 Task: Look for space in Plainview, United States from 6th September, 2023 to 12th September, 2023 for 4 adults in price range Rs.10000 to Rs.14000. Place can be private room with 4 bedrooms having 4 beds and 4 bathrooms. Property type can be house, flat, guest house. Amenities needed are: wifi, TV, free parkinig on premises, gym, breakfast. Booking option can be shelf check-in. Required host language is English.
Action: Mouse moved to (573, 126)
Screenshot: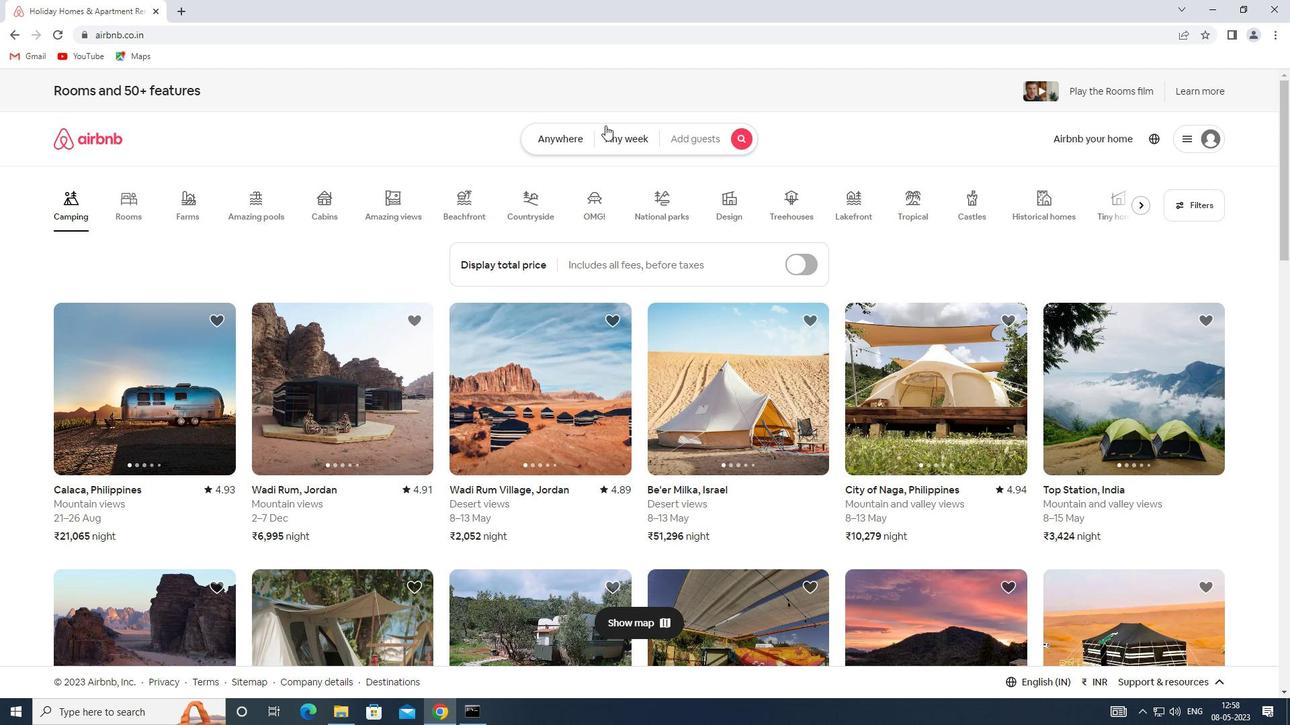 
Action: Mouse pressed left at (573, 126)
Screenshot: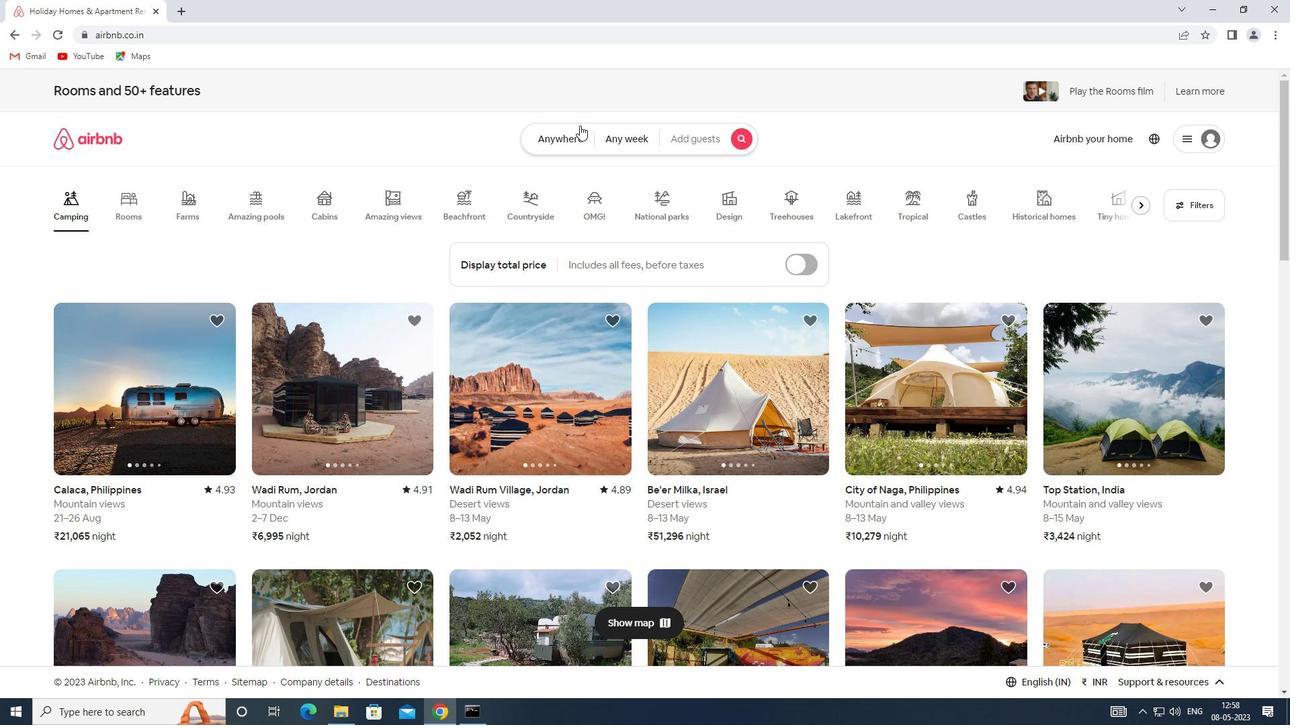 
Action: Mouse moved to (439, 184)
Screenshot: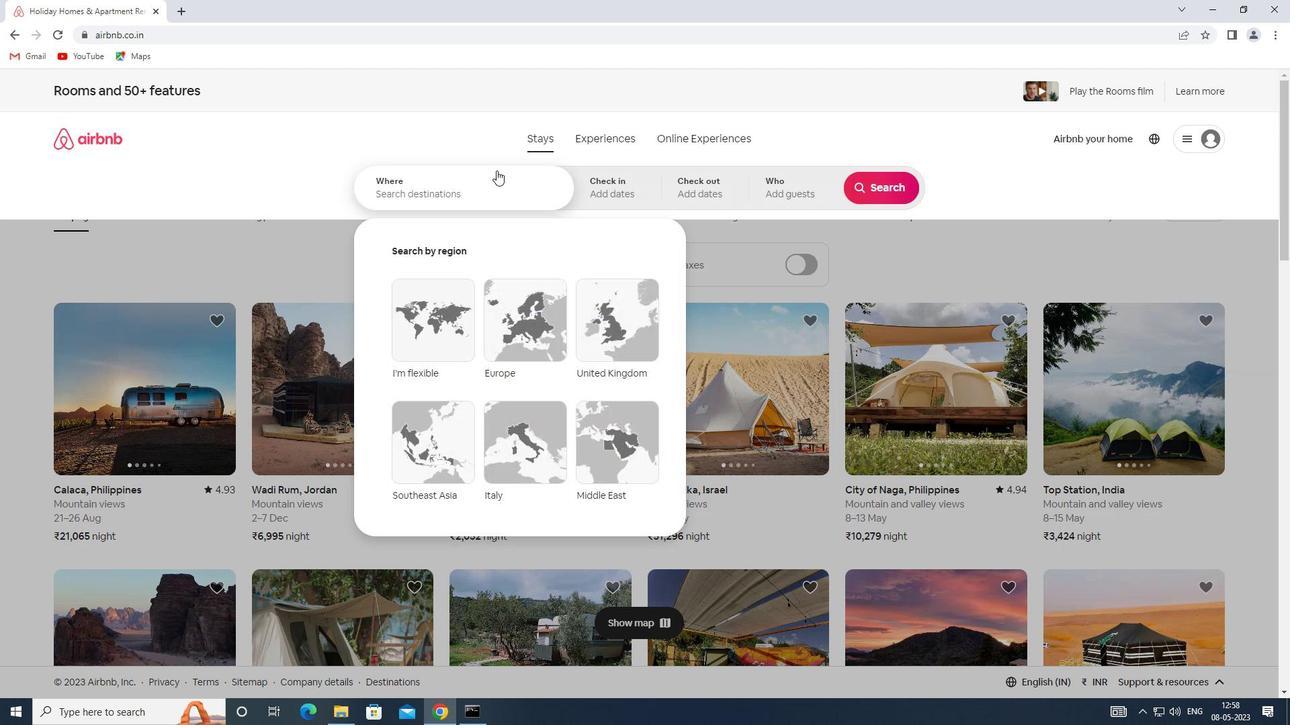 
Action: Mouse pressed left at (439, 184)
Screenshot: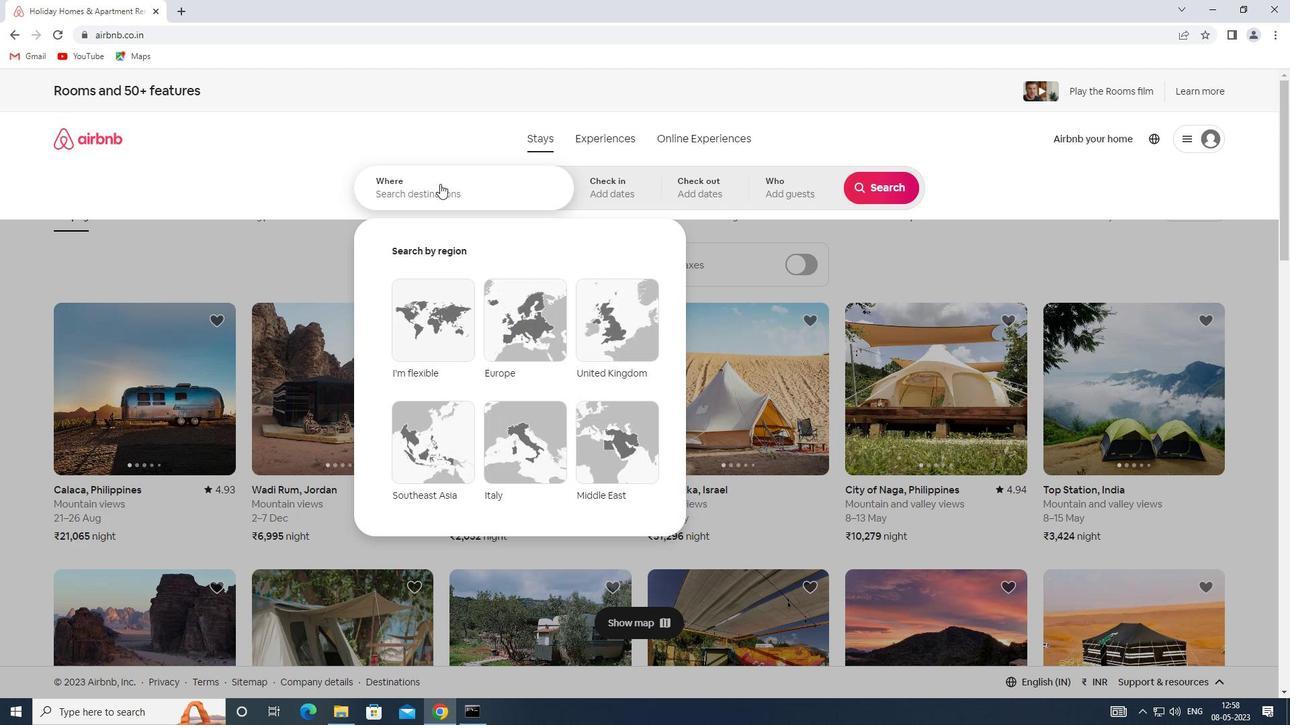 
Action: Key pressed <Key.shift>SPACE<Key.space>IN<Key.space><Key.shift>PLAINVIEW,<Key.shift>UNITED<Key.space><Key.shift>STATES
Screenshot: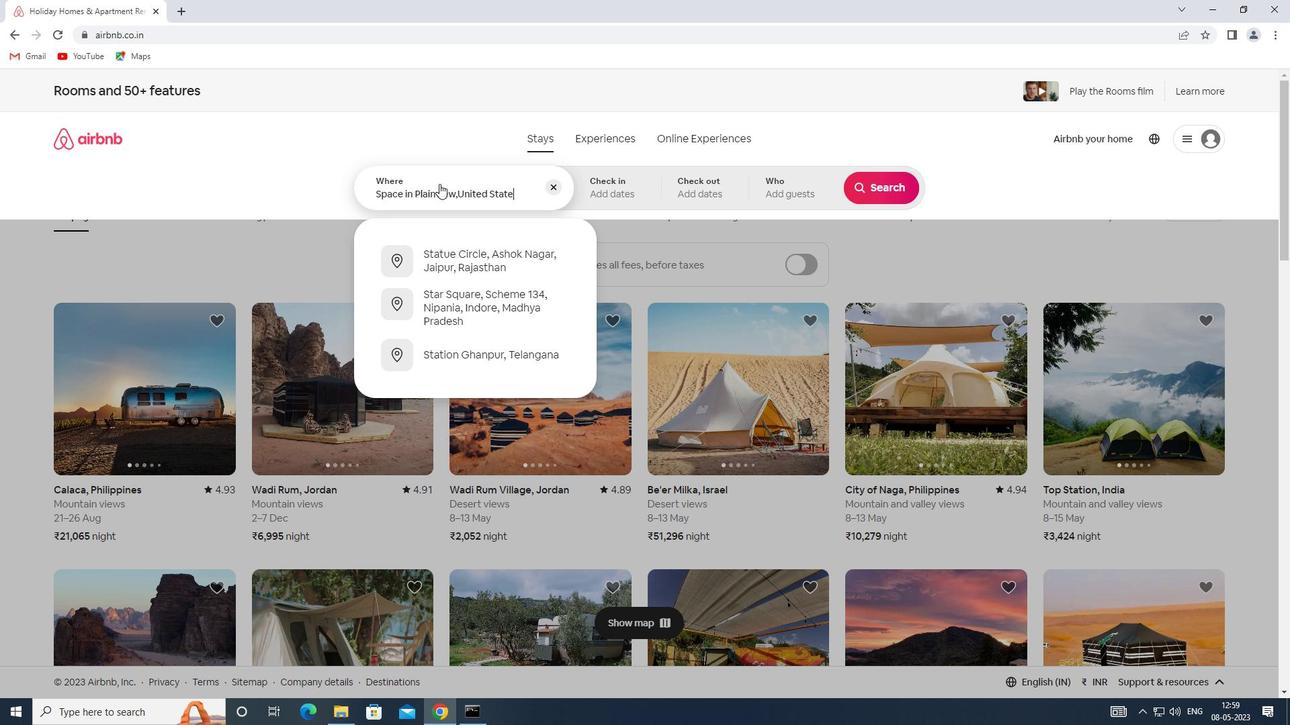 
Action: Mouse moved to (601, 190)
Screenshot: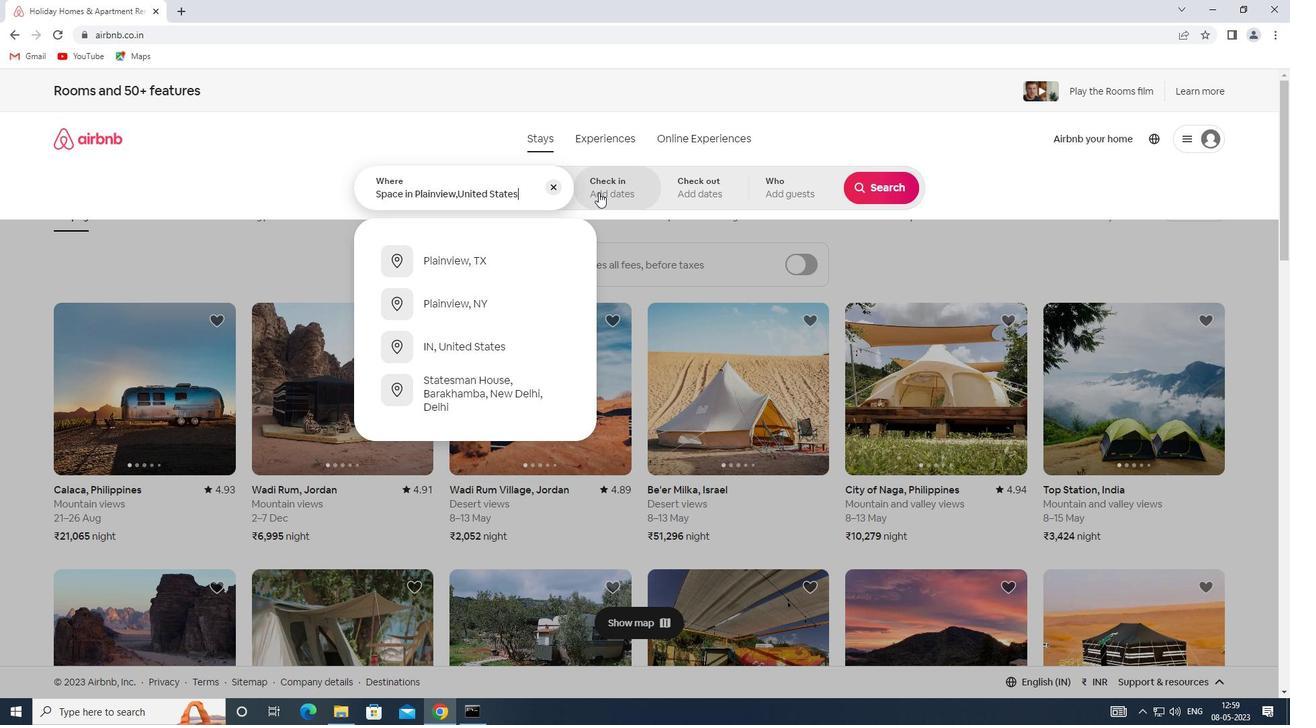 
Action: Mouse pressed left at (601, 190)
Screenshot: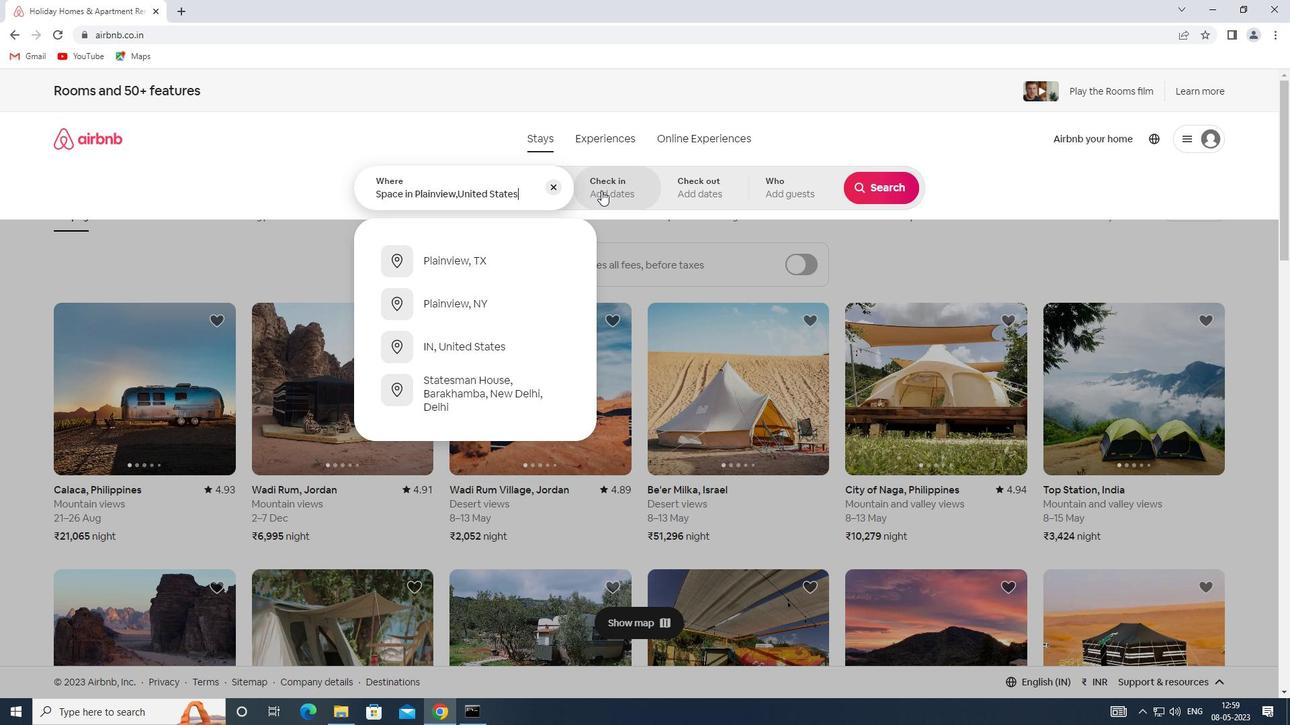 
Action: Mouse moved to (881, 295)
Screenshot: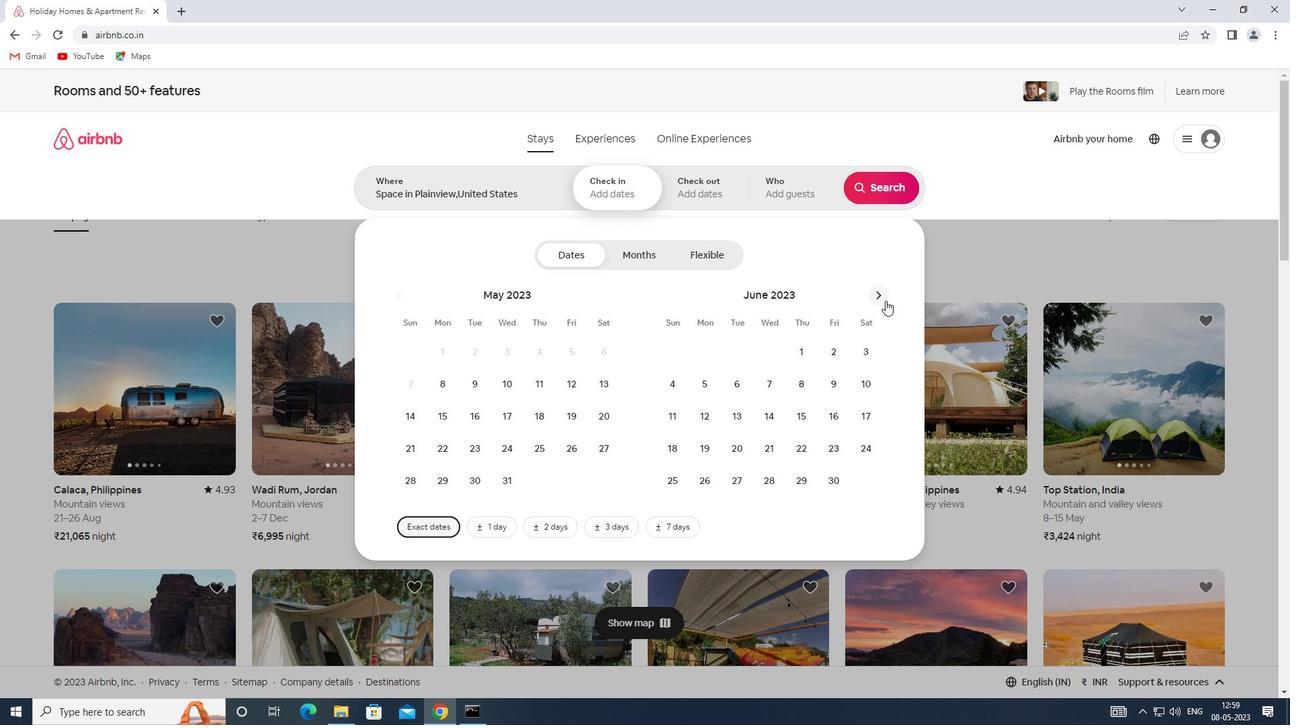 
Action: Mouse pressed left at (881, 295)
Screenshot: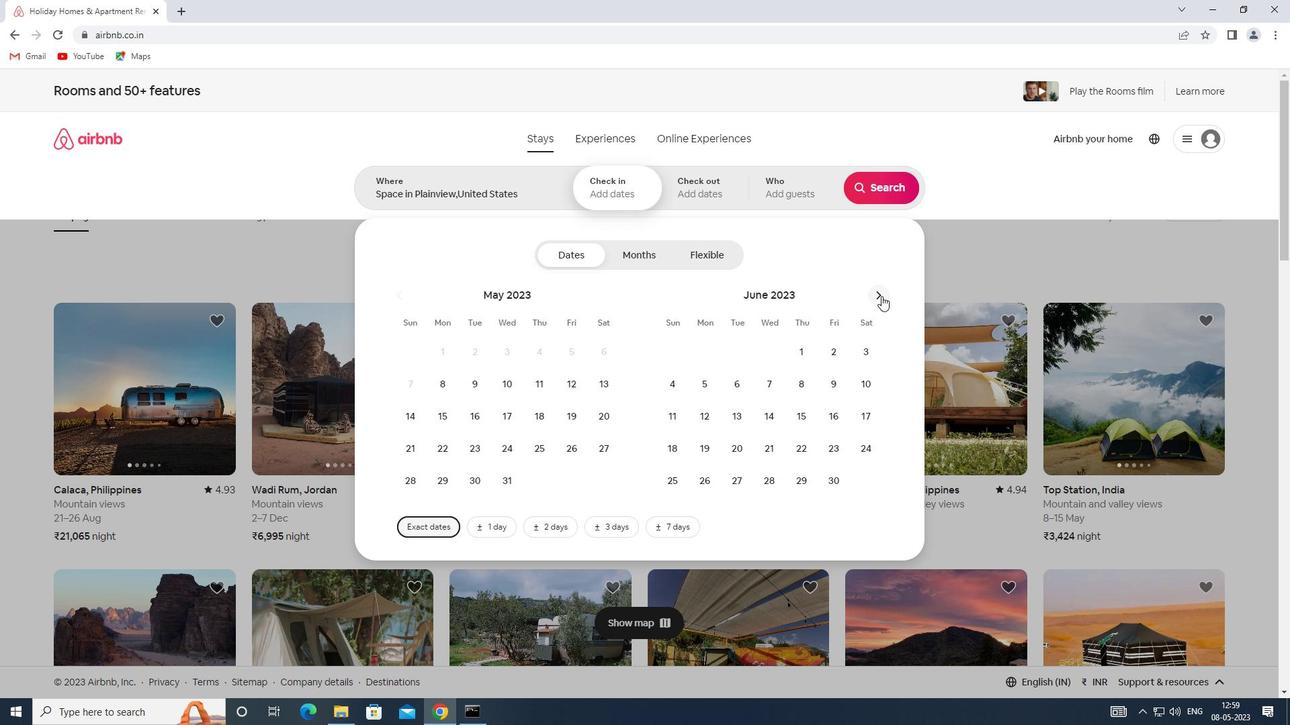 
Action: Mouse pressed left at (881, 295)
Screenshot: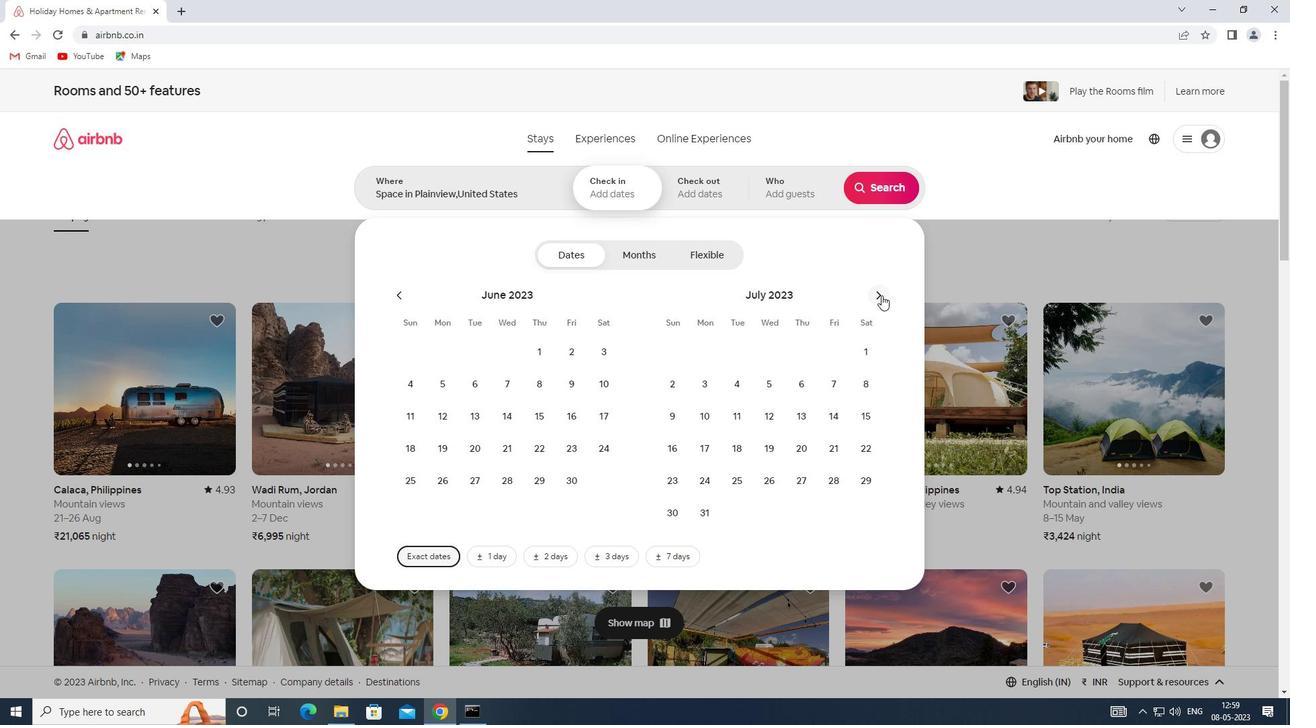 
Action: Mouse pressed left at (881, 295)
Screenshot: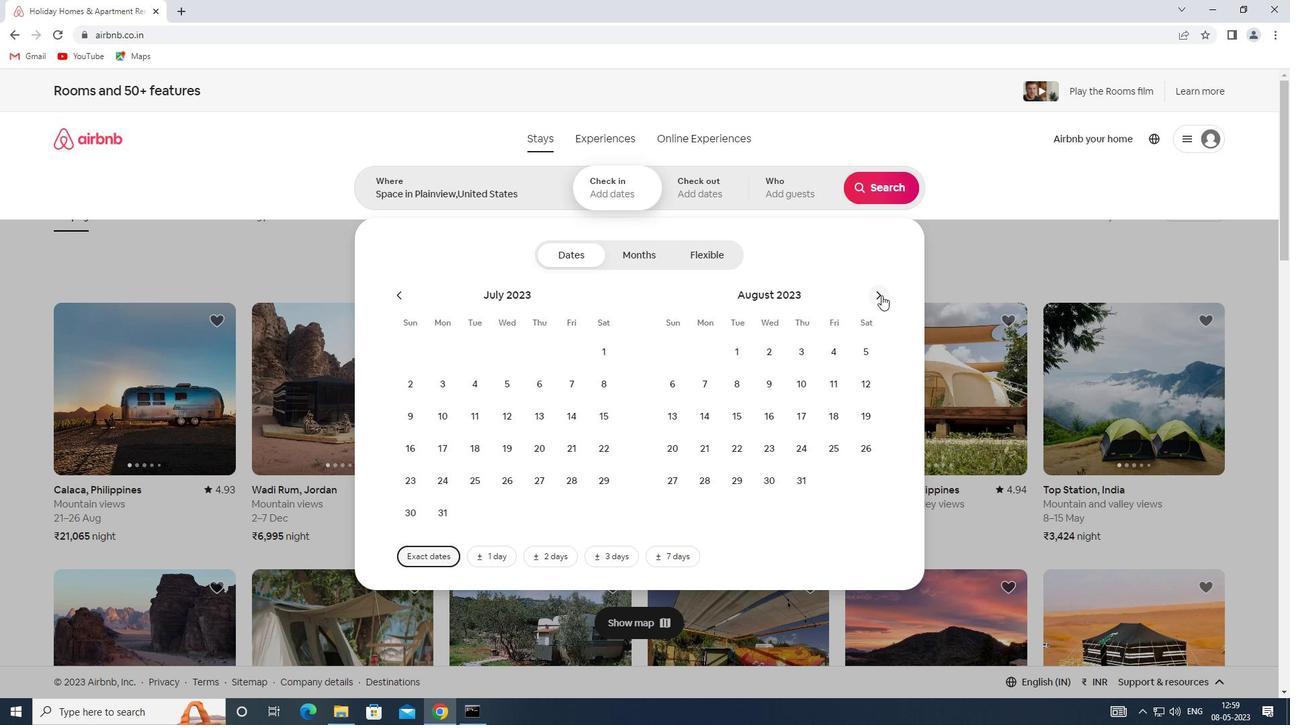 
Action: Mouse moved to (775, 376)
Screenshot: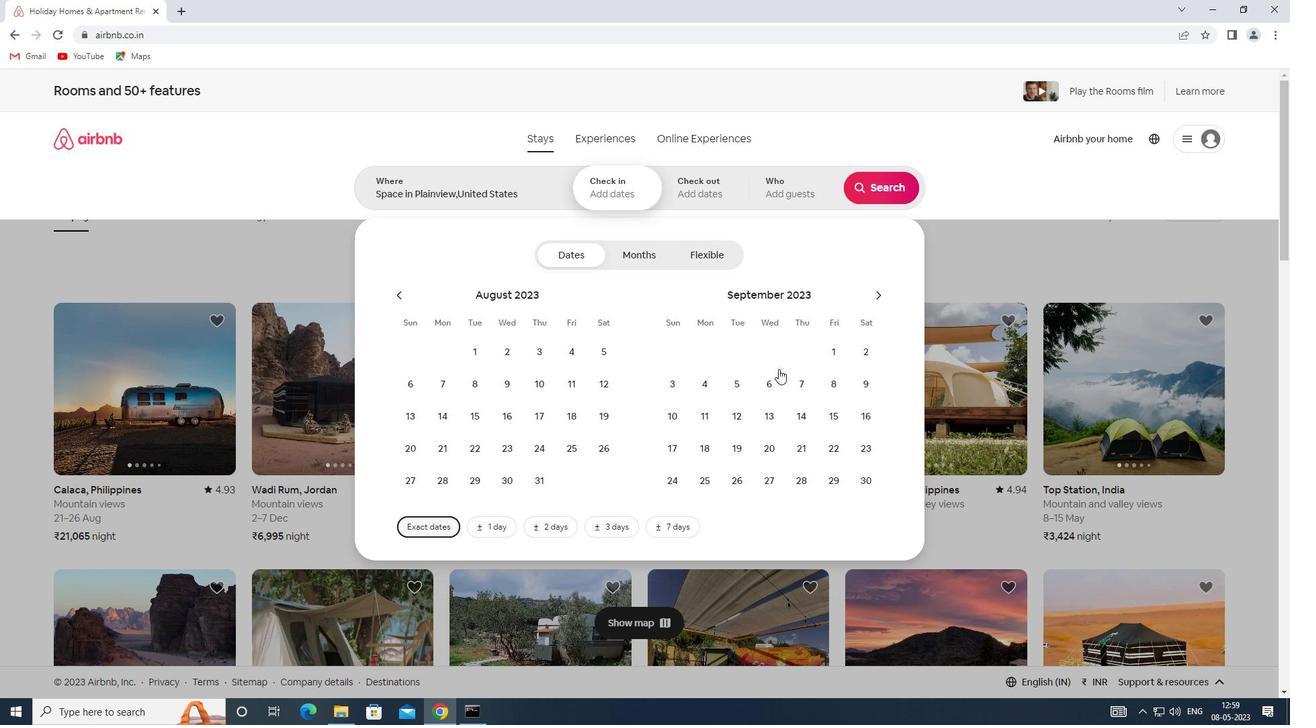 
Action: Mouse pressed left at (775, 376)
Screenshot: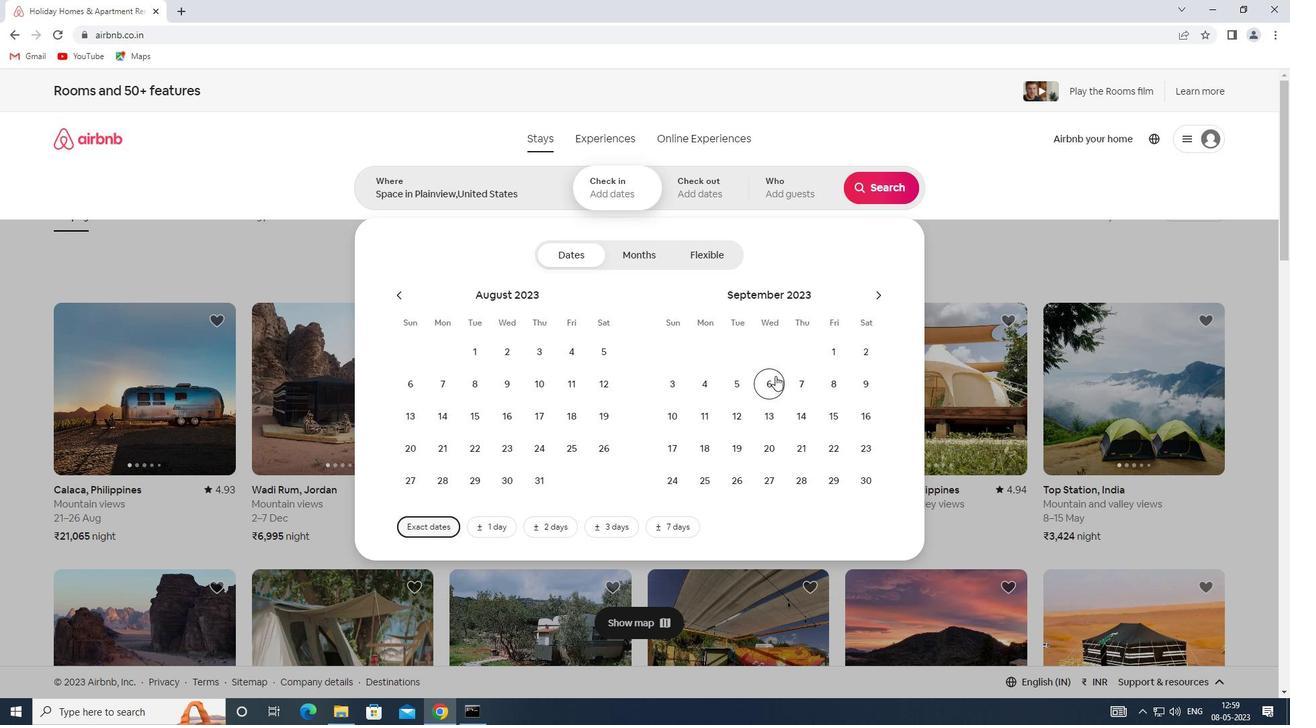 
Action: Mouse moved to (736, 409)
Screenshot: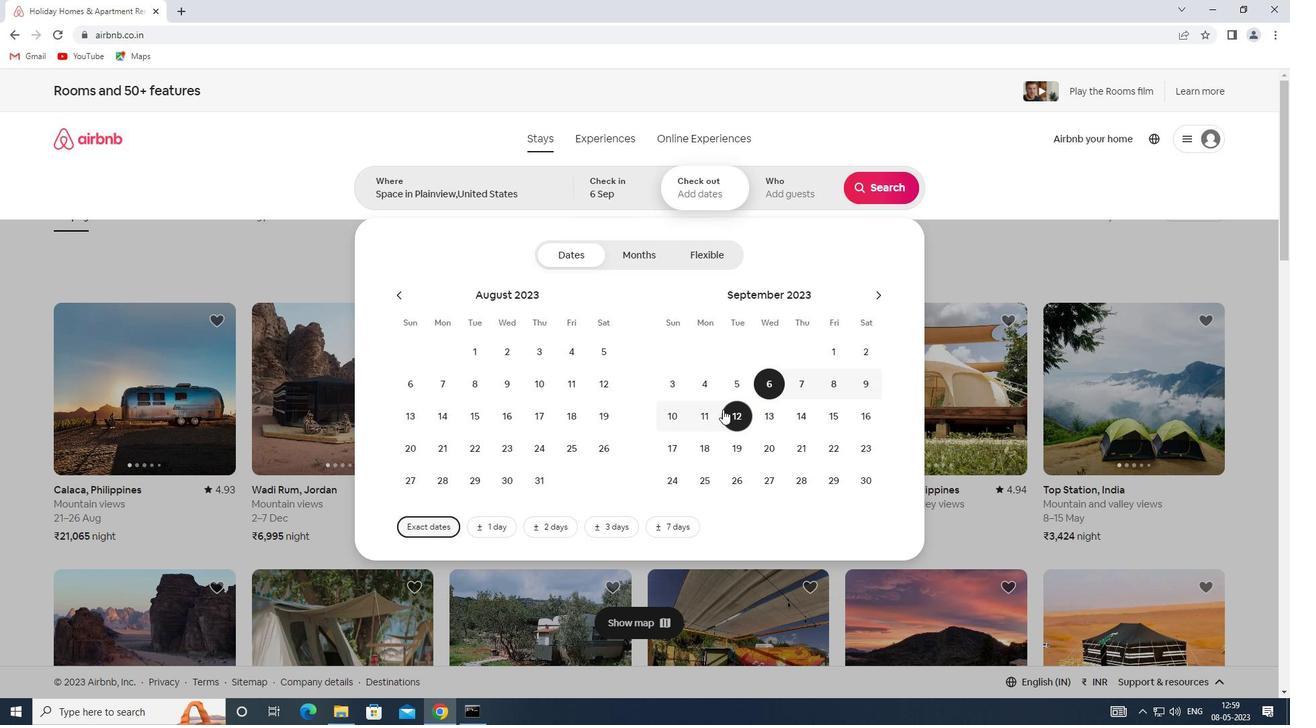 
Action: Mouse pressed left at (736, 409)
Screenshot: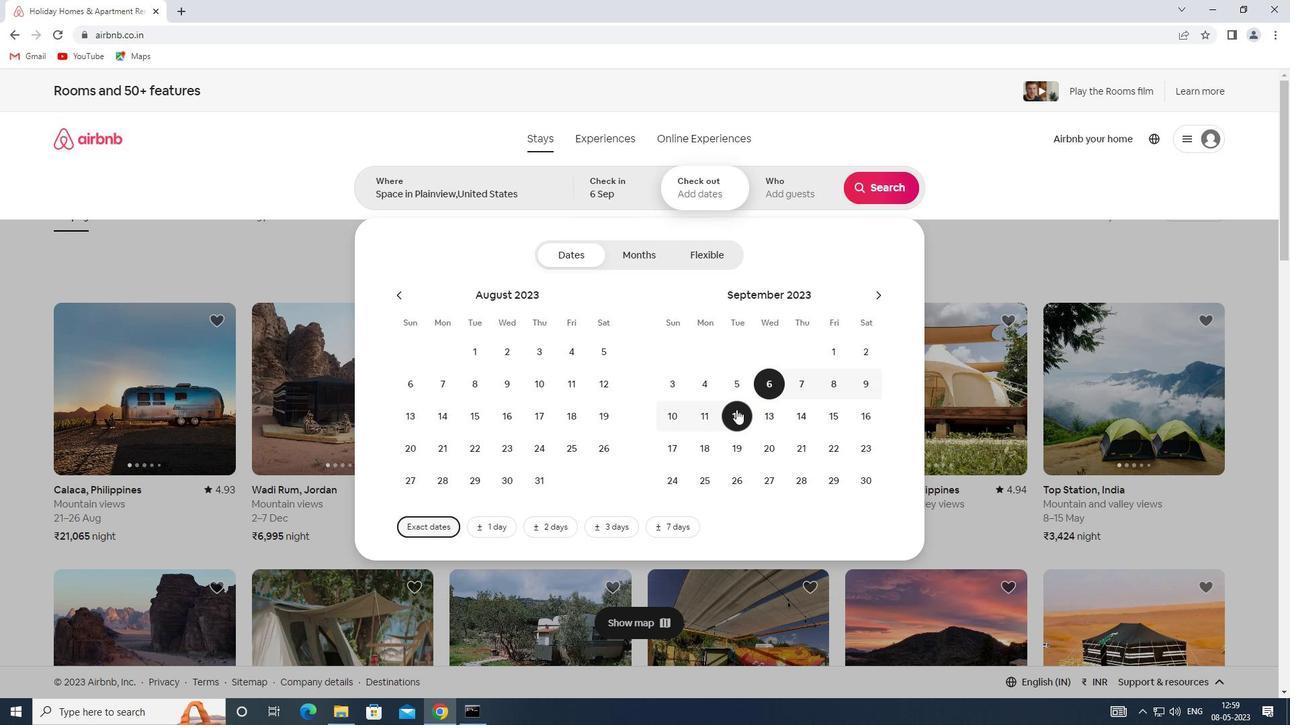 
Action: Mouse moved to (807, 188)
Screenshot: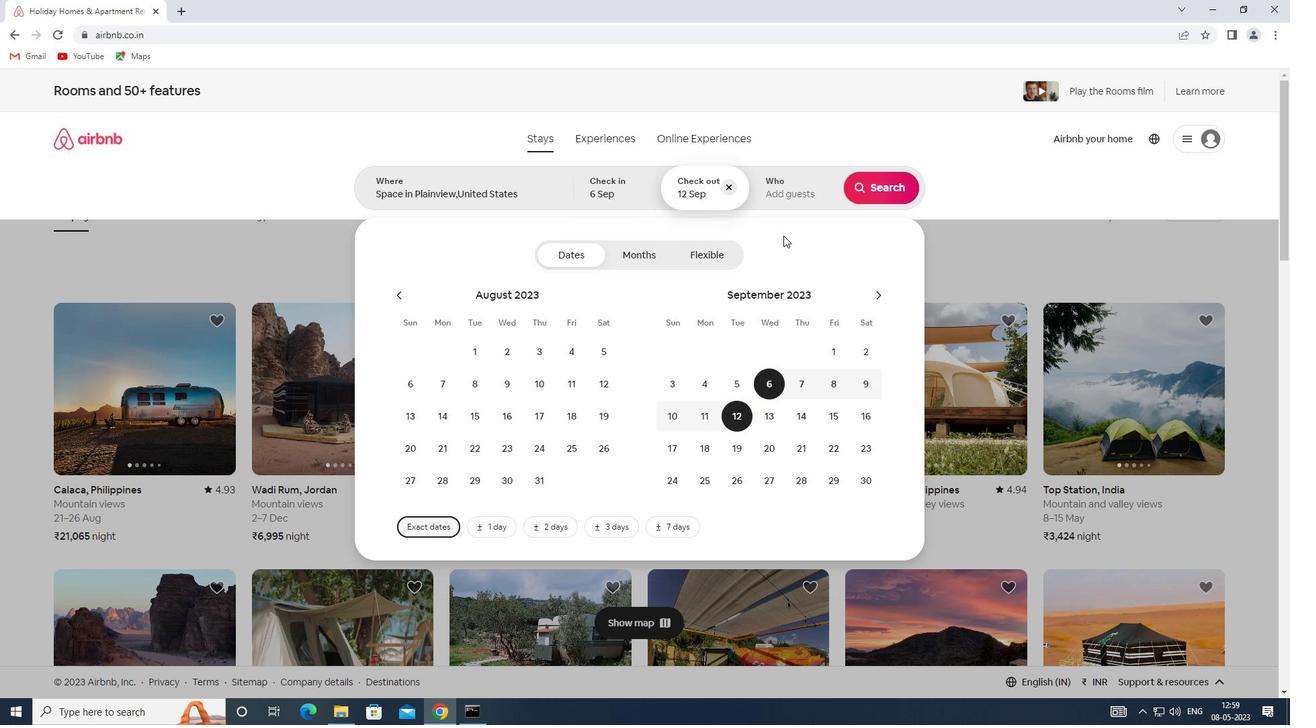 
Action: Mouse pressed left at (807, 188)
Screenshot: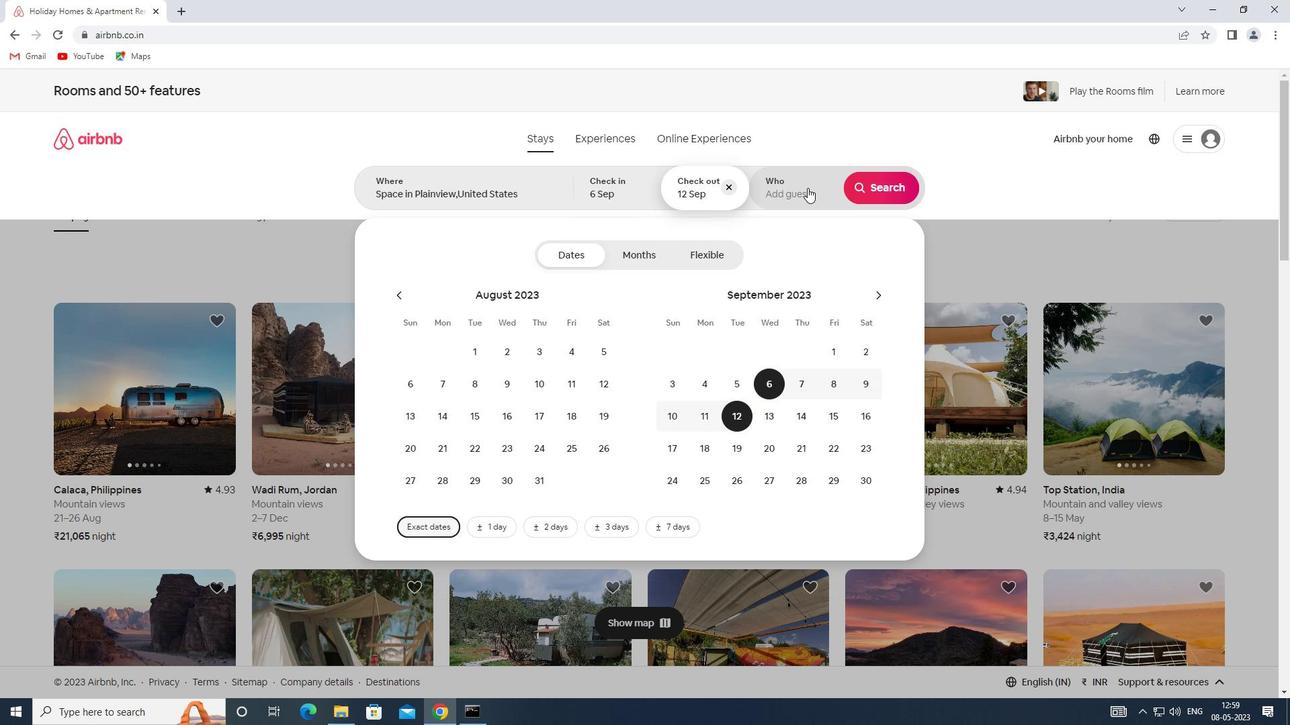 
Action: Mouse moved to (878, 261)
Screenshot: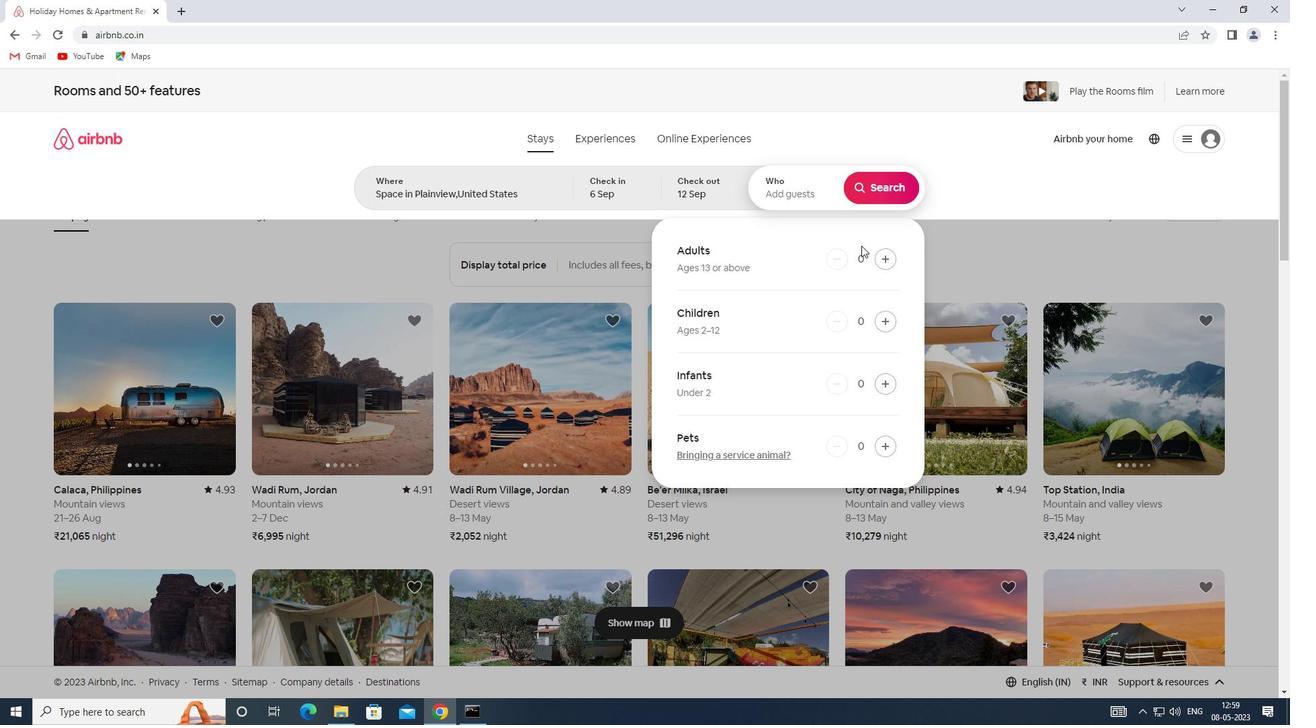 
Action: Mouse pressed left at (878, 261)
Screenshot: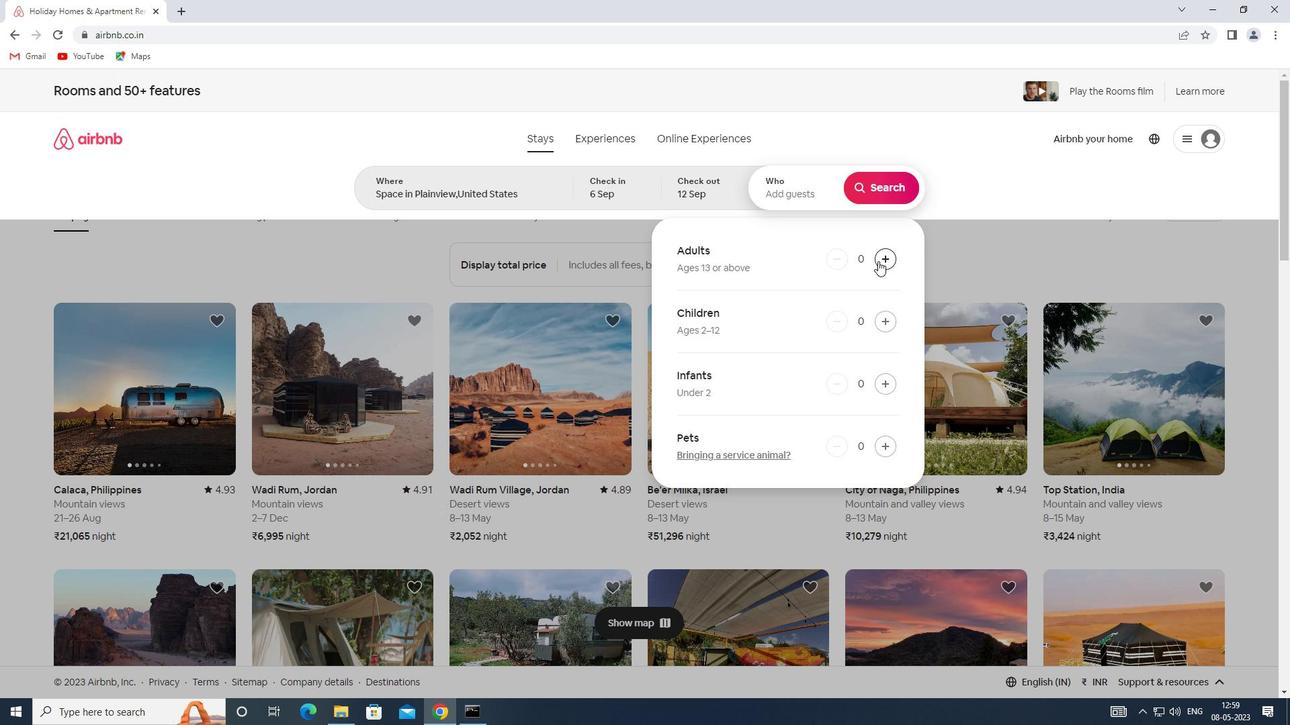 
Action: Mouse pressed left at (878, 261)
Screenshot: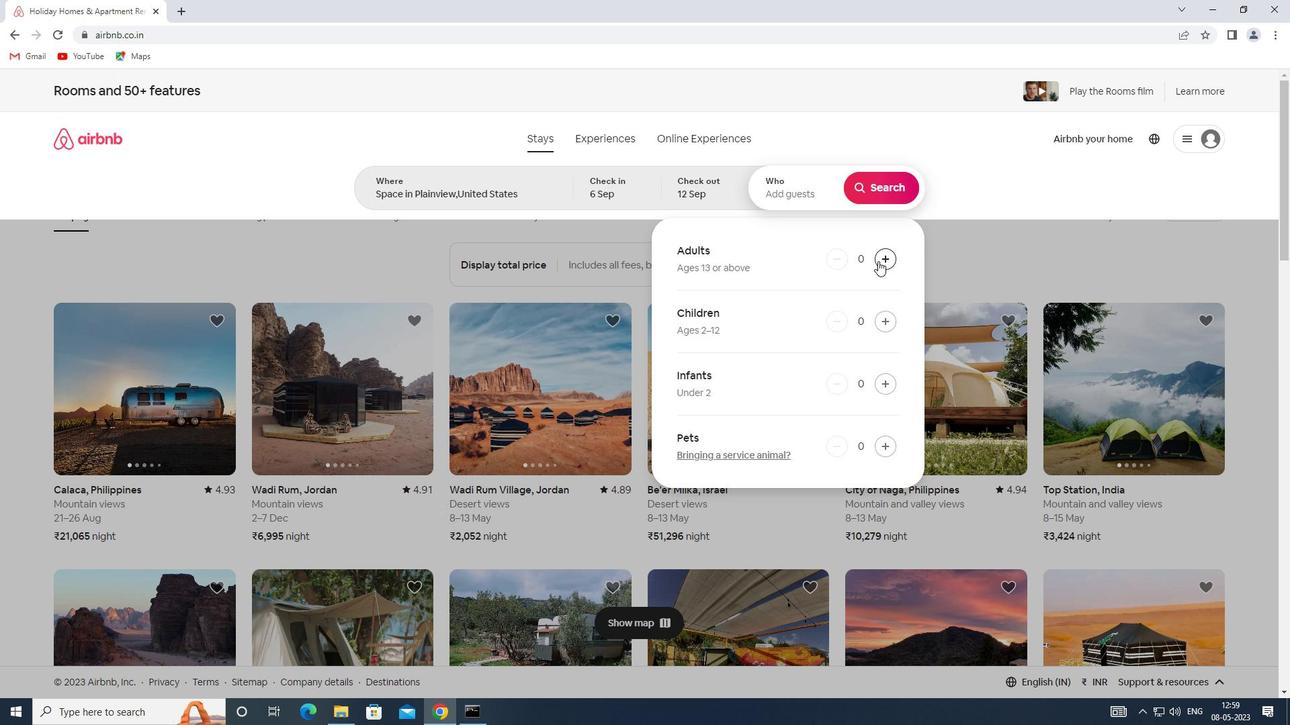 
Action: Mouse pressed left at (878, 261)
Screenshot: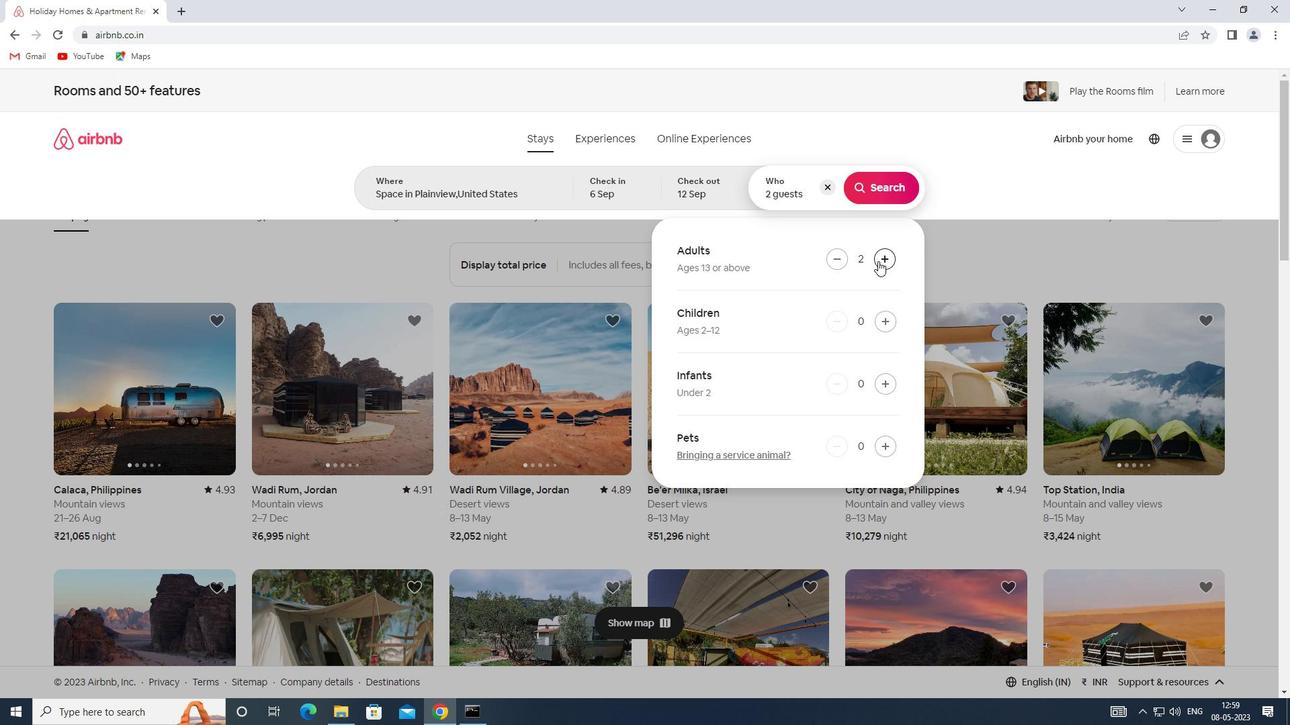 
Action: Mouse pressed left at (878, 261)
Screenshot: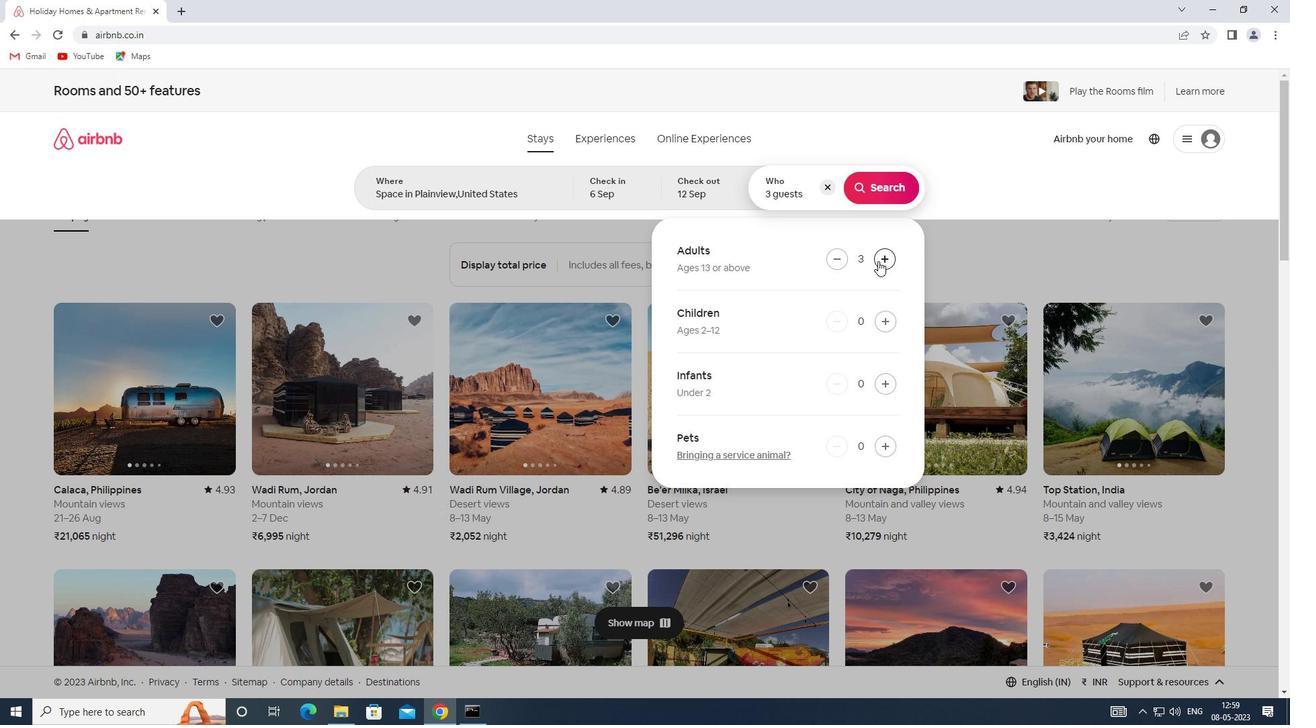 
Action: Mouse moved to (878, 190)
Screenshot: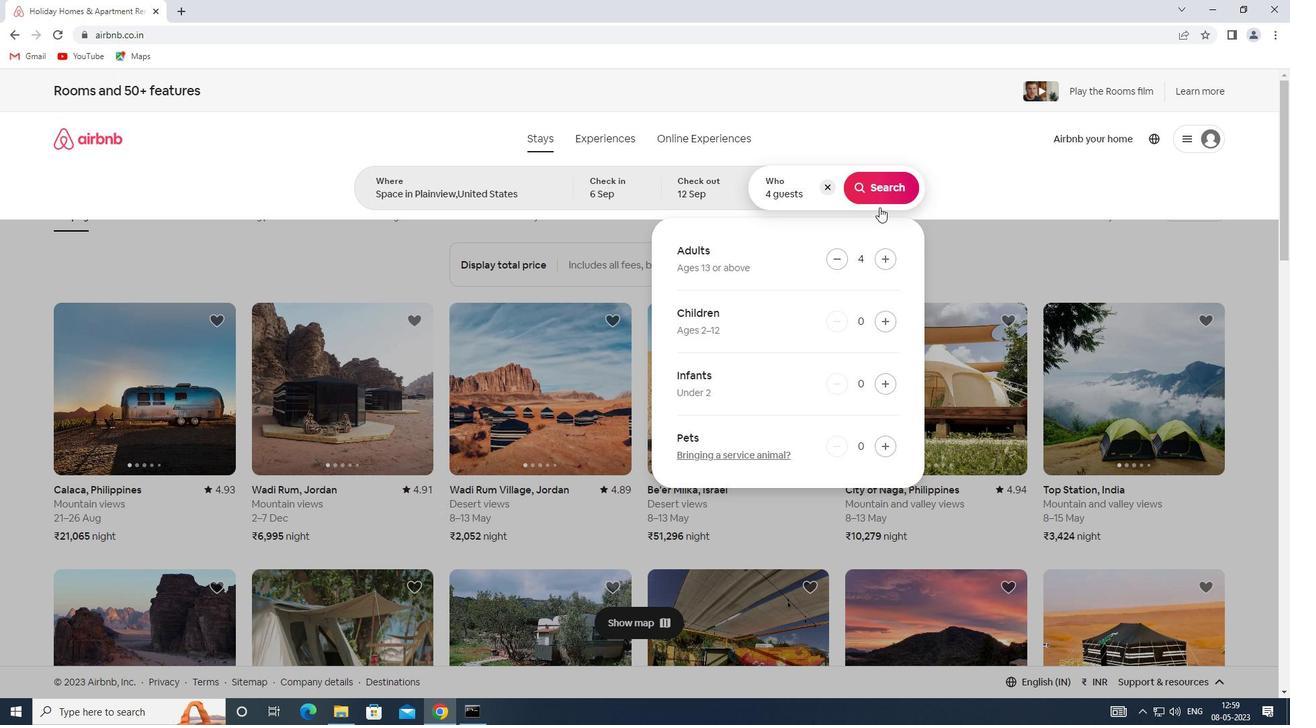 
Action: Mouse pressed left at (878, 190)
Screenshot: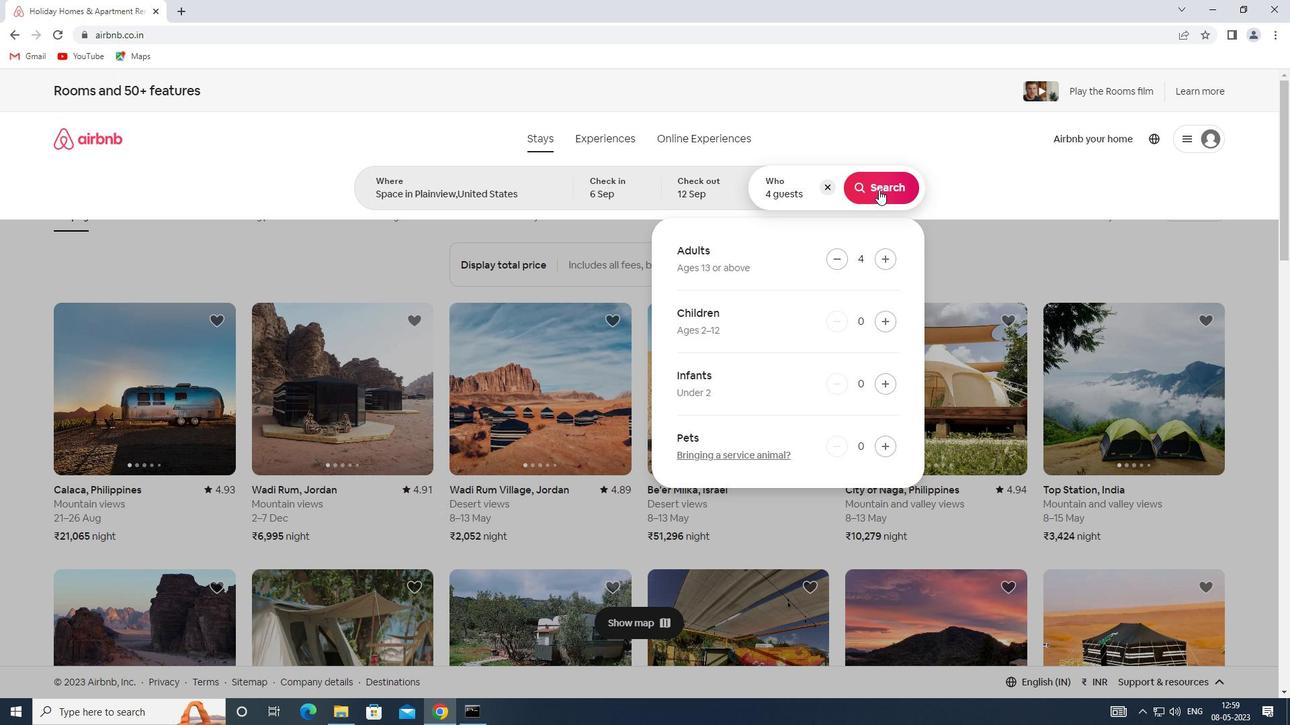 
Action: Mouse moved to (1236, 144)
Screenshot: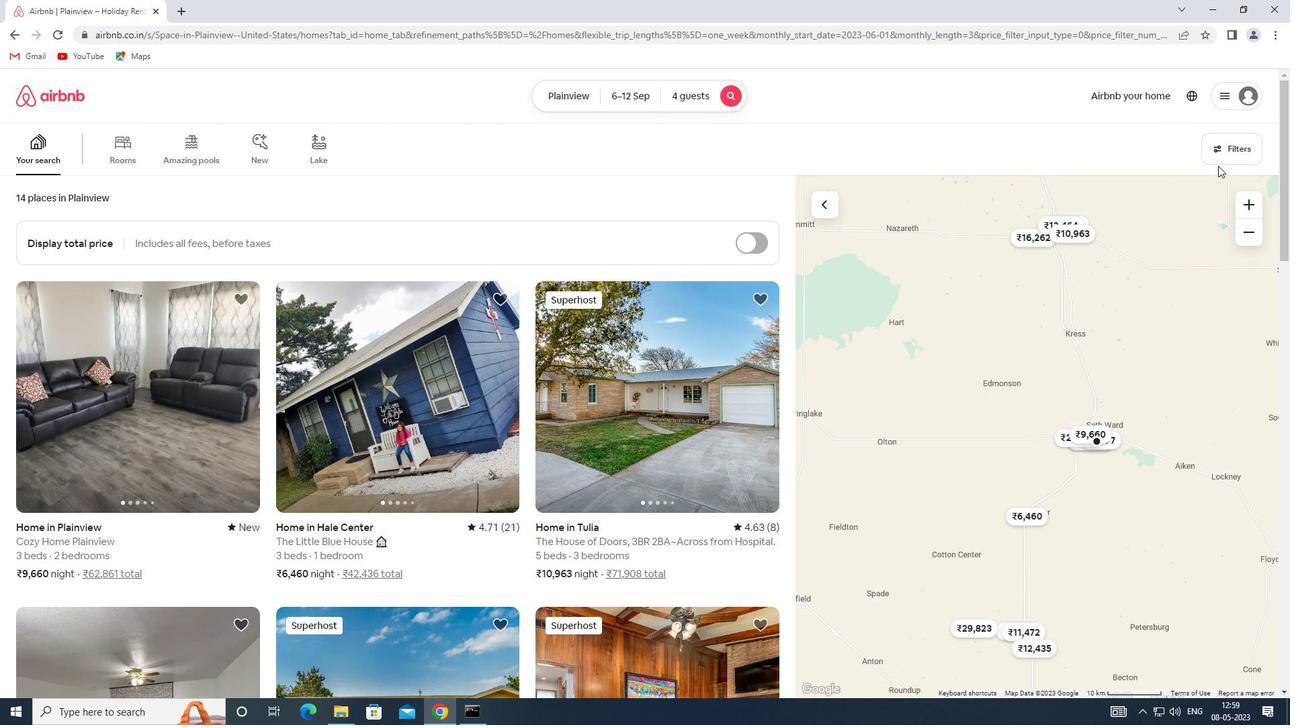 
Action: Mouse pressed left at (1236, 144)
Screenshot: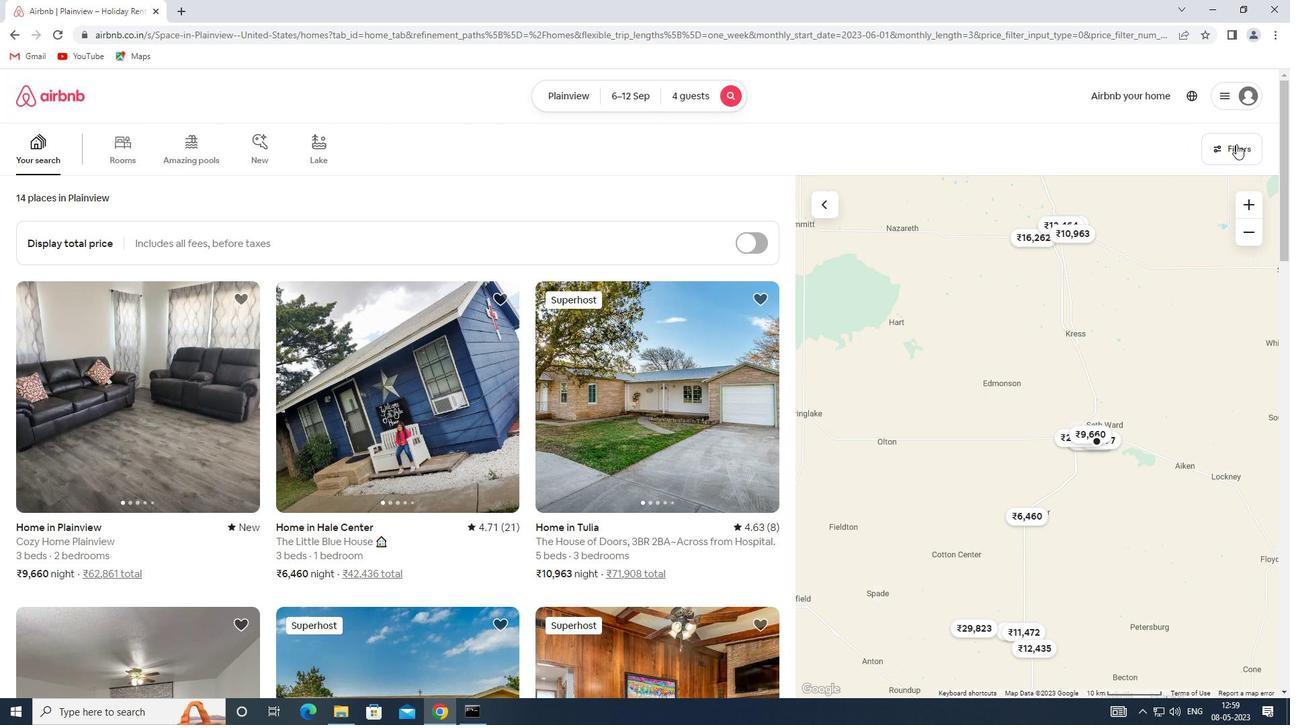 
Action: Mouse moved to (464, 481)
Screenshot: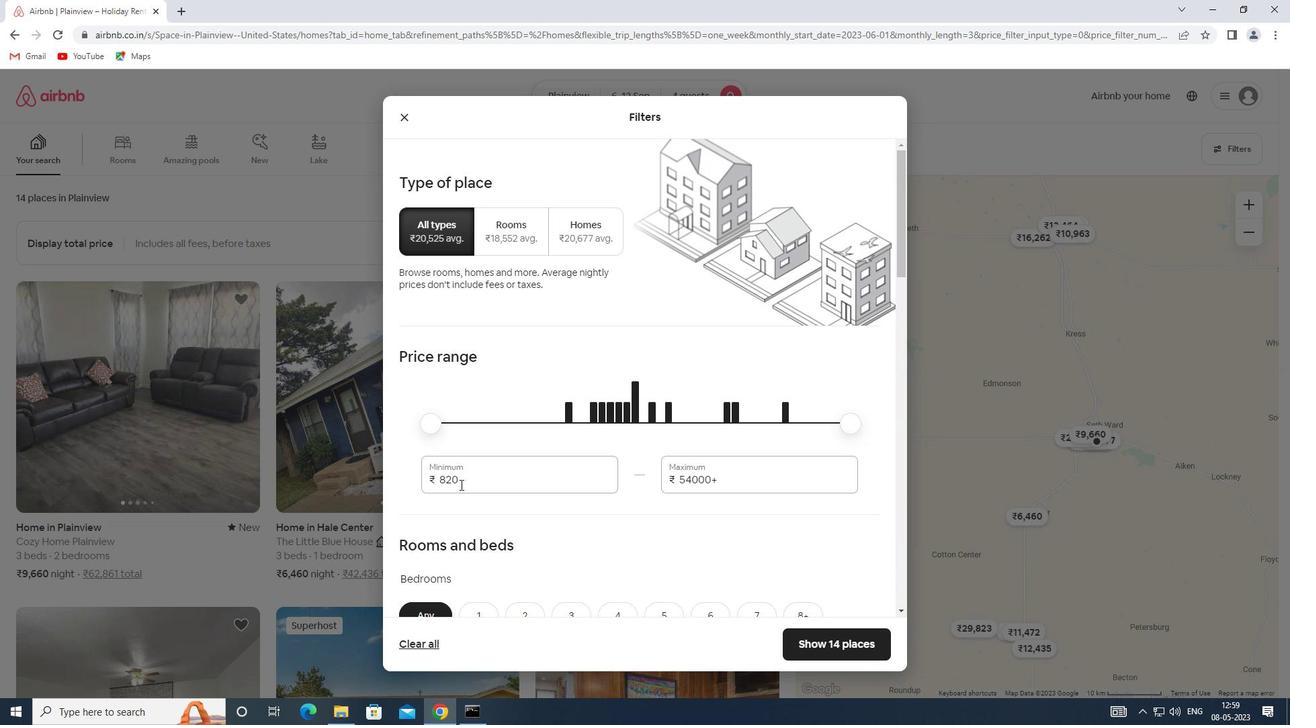 
Action: Mouse pressed left at (464, 481)
Screenshot: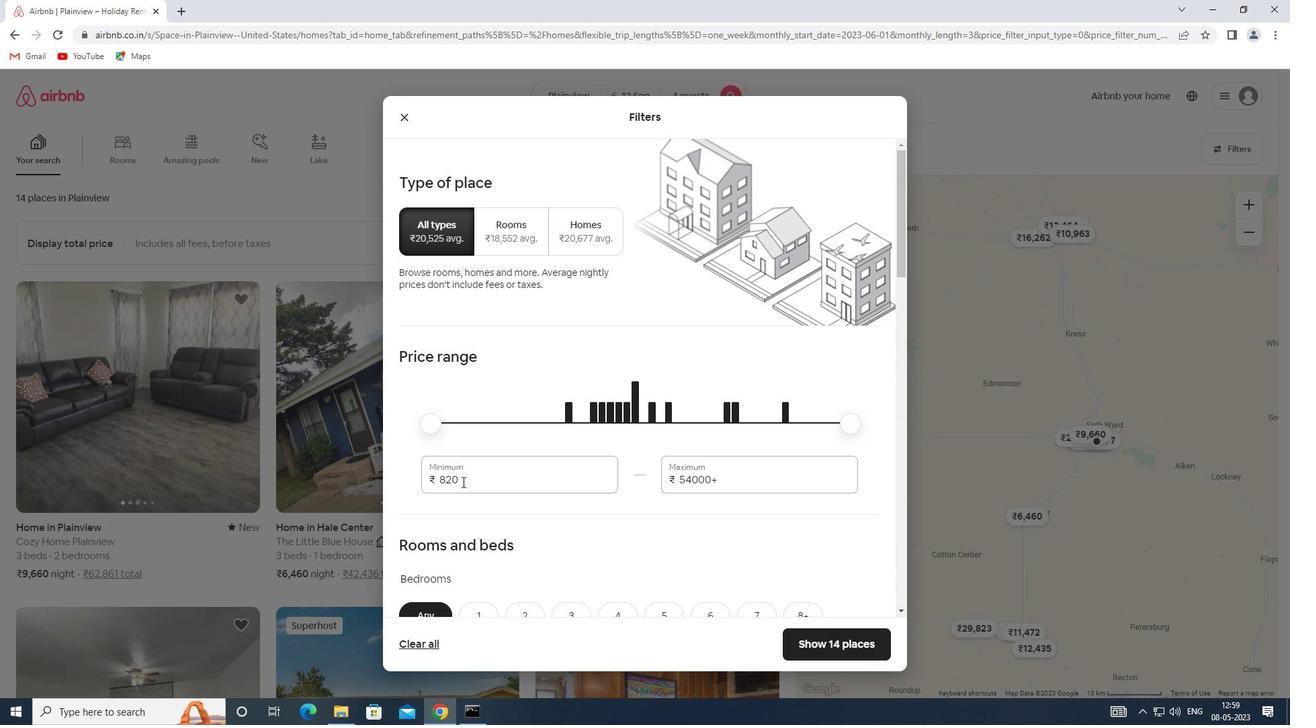 
Action: Mouse moved to (391, 481)
Screenshot: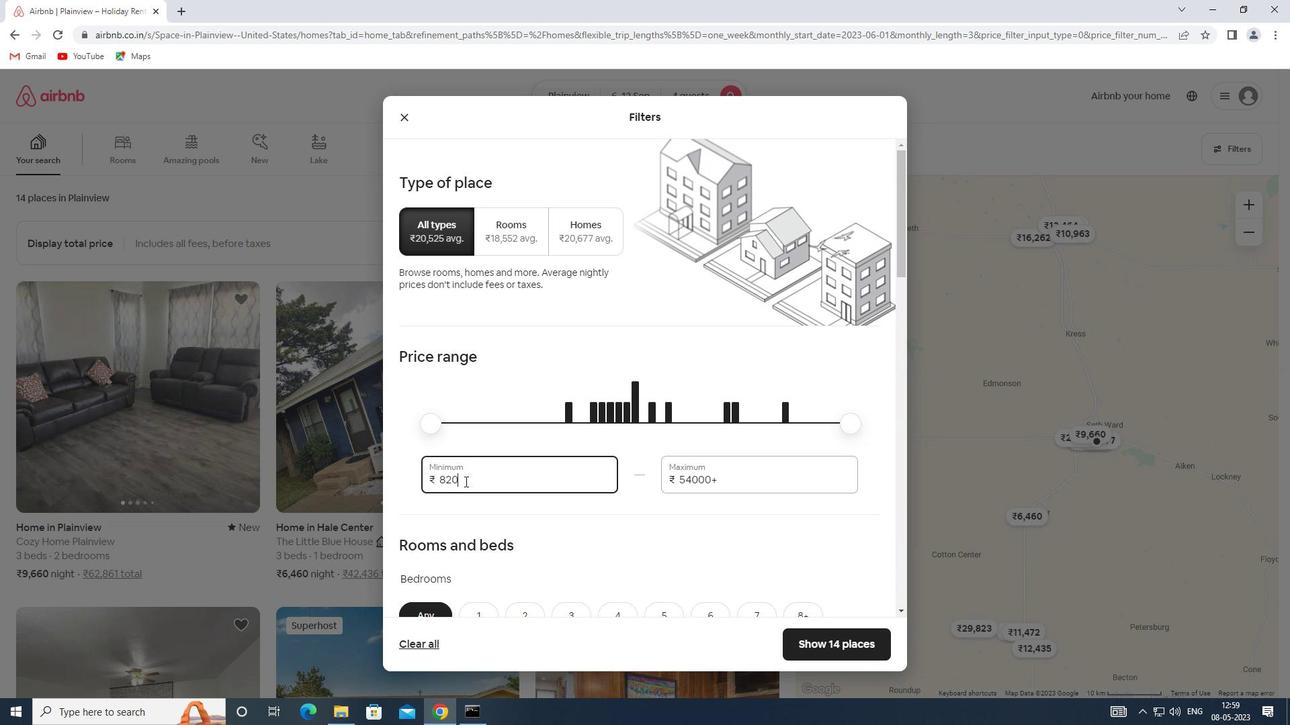 
Action: Key pressed 10000
Screenshot: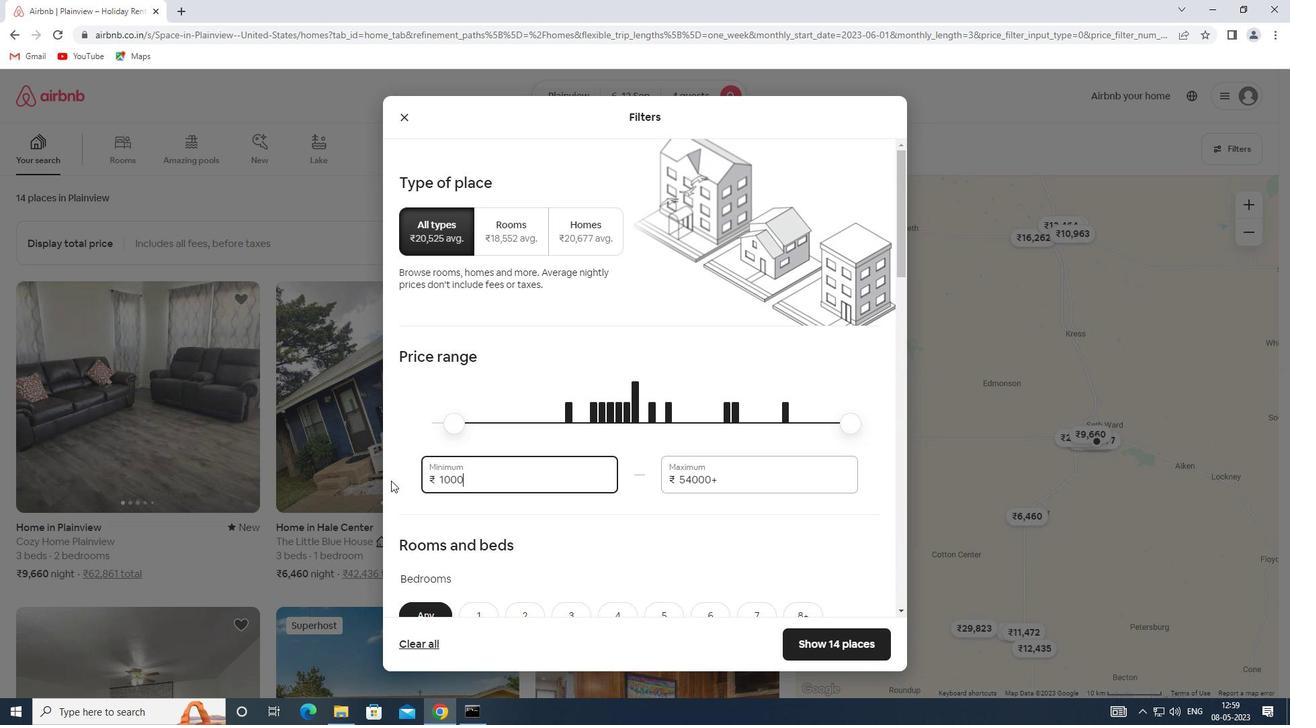 
Action: Mouse moved to (718, 479)
Screenshot: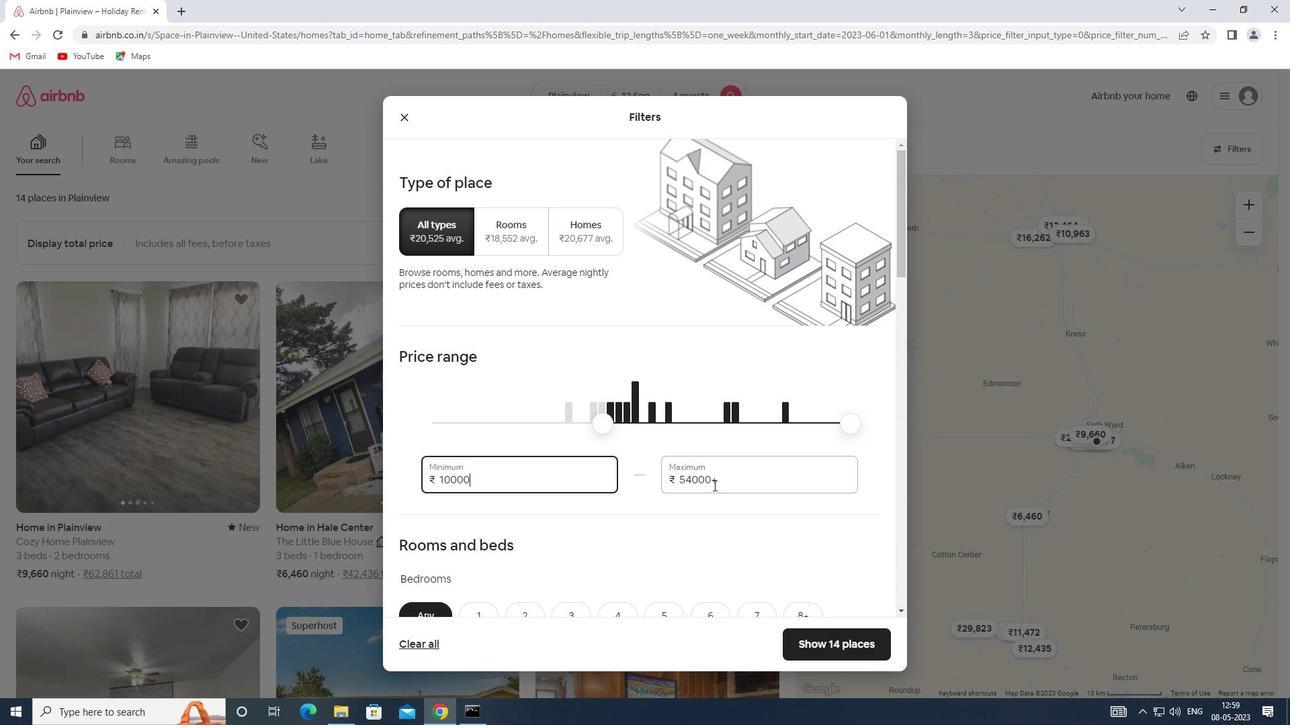 
Action: Mouse pressed left at (718, 479)
Screenshot: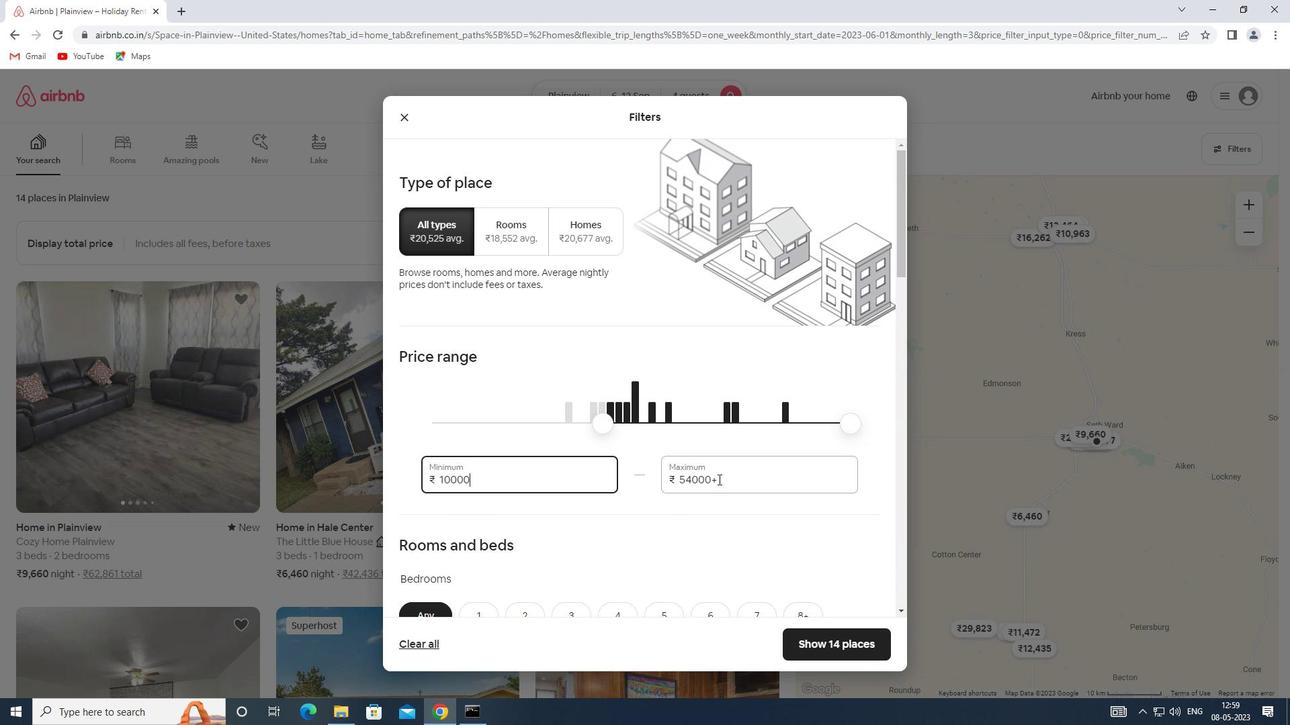 
Action: Mouse moved to (653, 479)
Screenshot: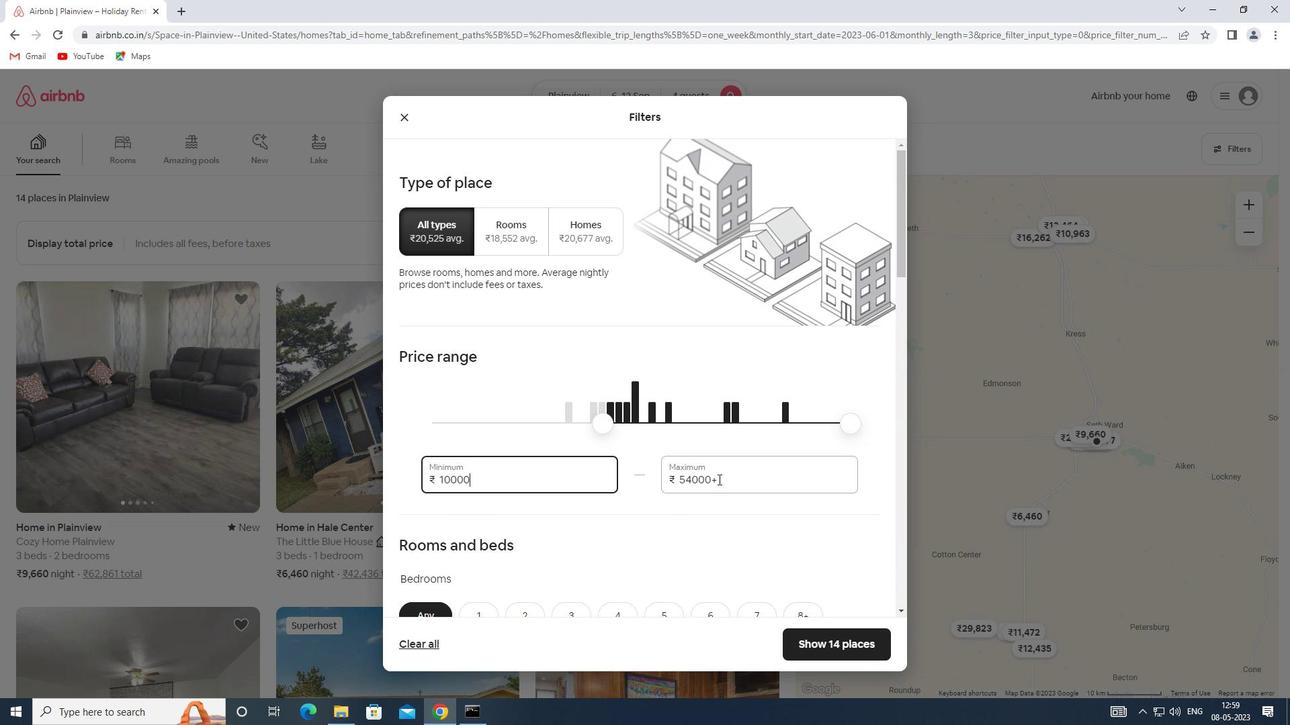 
Action: Key pressed 14000
Screenshot: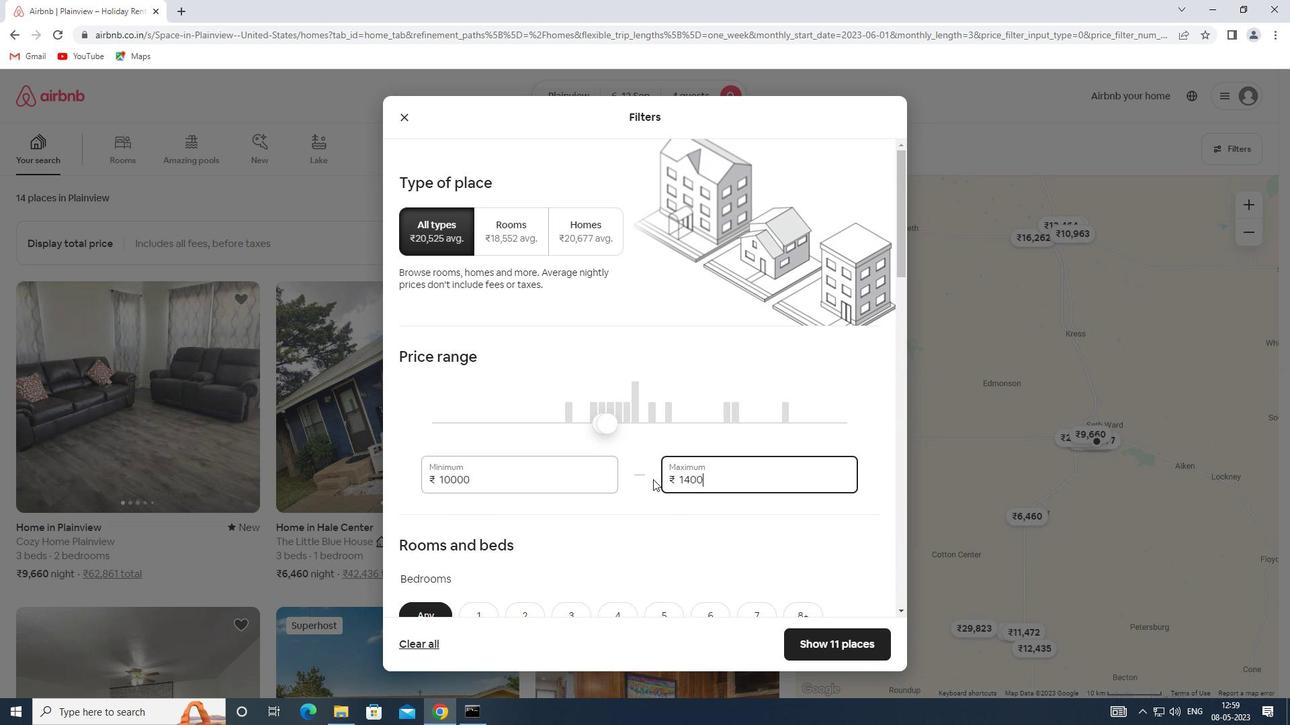 
Action: Mouse scrolled (653, 479) with delta (0, 0)
Screenshot: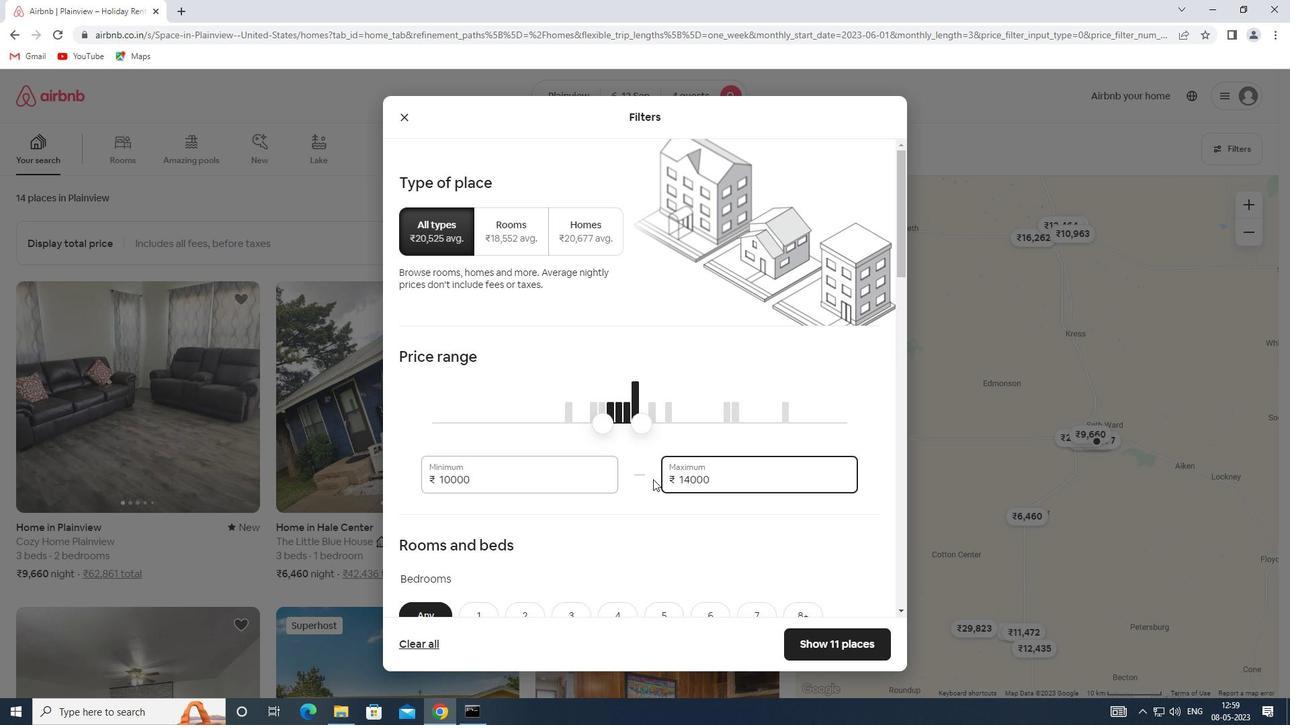 
Action: Mouse scrolled (653, 479) with delta (0, 0)
Screenshot: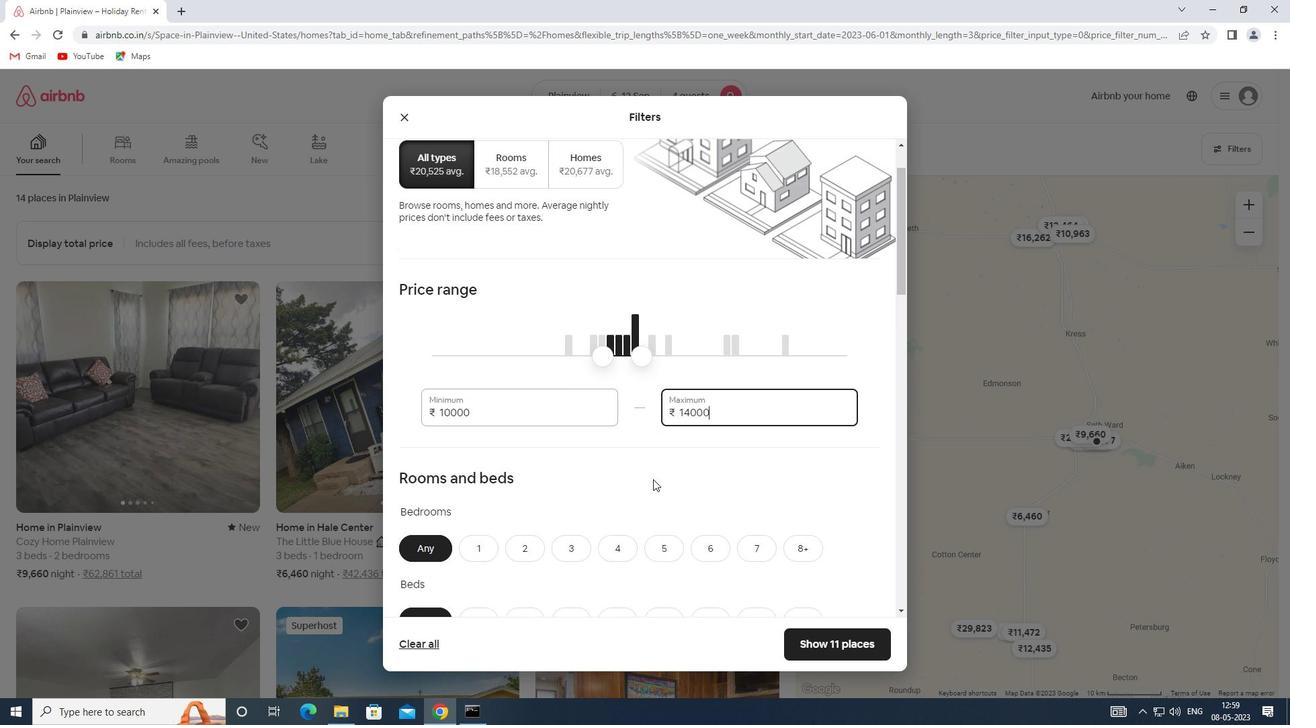 
Action: Mouse scrolled (653, 479) with delta (0, 0)
Screenshot: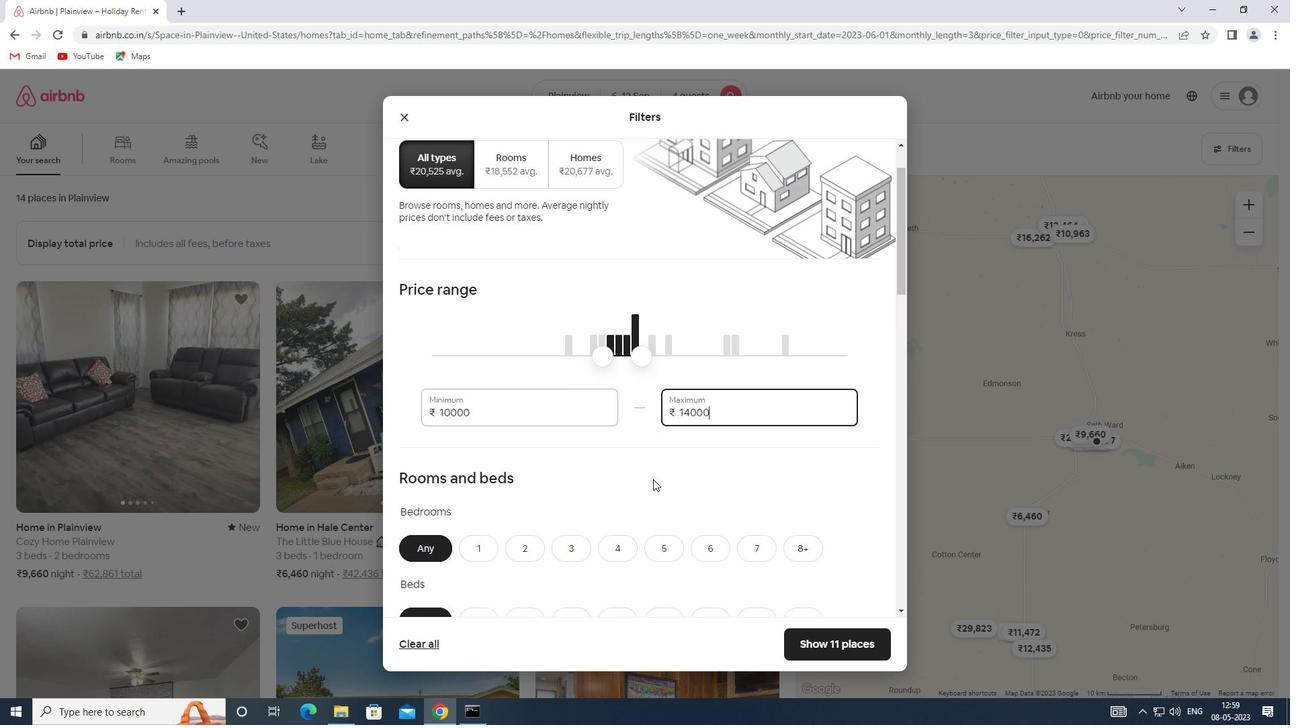 
Action: Mouse moved to (651, 477)
Screenshot: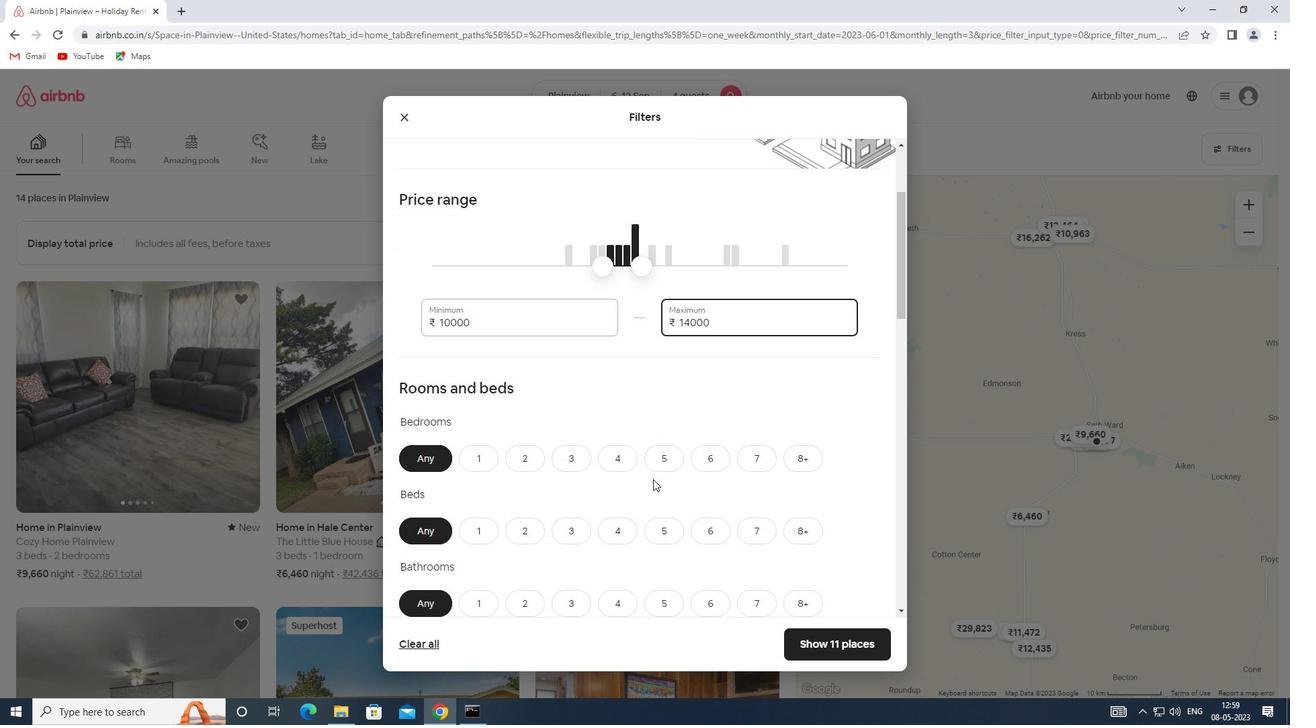 
Action: Mouse scrolled (651, 477) with delta (0, 0)
Screenshot: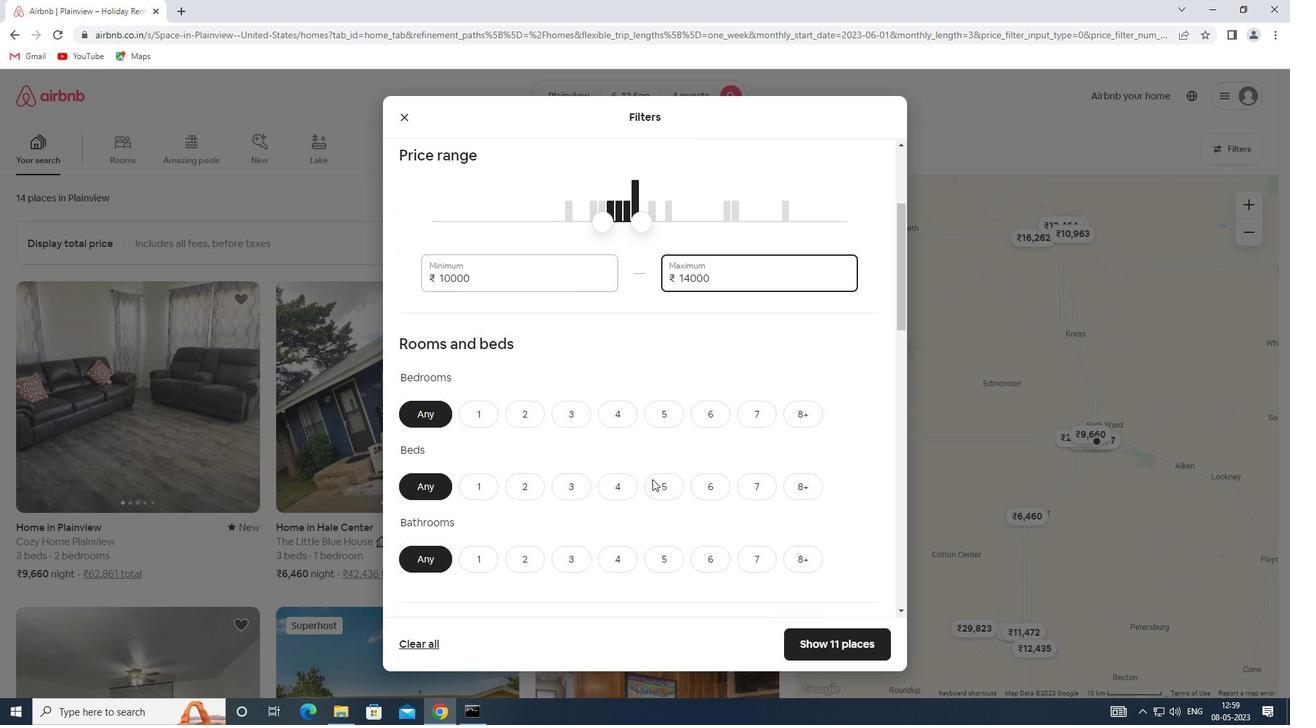 
Action: Mouse moved to (632, 347)
Screenshot: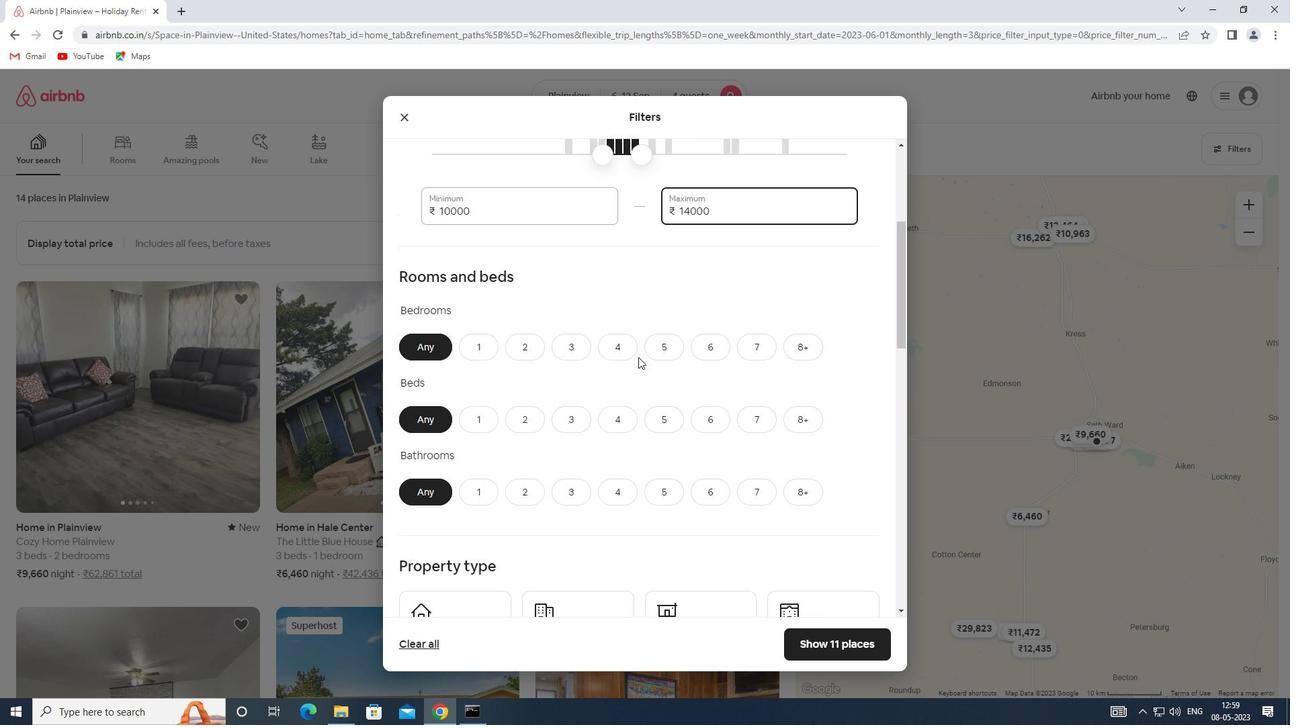 
Action: Mouse pressed left at (632, 347)
Screenshot: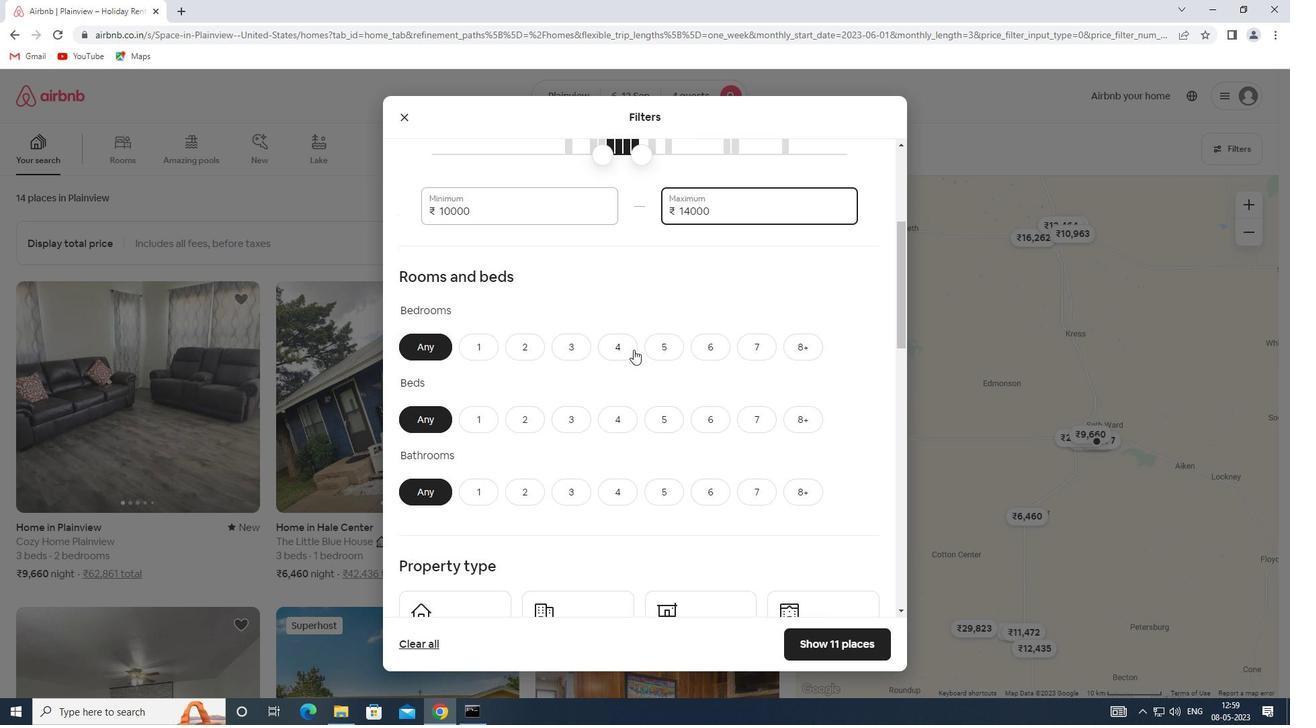 
Action: Mouse moved to (612, 420)
Screenshot: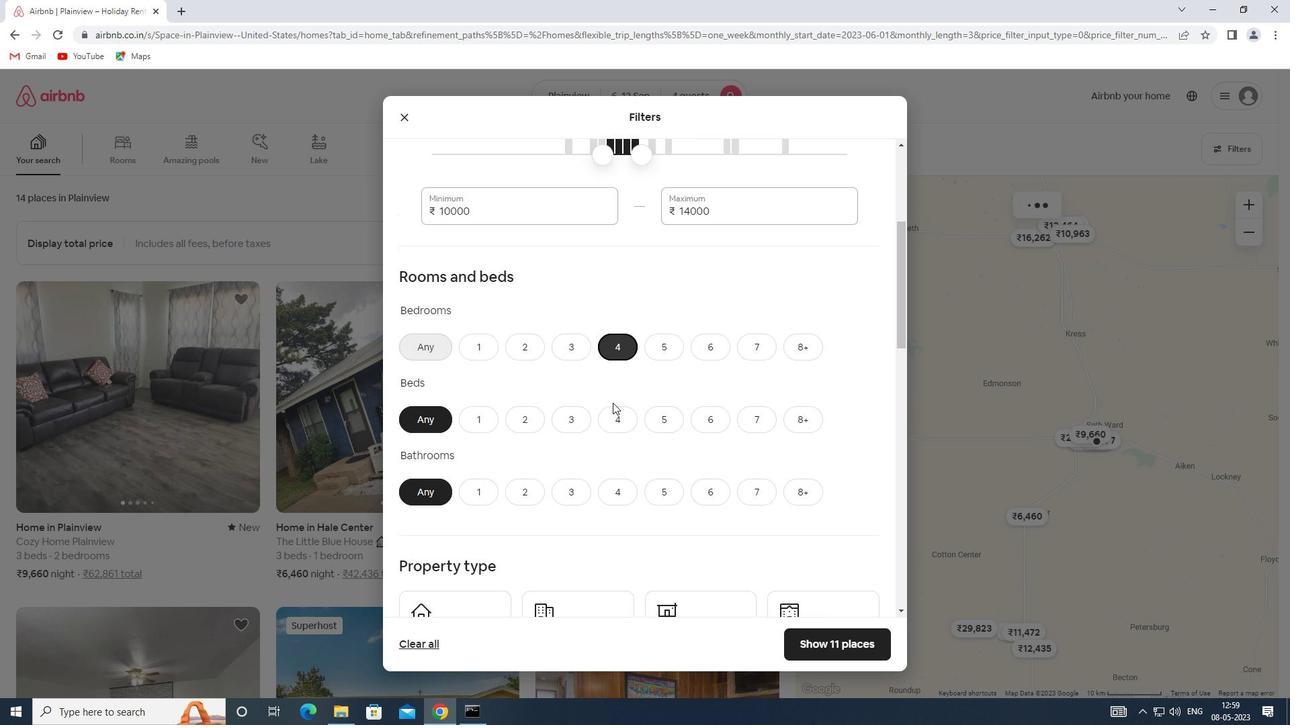 
Action: Mouse pressed left at (612, 420)
Screenshot: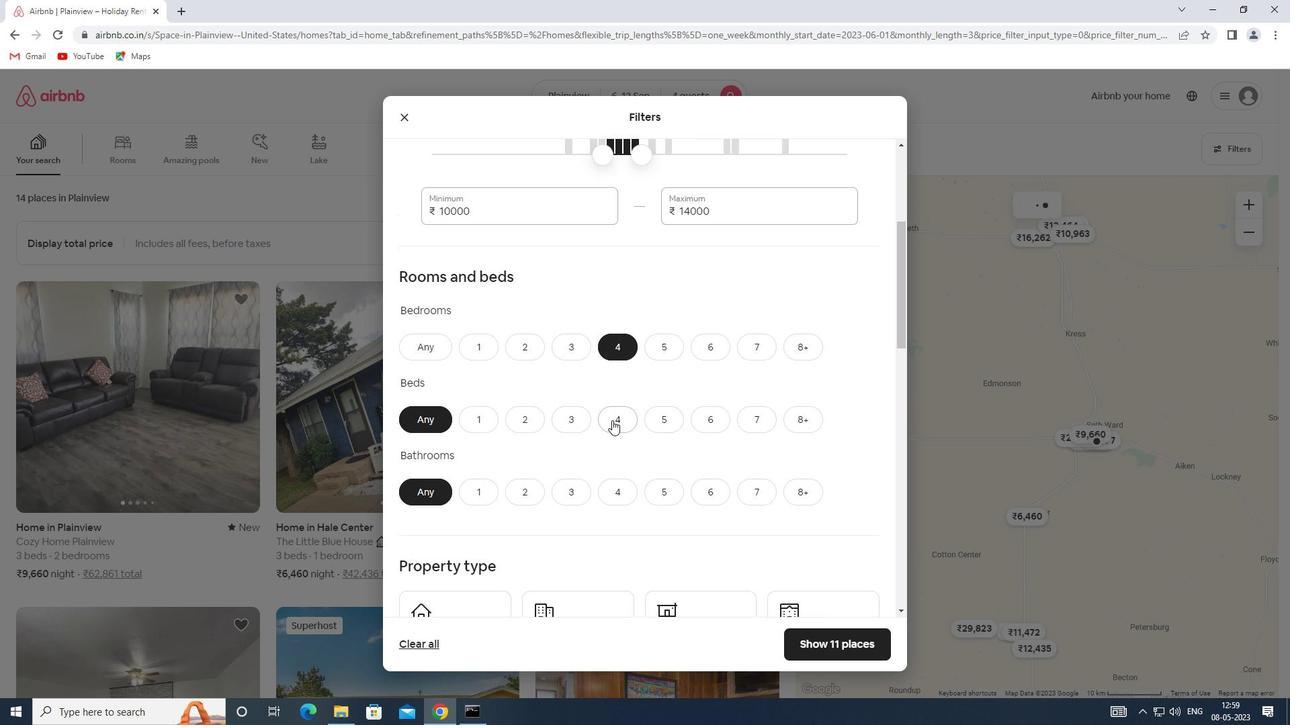 
Action: Mouse moved to (614, 498)
Screenshot: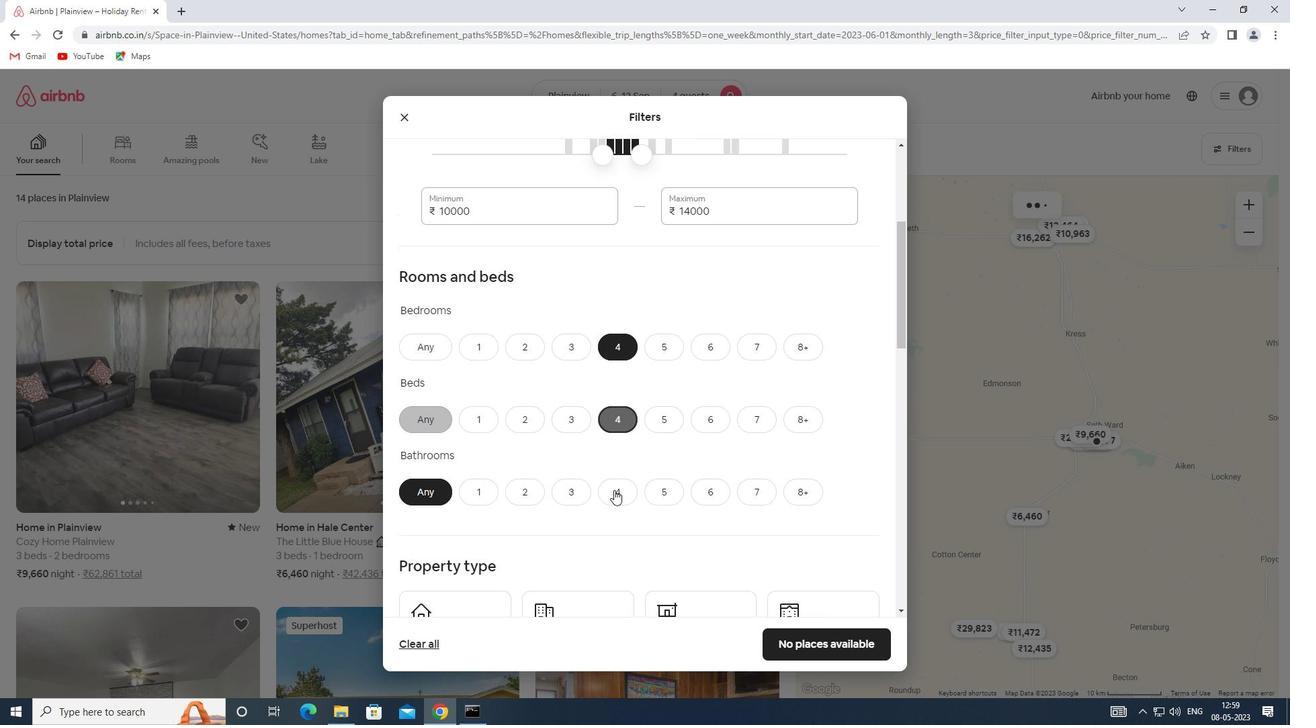 
Action: Mouse pressed left at (614, 498)
Screenshot: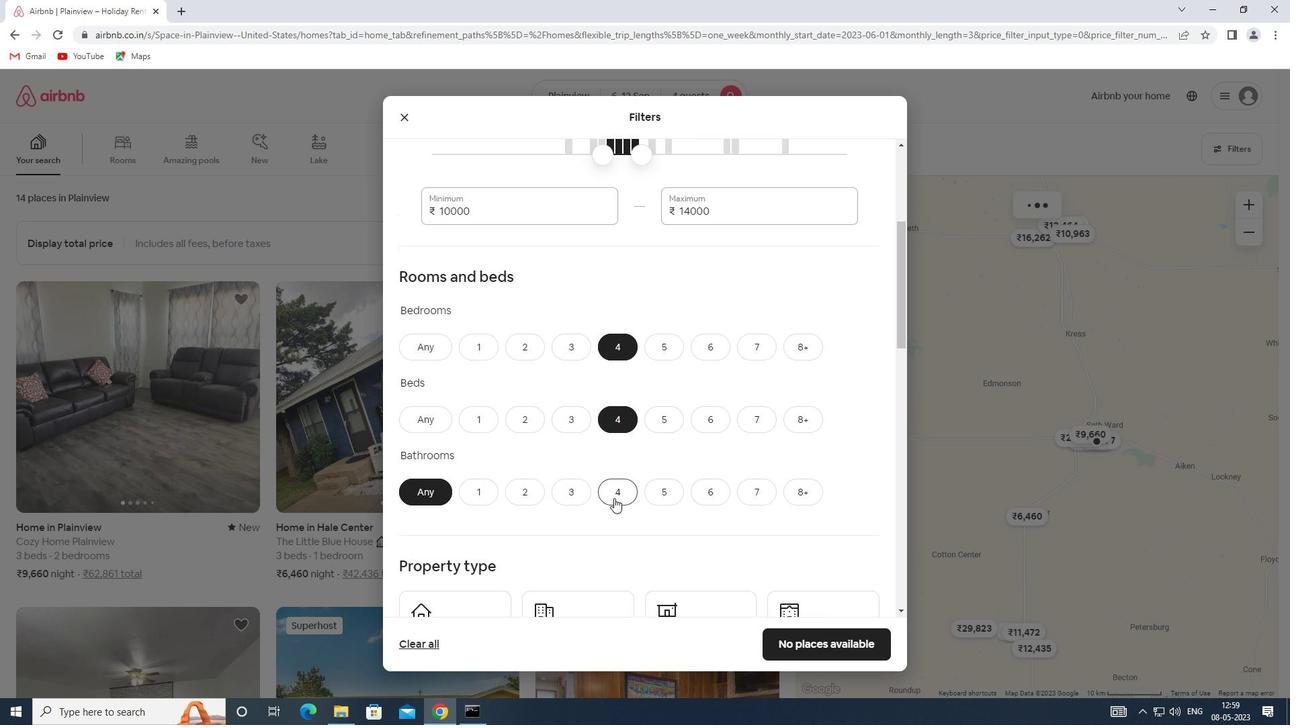 
Action: Mouse moved to (606, 475)
Screenshot: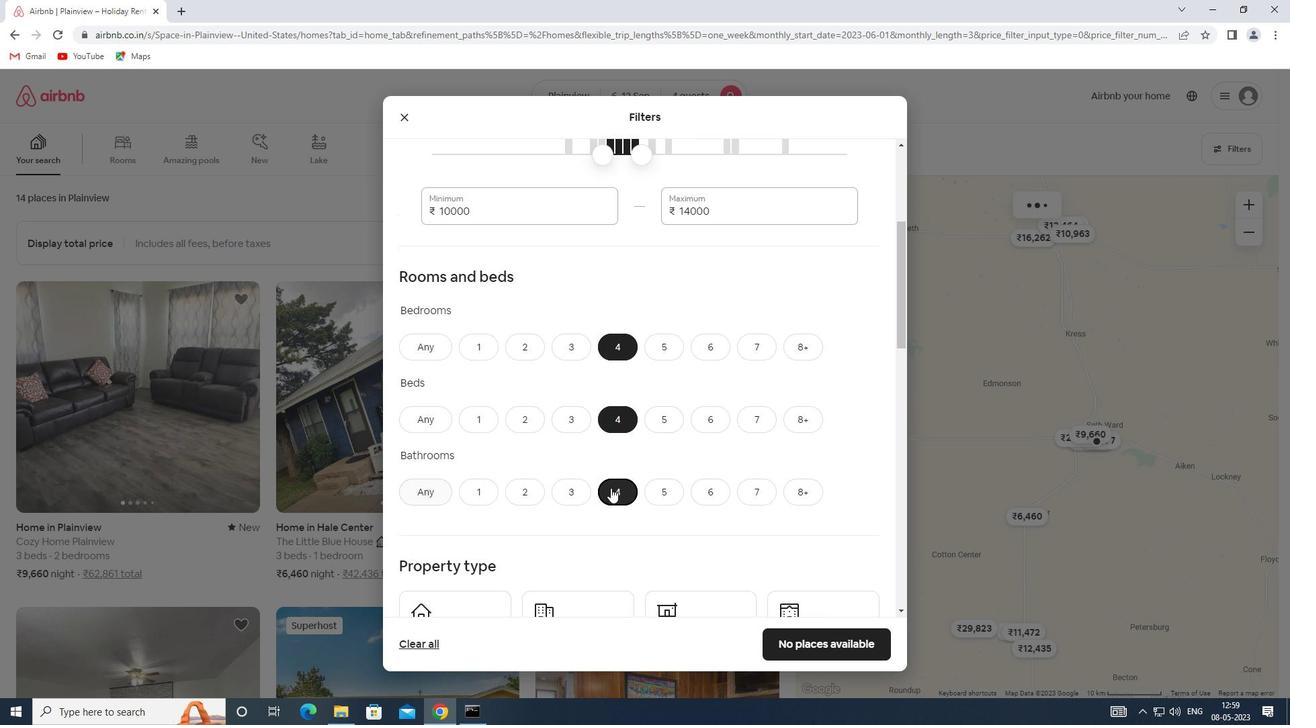
Action: Mouse scrolled (606, 474) with delta (0, 0)
Screenshot: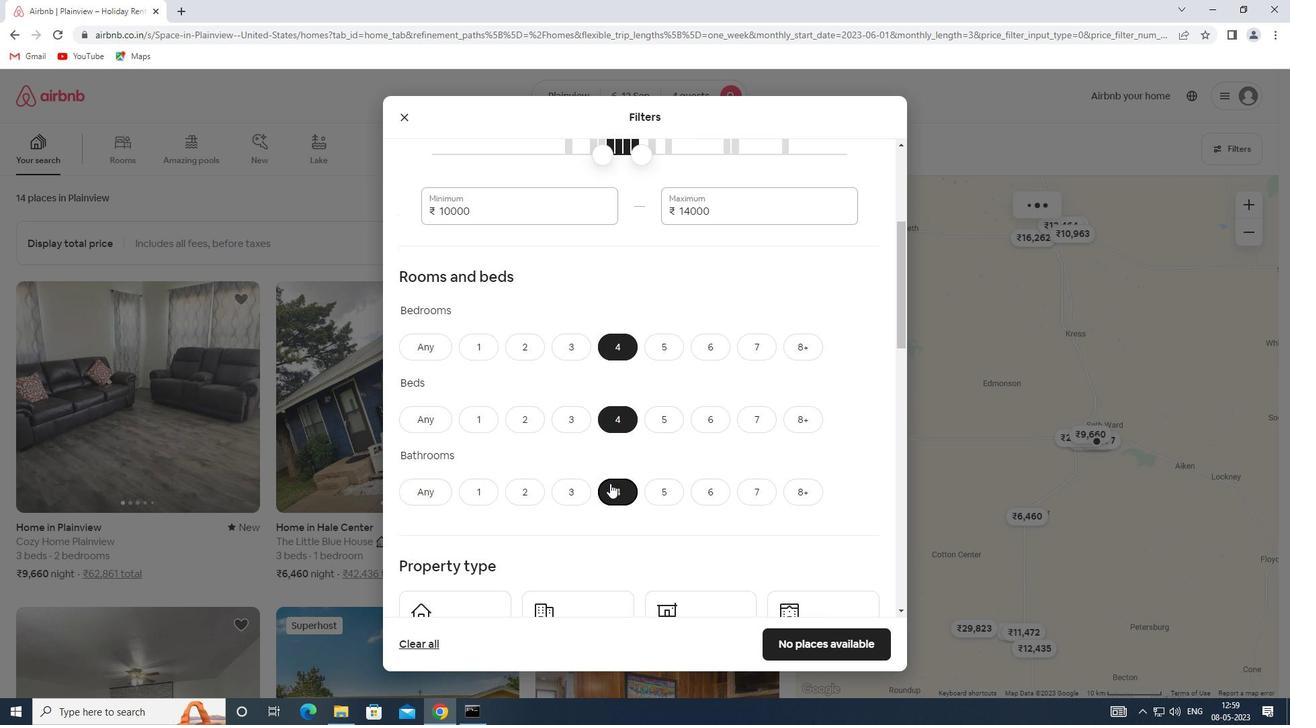 
Action: Mouse scrolled (606, 474) with delta (0, 0)
Screenshot: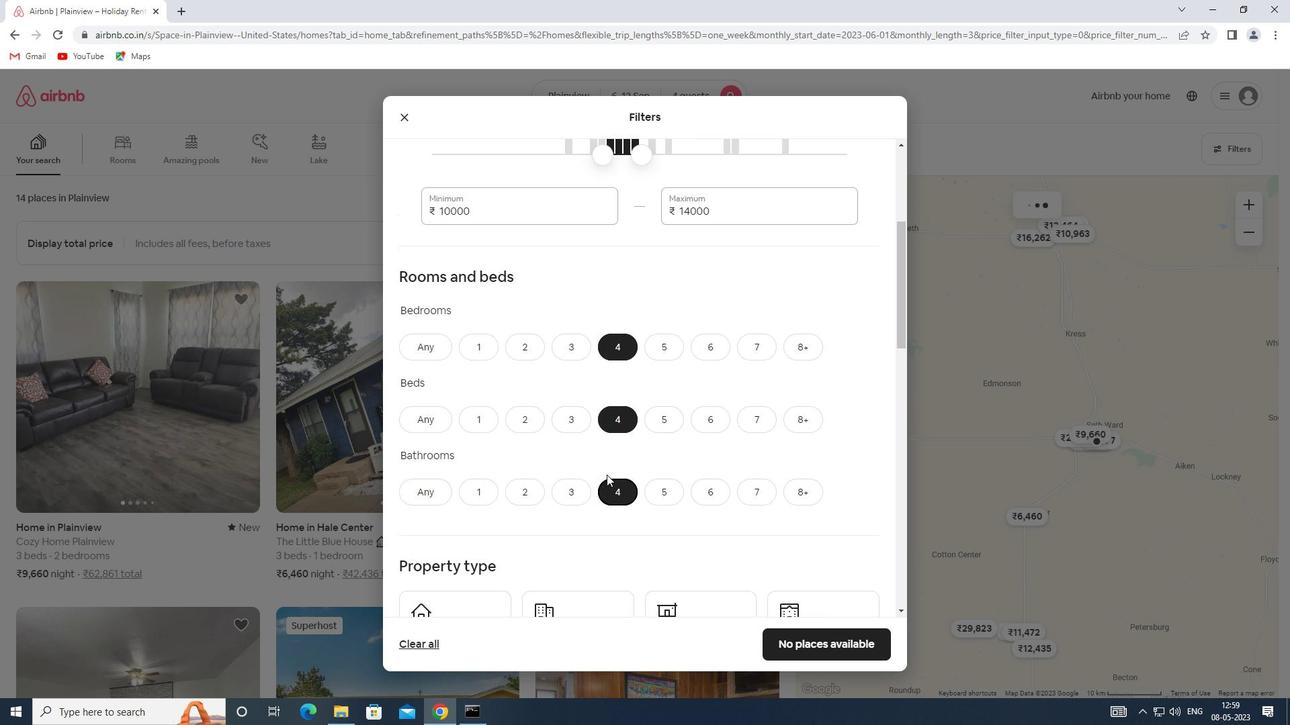 
Action: Mouse scrolled (606, 474) with delta (0, 0)
Screenshot: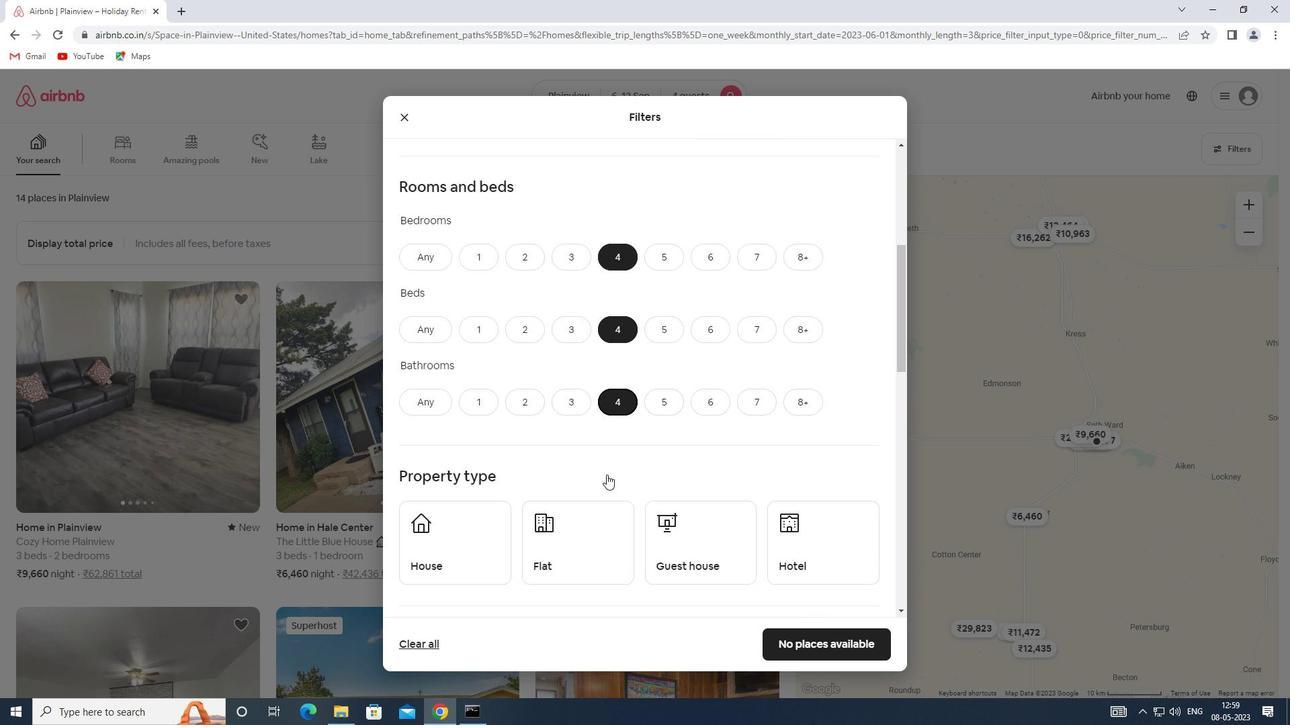 
Action: Mouse moved to (482, 448)
Screenshot: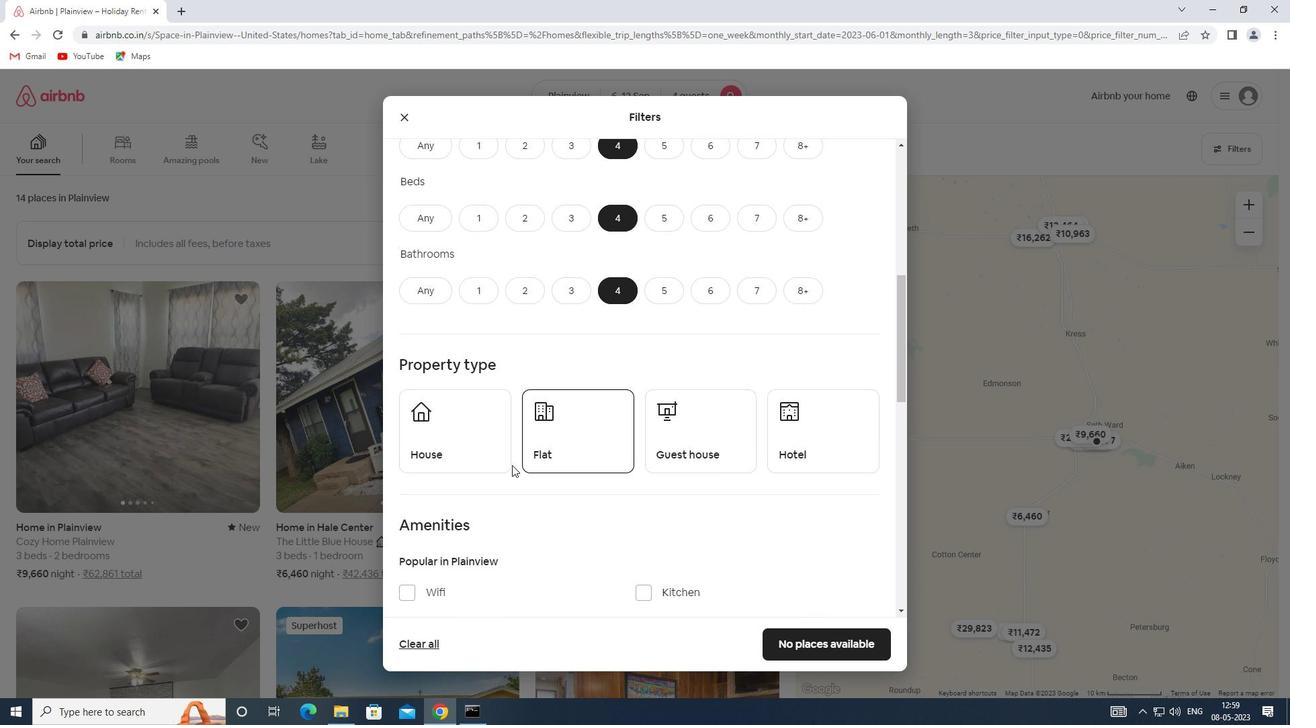
Action: Mouse pressed left at (482, 448)
Screenshot: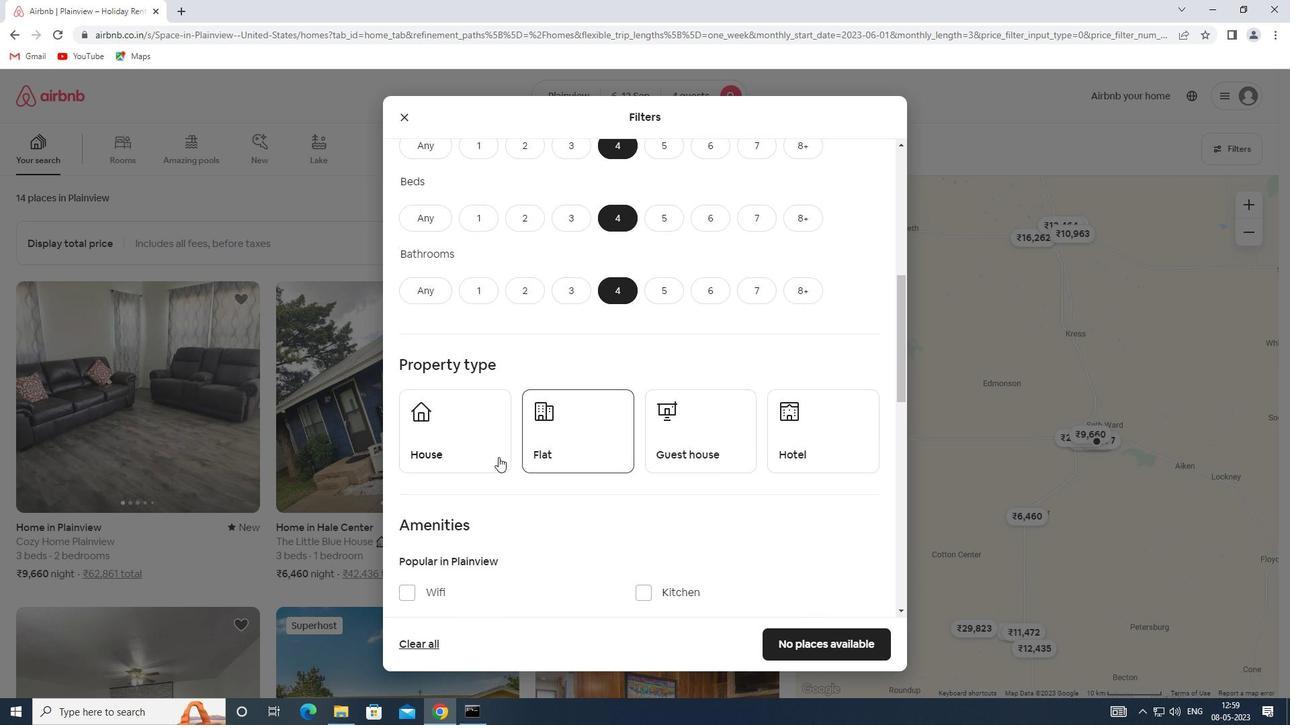 
Action: Mouse moved to (537, 437)
Screenshot: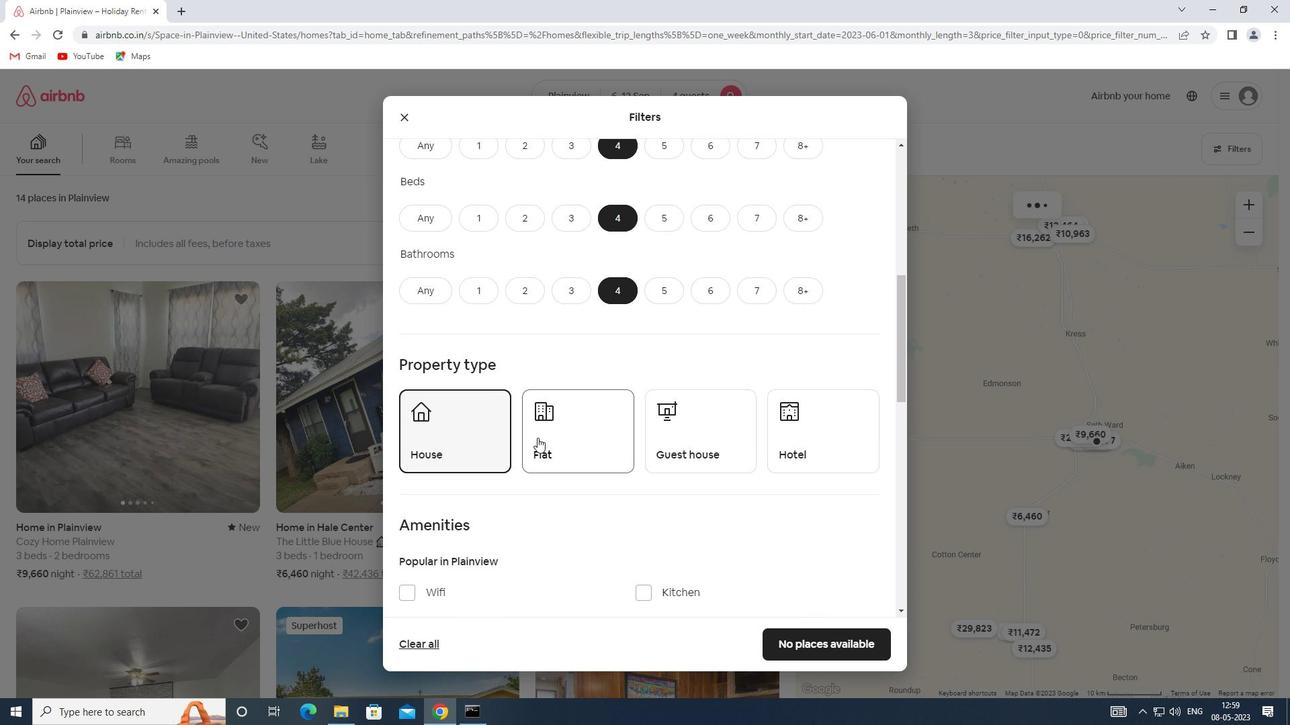 
Action: Mouse pressed left at (537, 437)
Screenshot: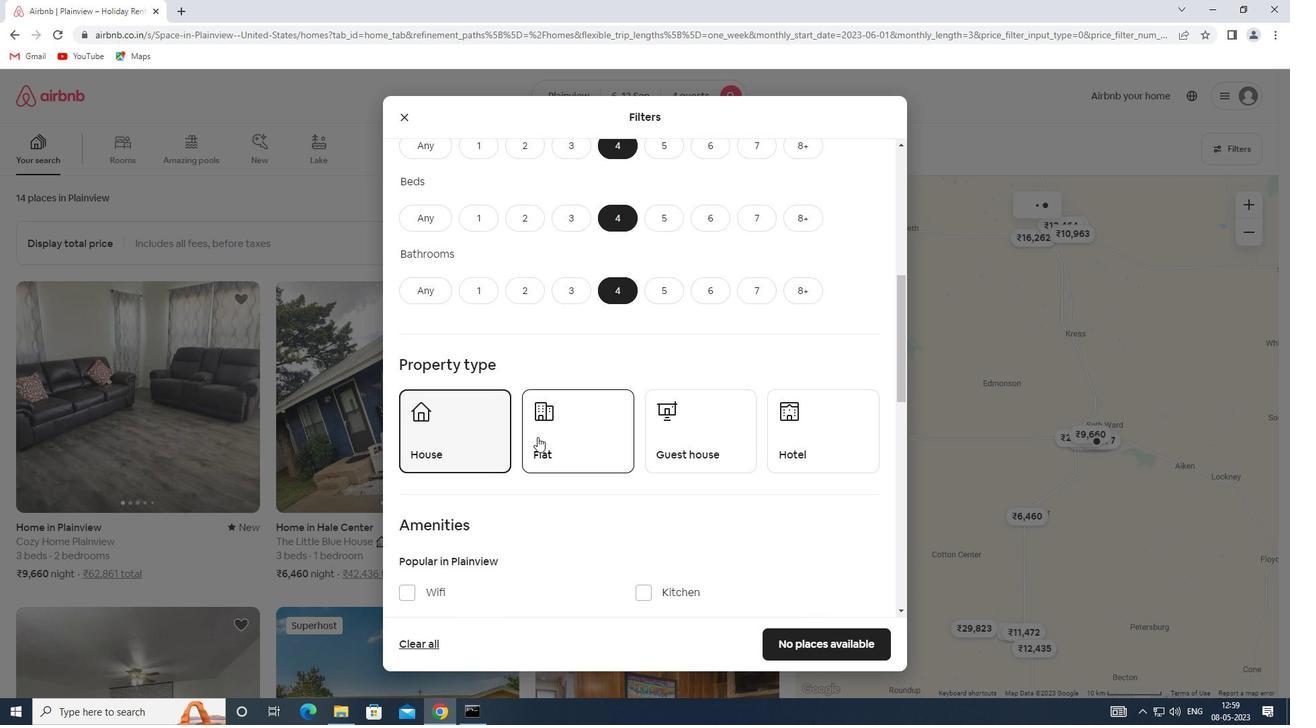 
Action: Mouse moved to (696, 442)
Screenshot: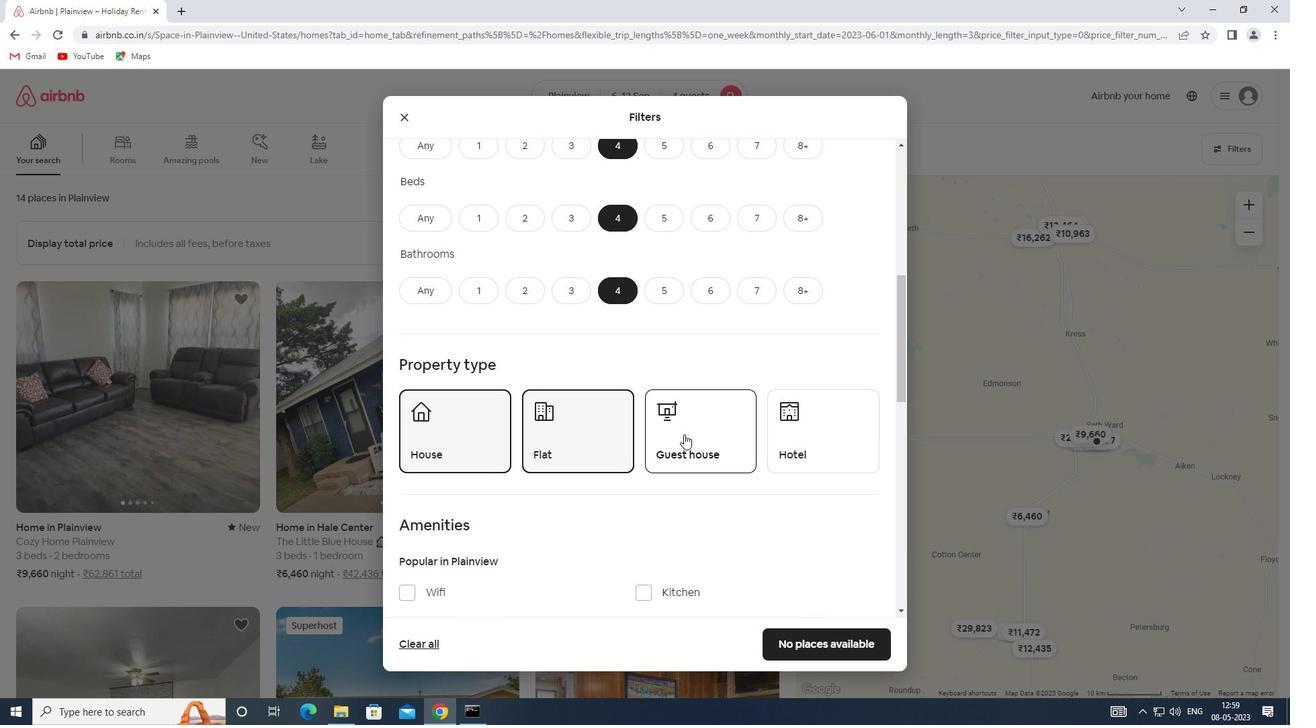 
Action: Mouse pressed left at (696, 442)
Screenshot: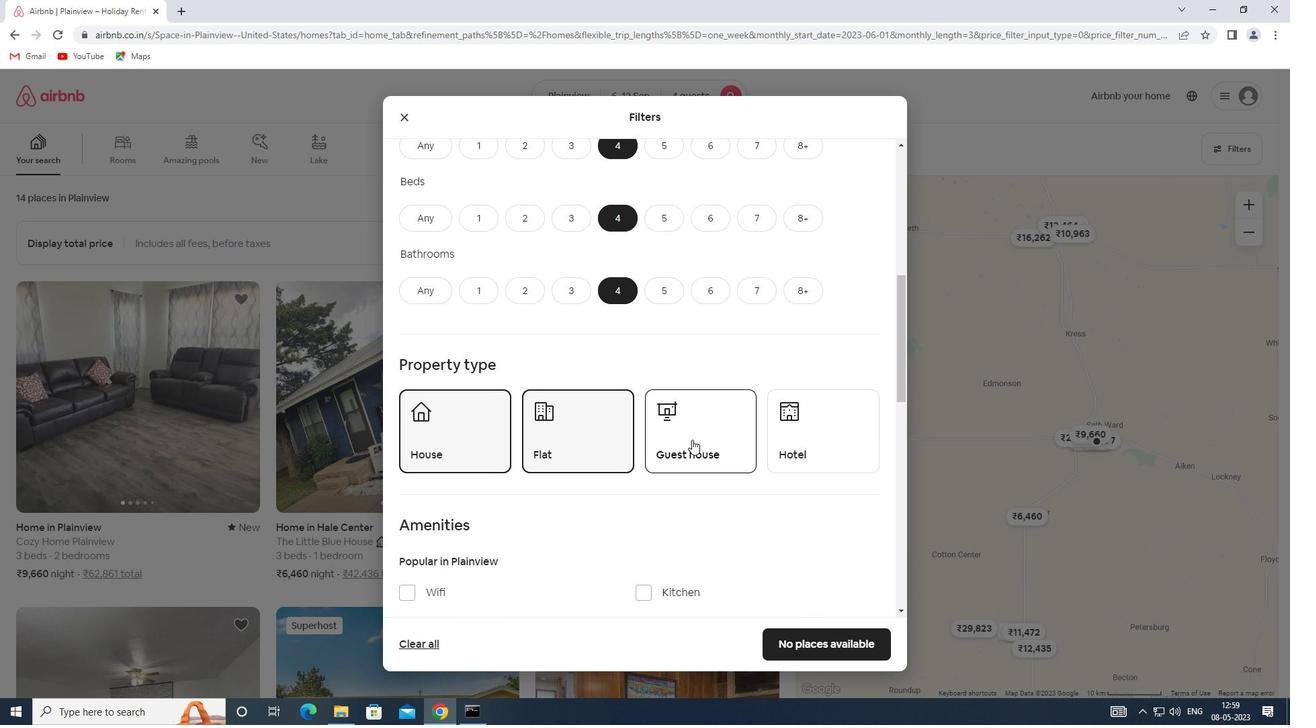 
Action: Mouse moved to (665, 440)
Screenshot: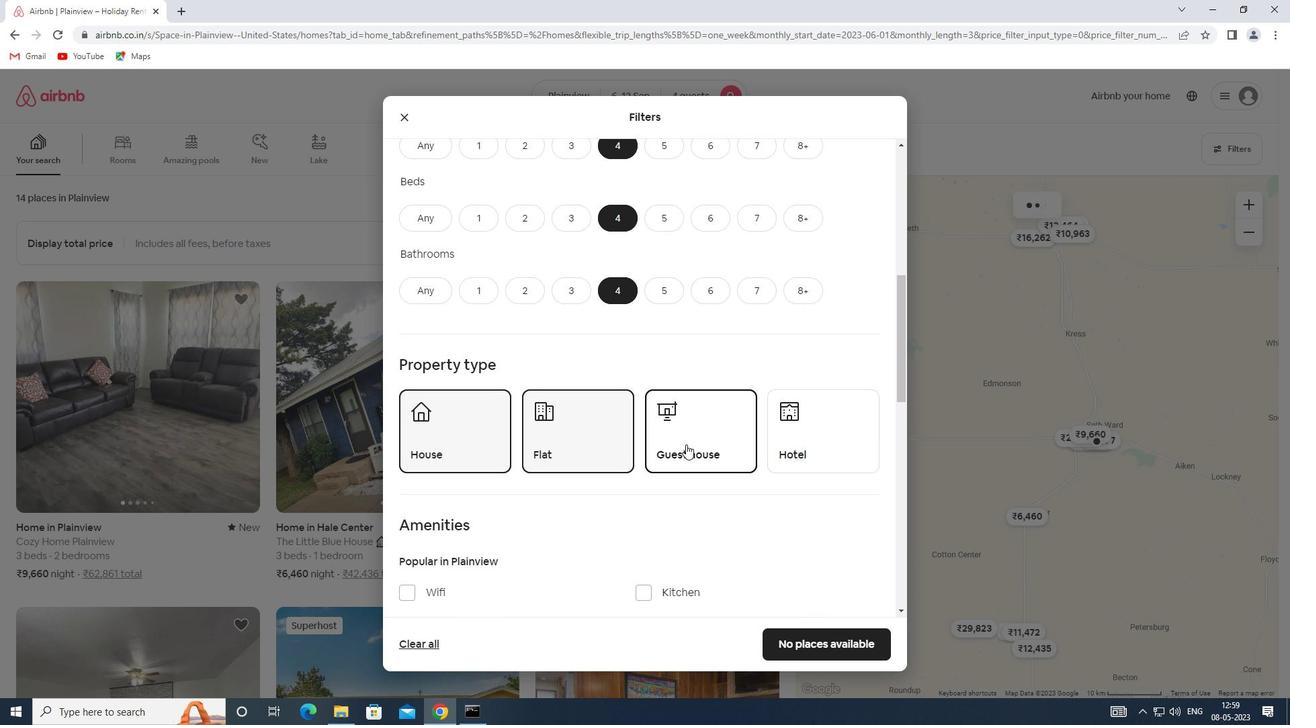 
Action: Mouse scrolled (665, 439) with delta (0, 0)
Screenshot: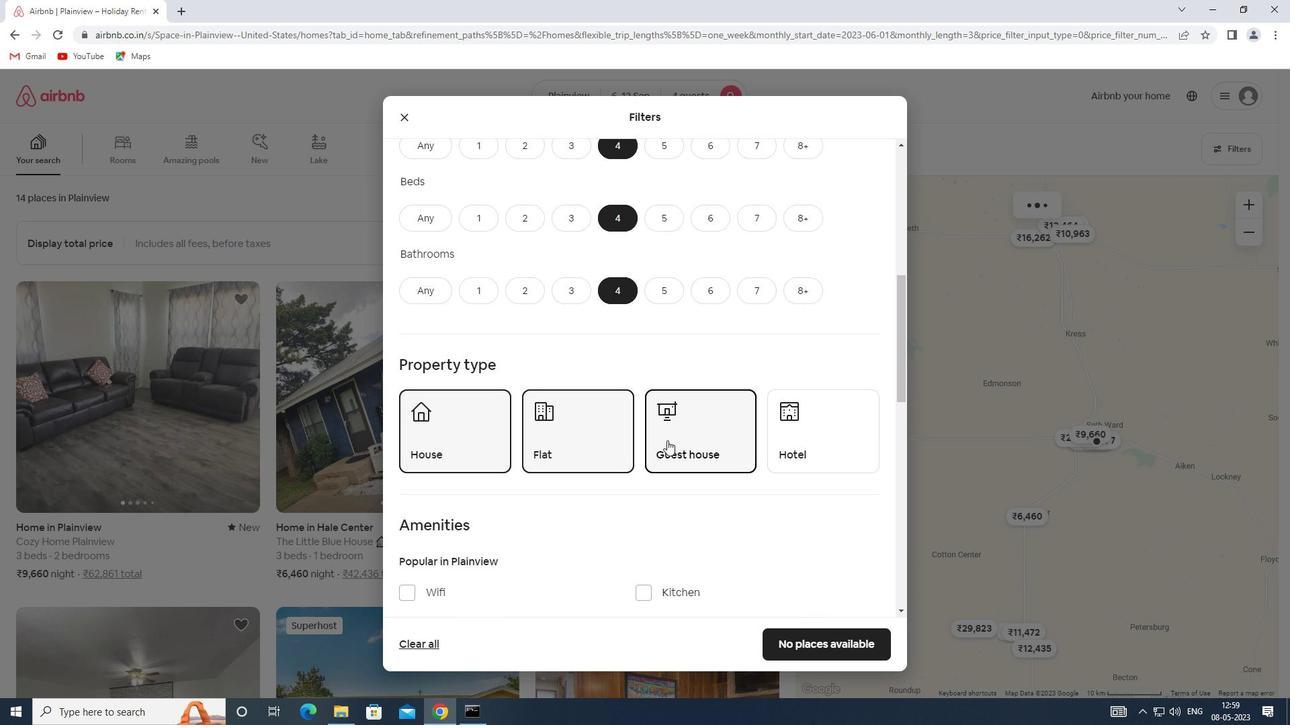 
Action: Mouse scrolled (665, 439) with delta (0, 0)
Screenshot: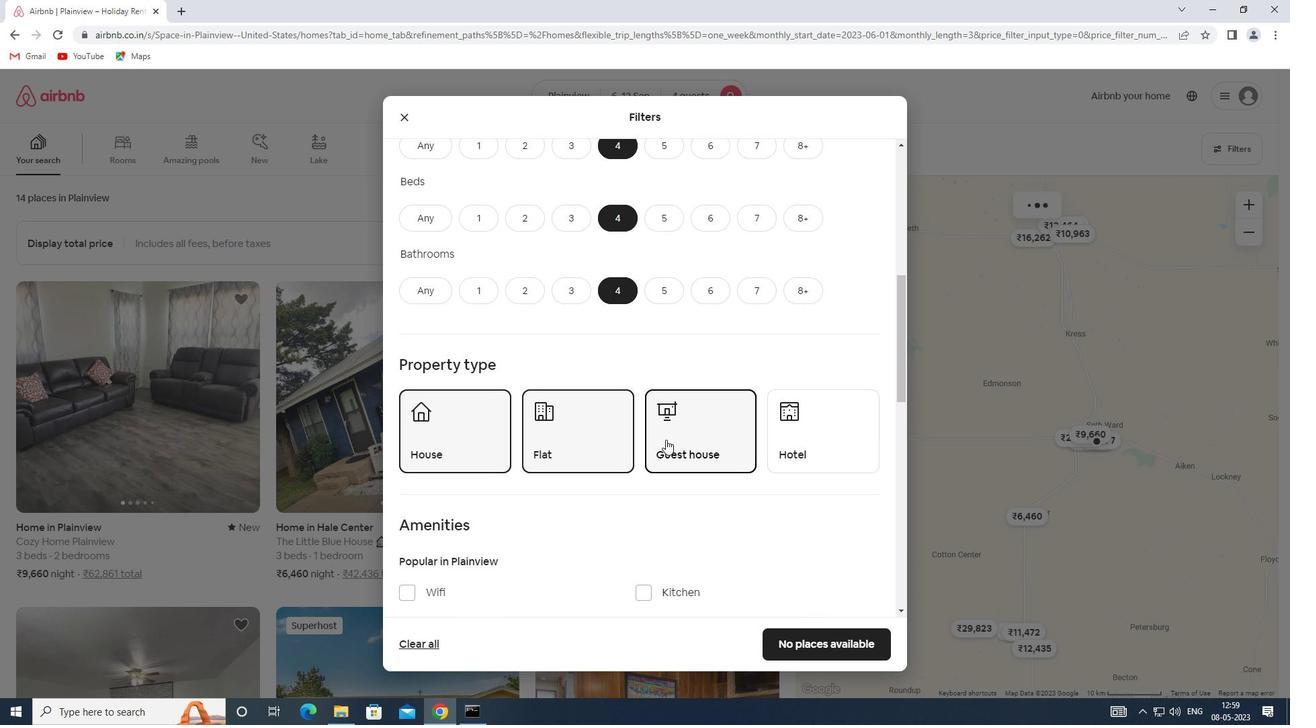 
Action: Mouse scrolled (665, 439) with delta (0, 0)
Screenshot: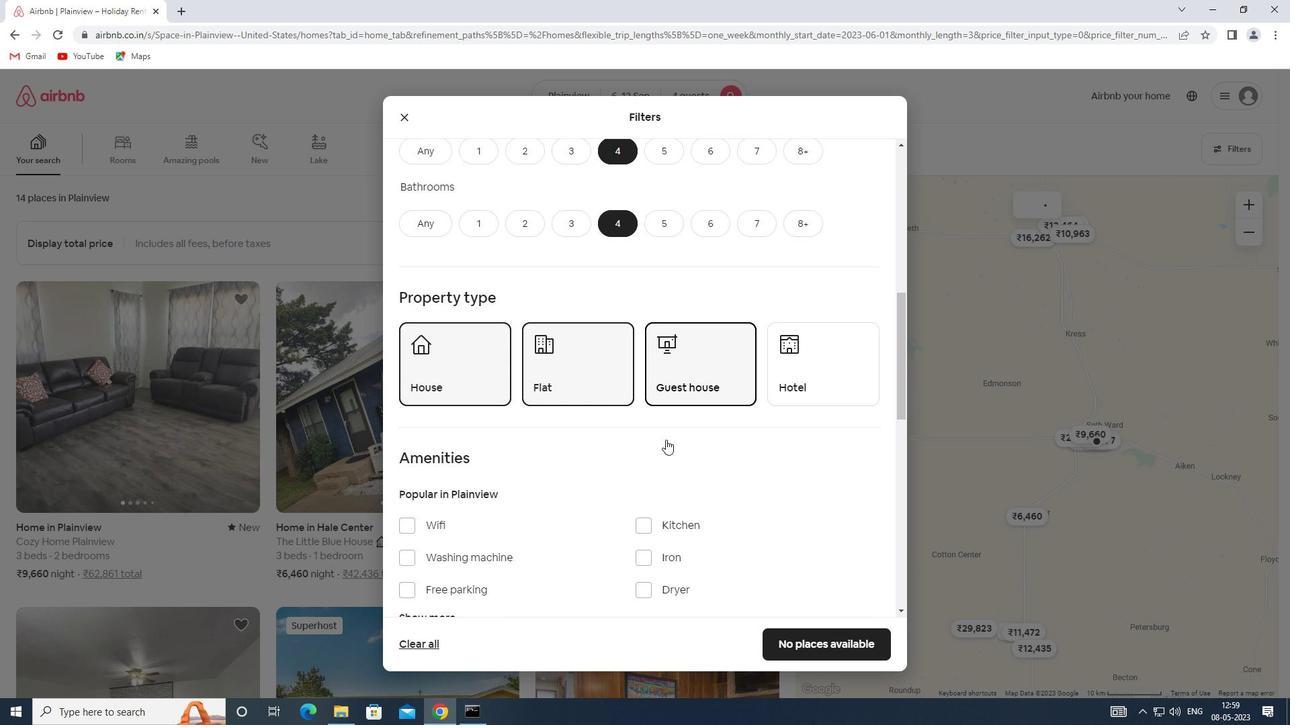 
Action: Mouse moved to (405, 385)
Screenshot: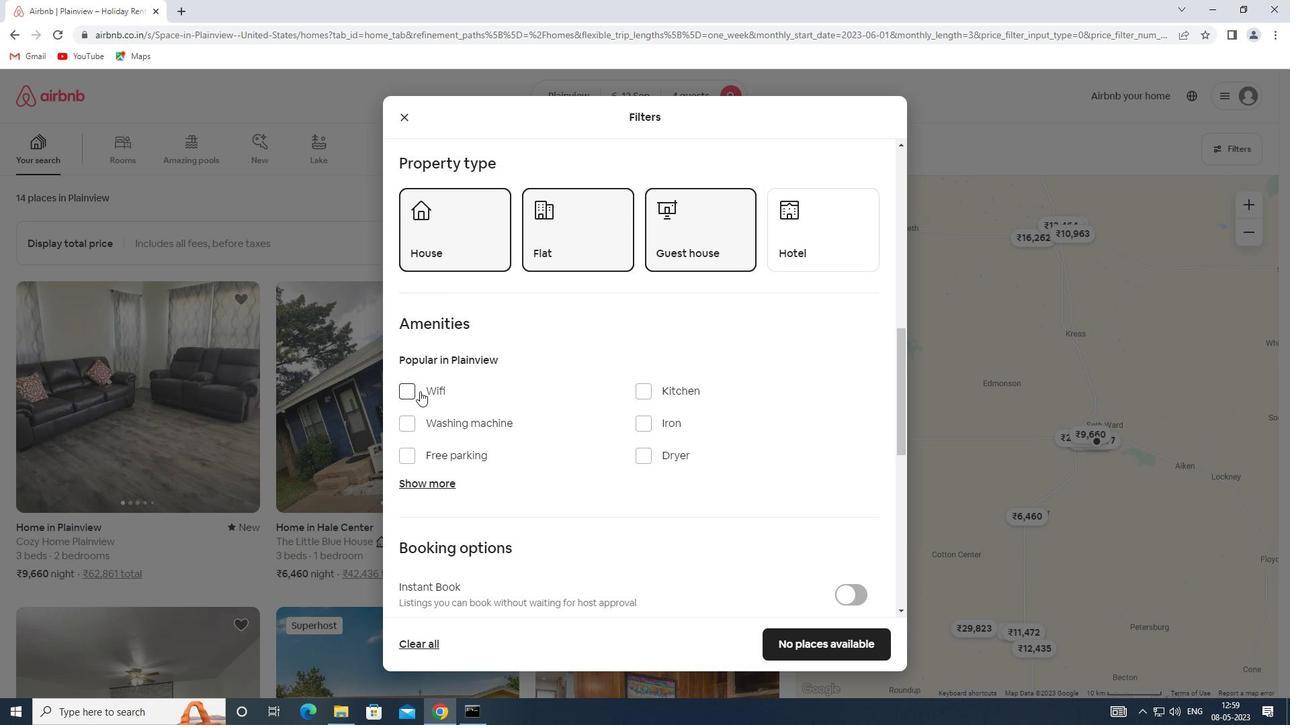 
Action: Mouse pressed left at (405, 385)
Screenshot: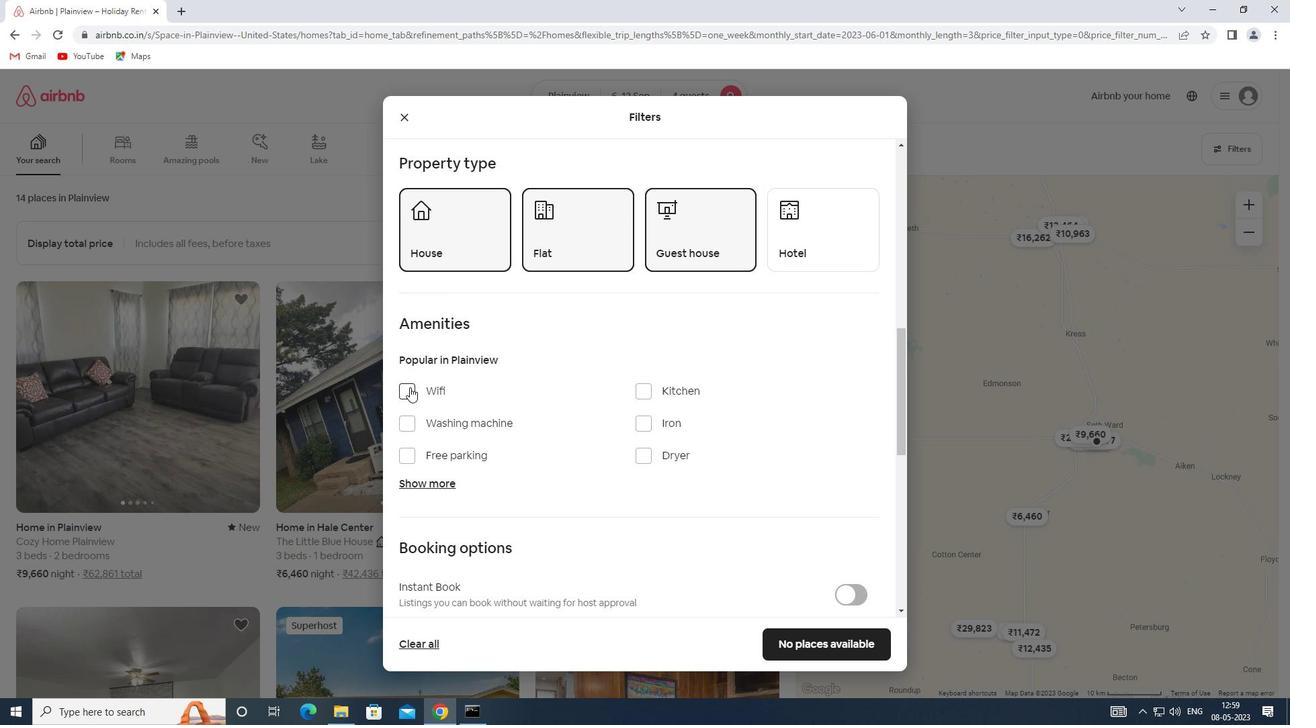 
Action: Mouse moved to (427, 480)
Screenshot: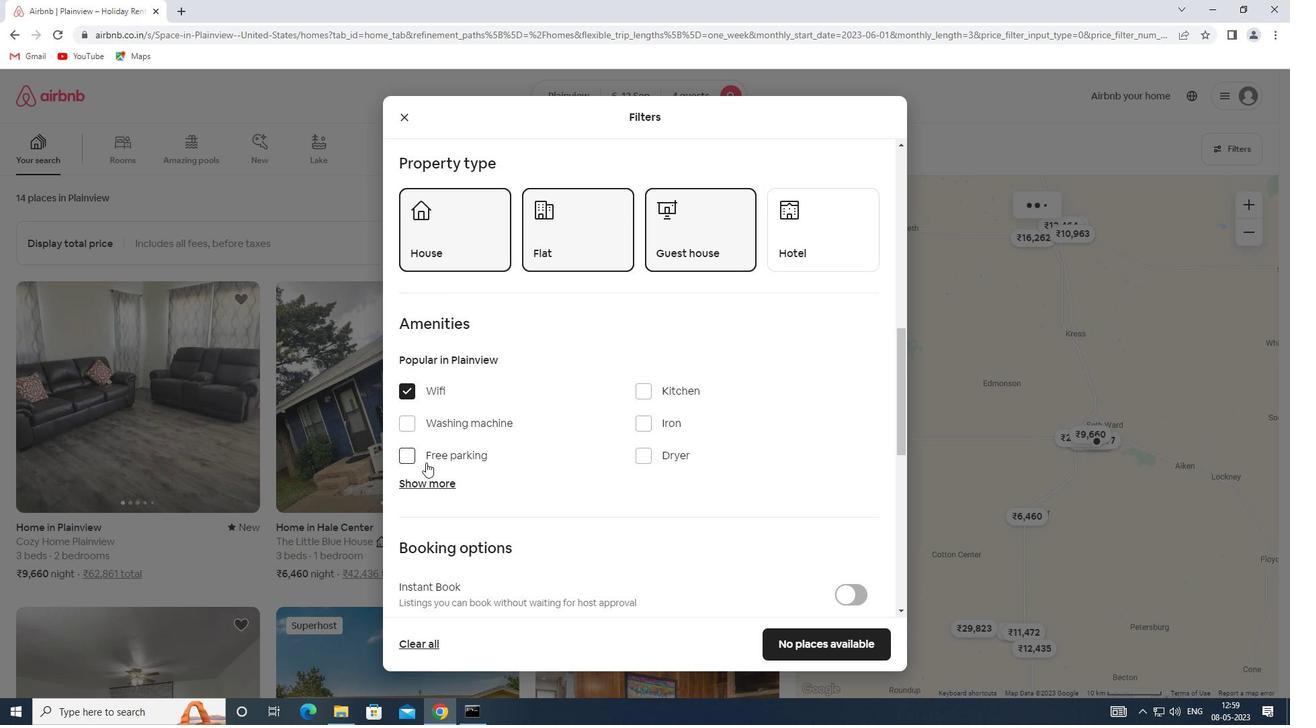 
Action: Mouse pressed left at (427, 480)
Screenshot: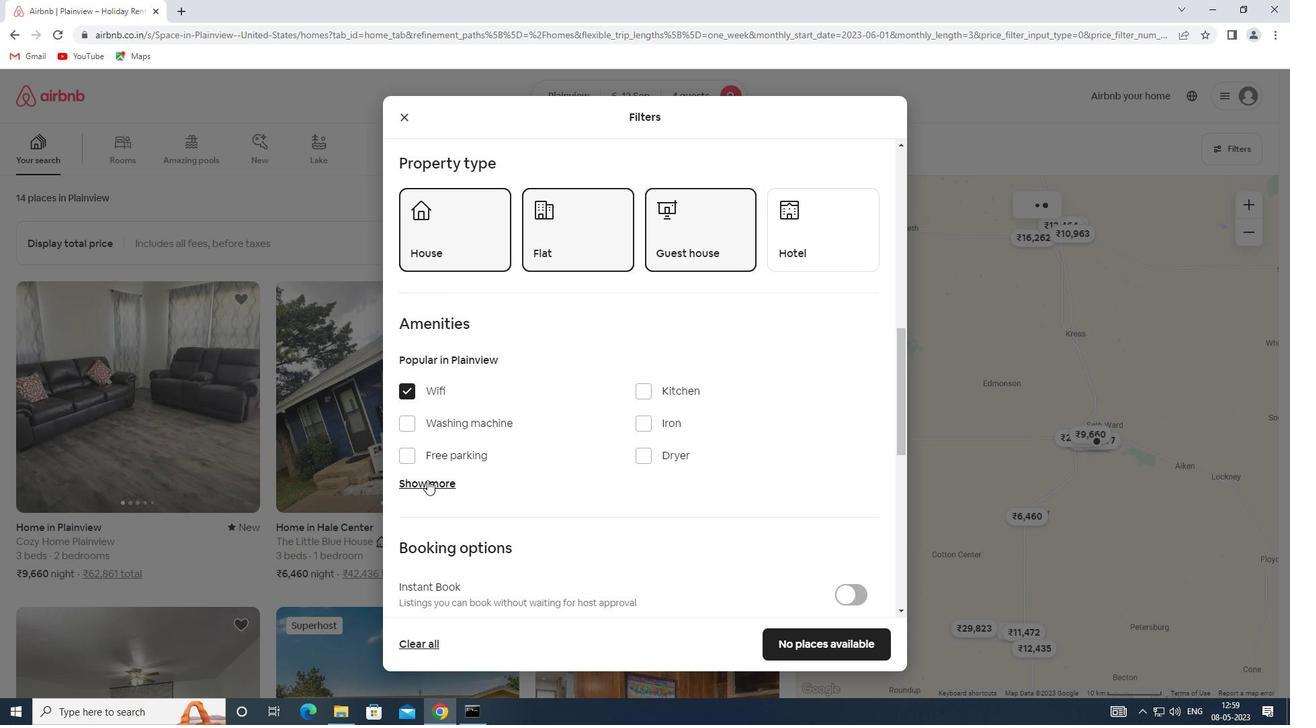 
Action: Mouse moved to (642, 559)
Screenshot: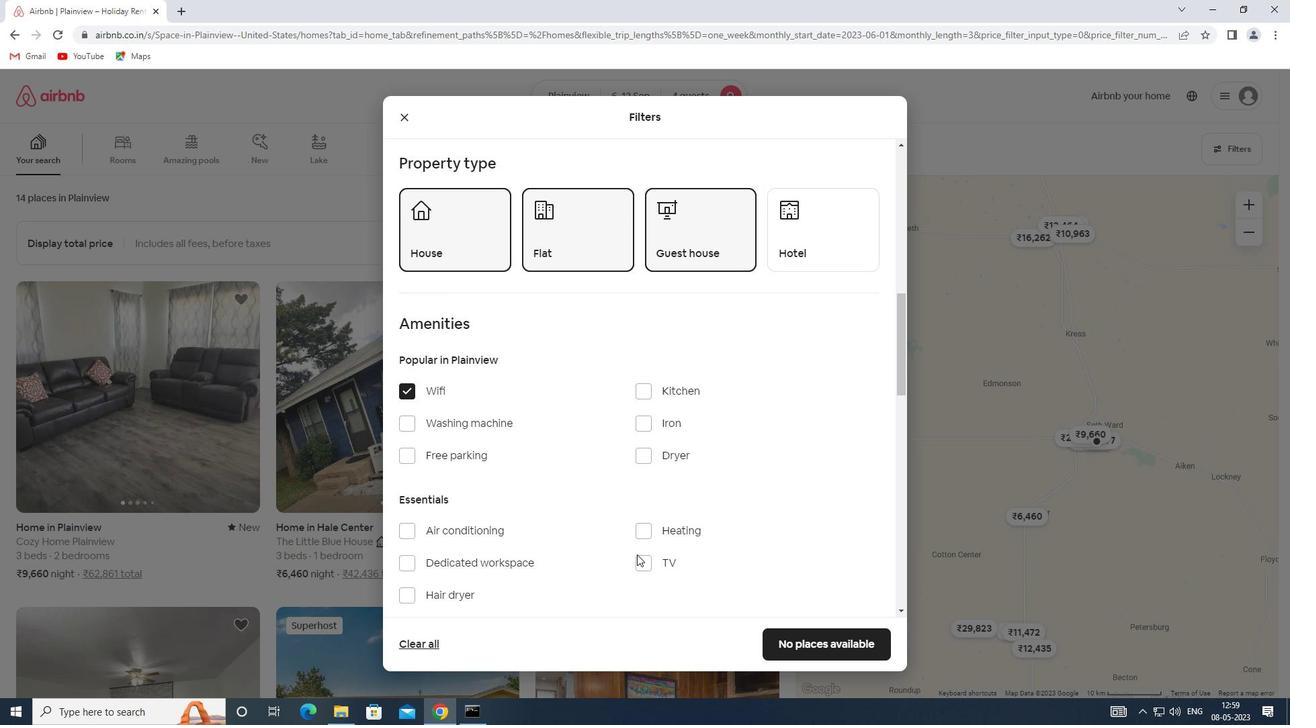 
Action: Mouse pressed left at (642, 559)
Screenshot: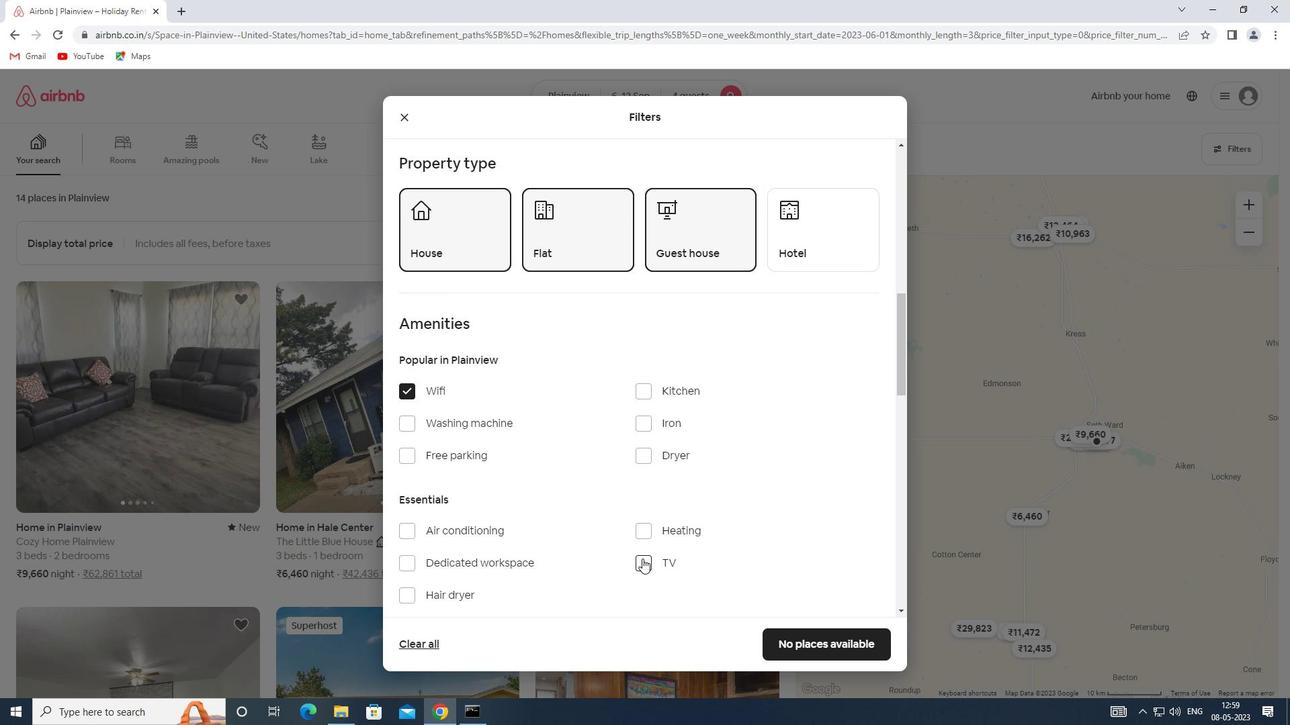 
Action: Mouse moved to (401, 456)
Screenshot: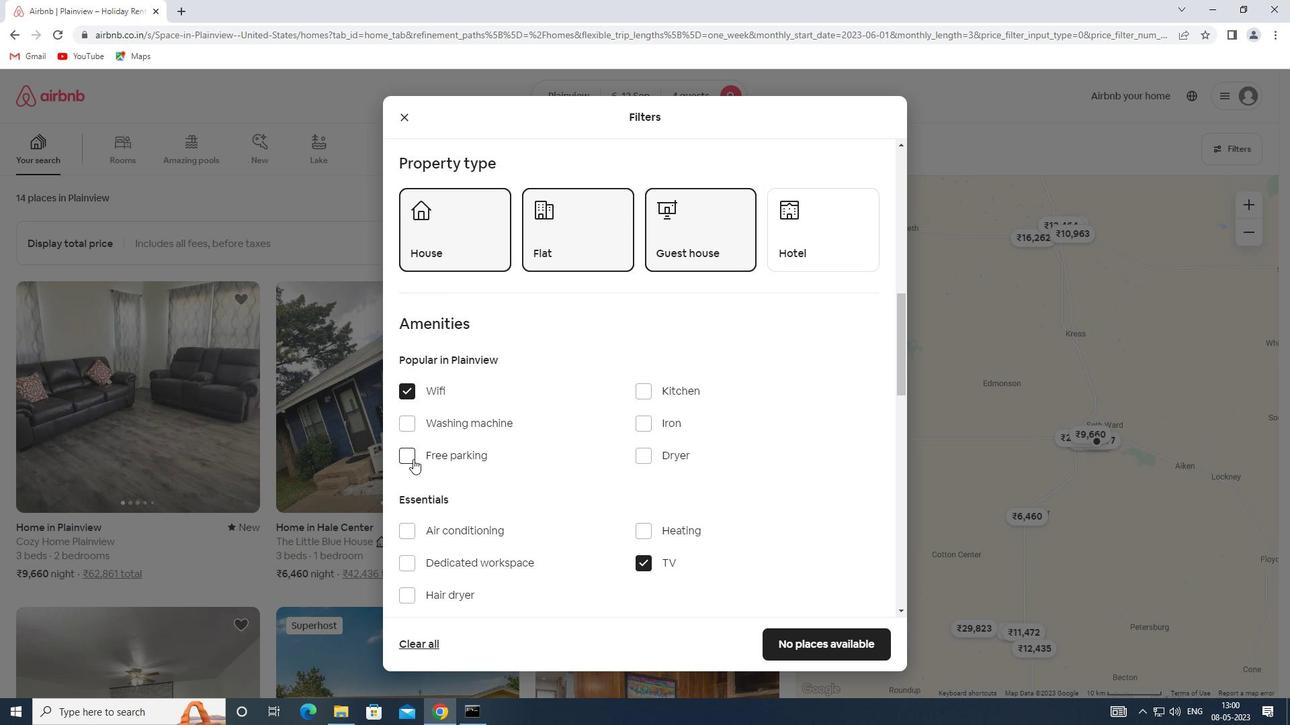 
Action: Mouse pressed left at (401, 456)
Screenshot: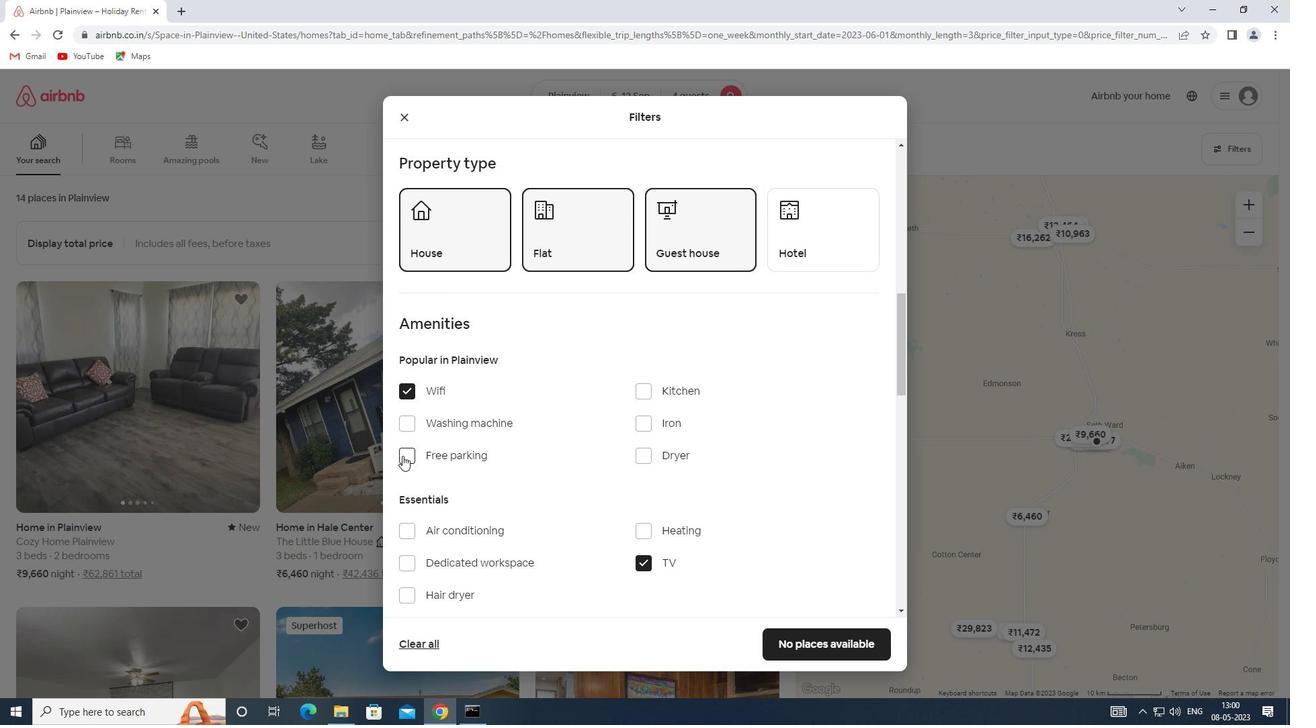 
Action: Mouse moved to (483, 473)
Screenshot: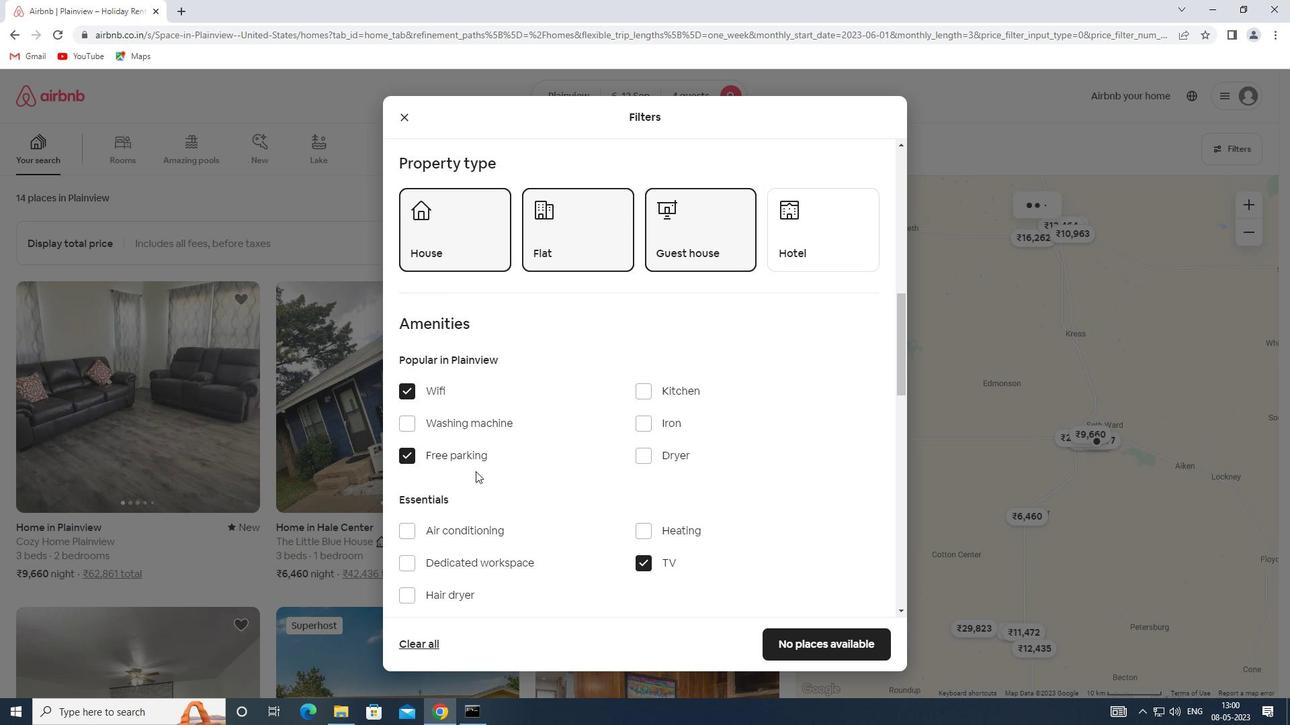 
Action: Mouse scrolled (483, 472) with delta (0, 0)
Screenshot: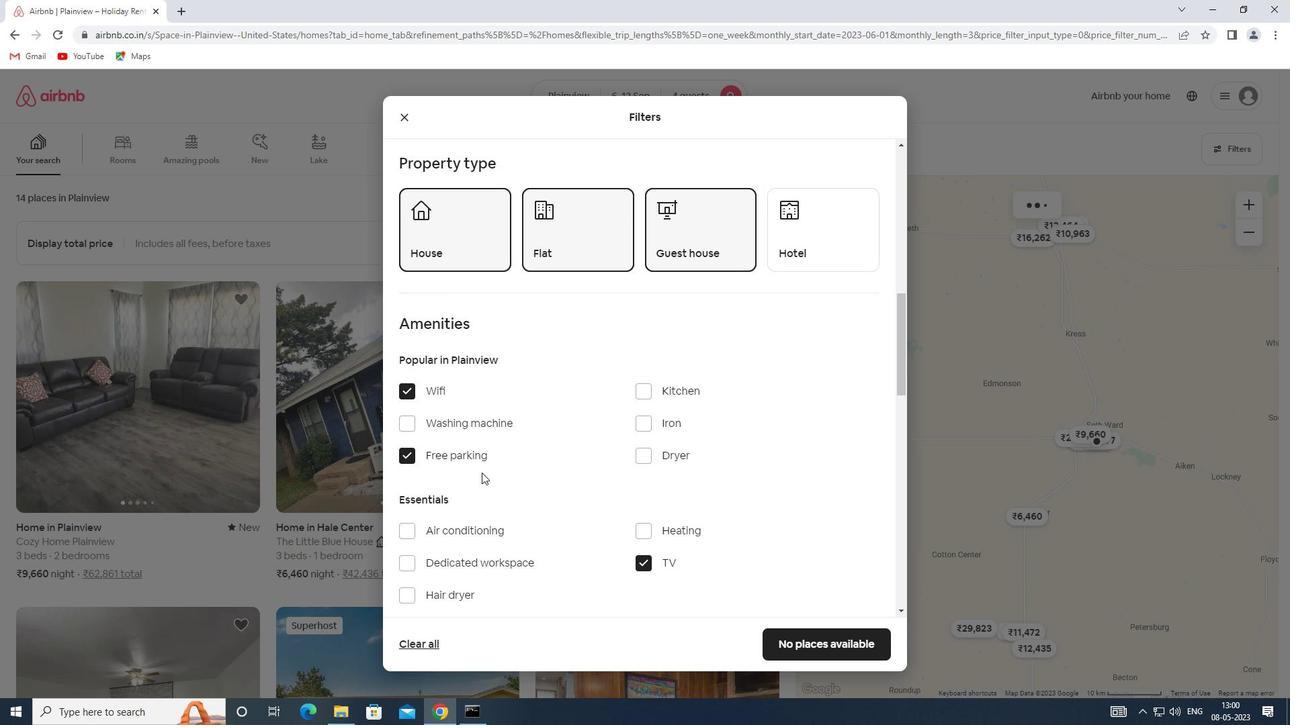 
Action: Mouse scrolled (483, 472) with delta (0, 0)
Screenshot: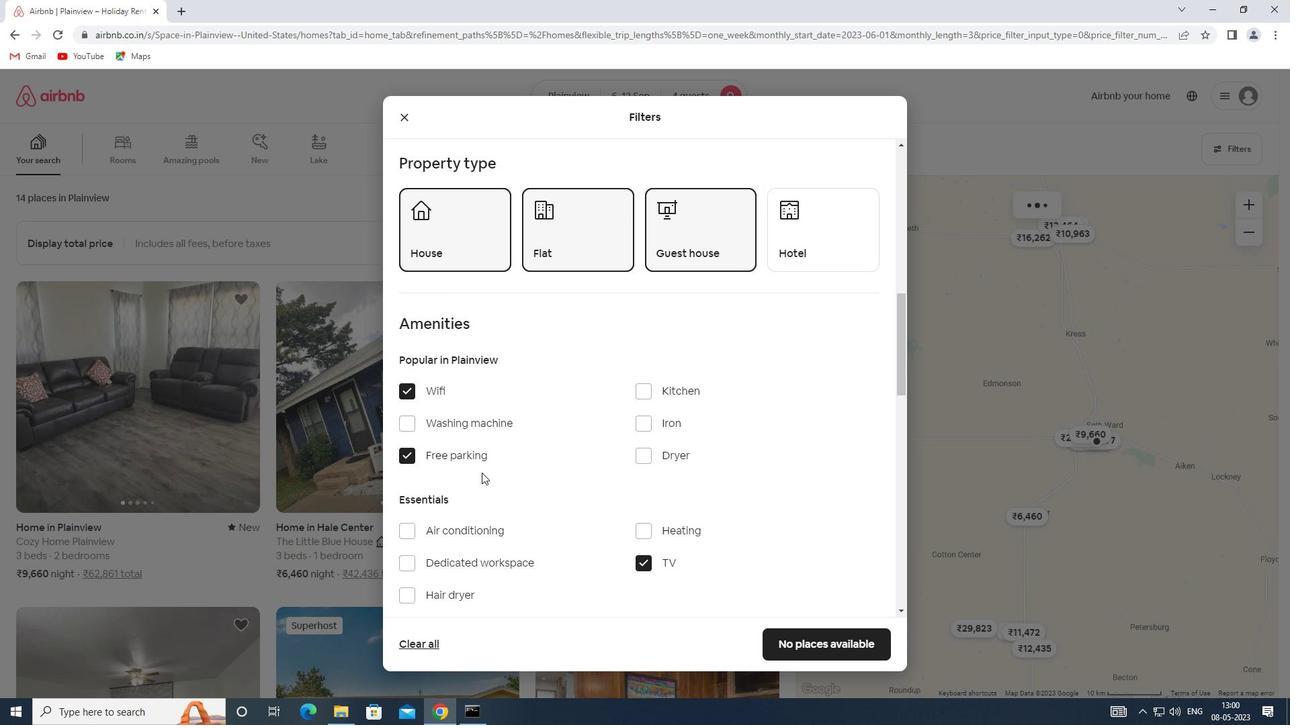 
Action: Mouse scrolled (483, 472) with delta (0, 0)
Screenshot: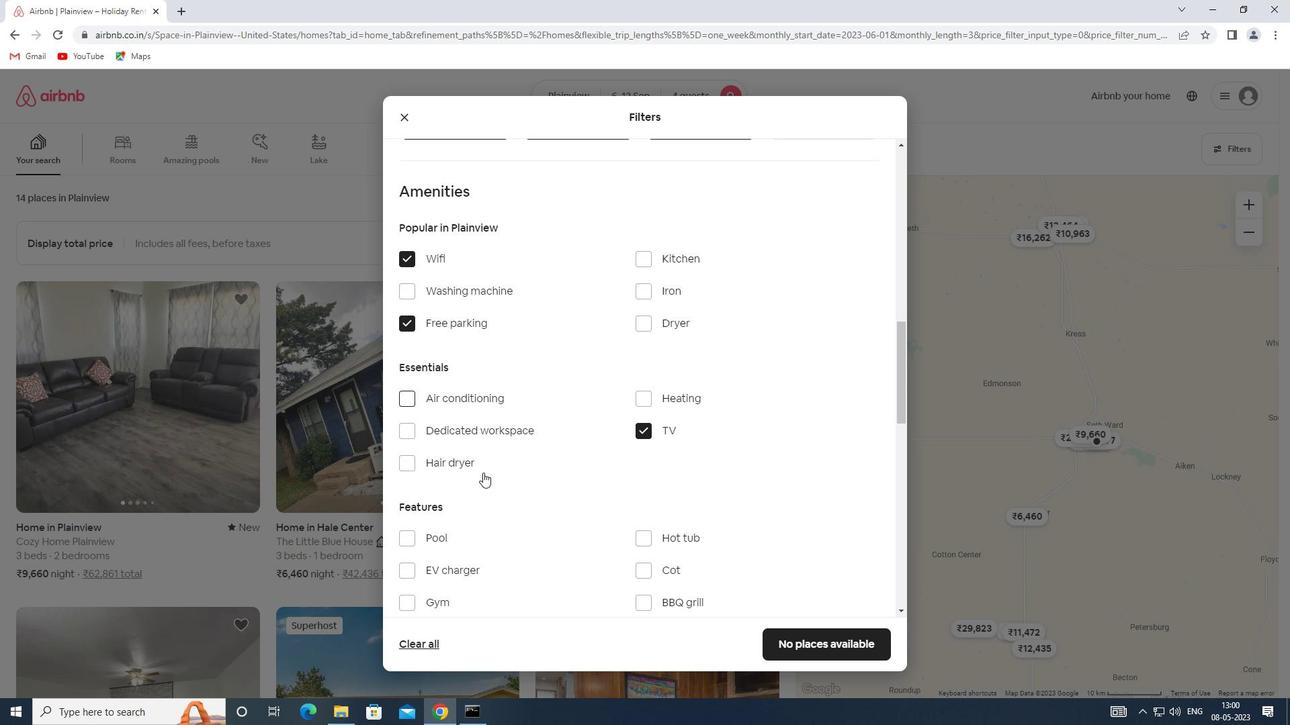 
Action: Mouse scrolled (483, 472) with delta (0, 0)
Screenshot: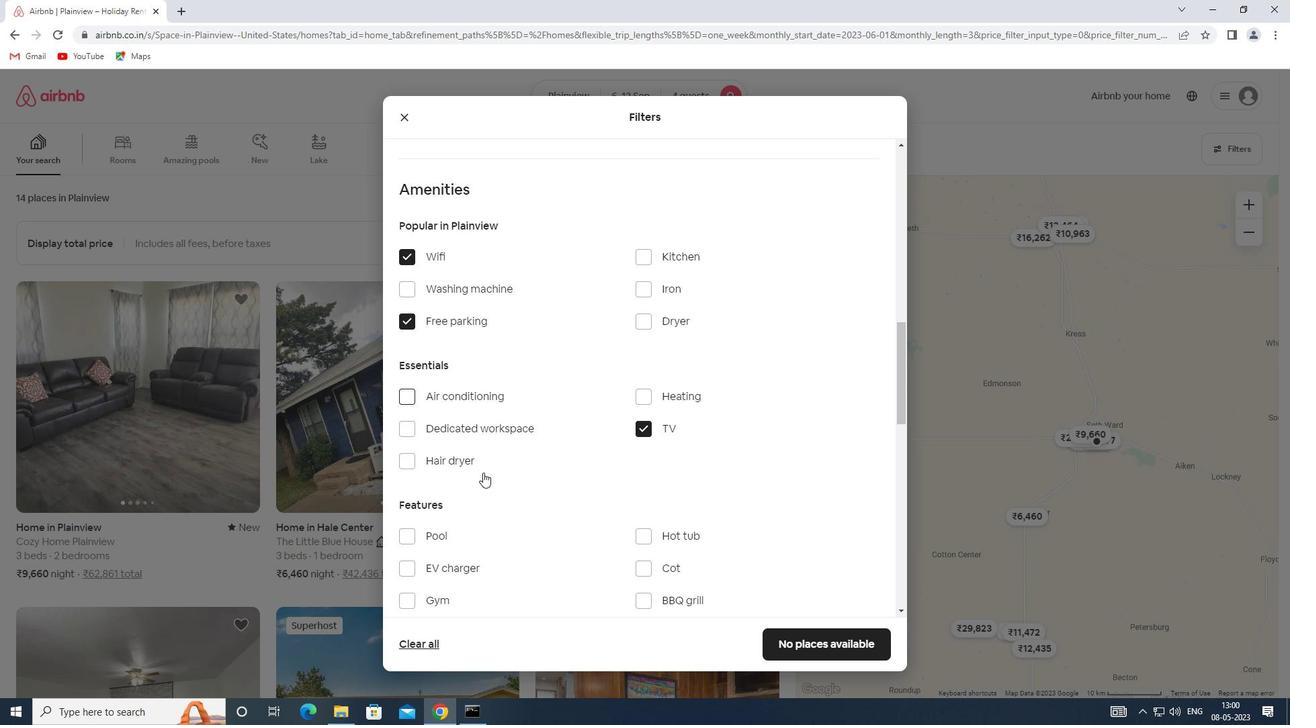 
Action: Mouse moved to (514, 474)
Screenshot: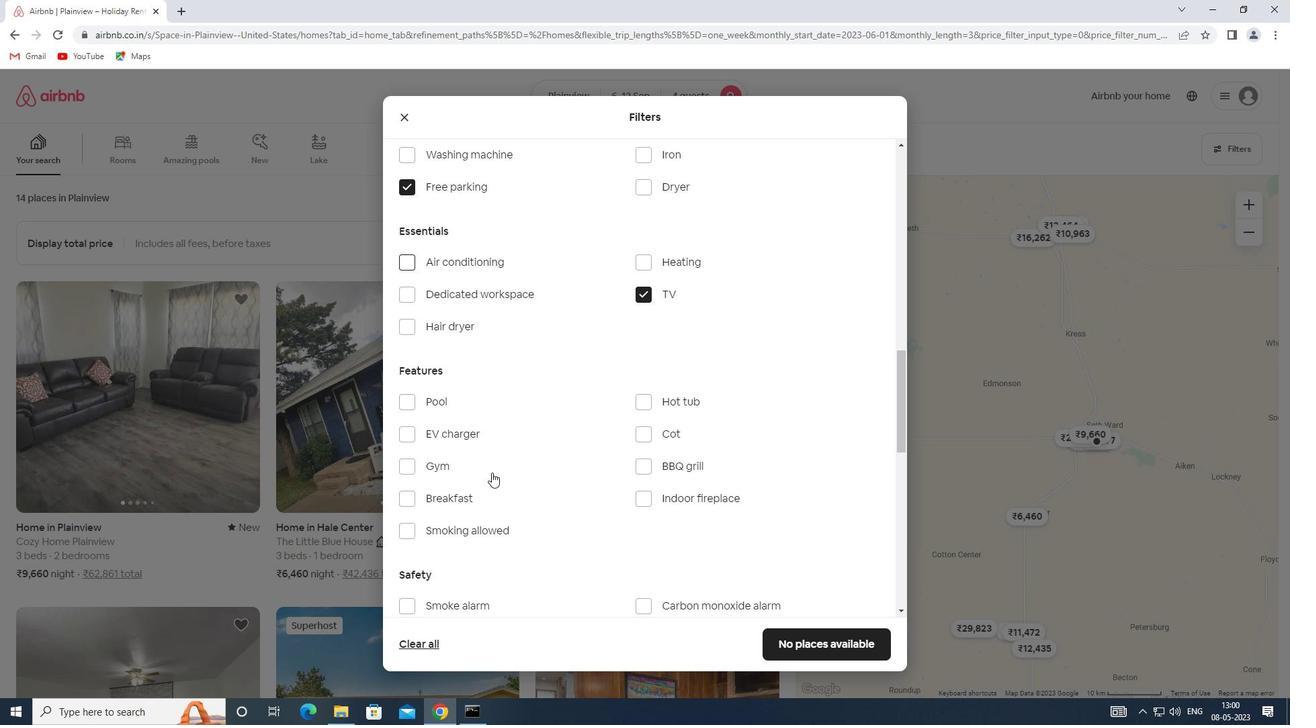 
Action: Mouse scrolled (514, 473) with delta (0, 0)
Screenshot: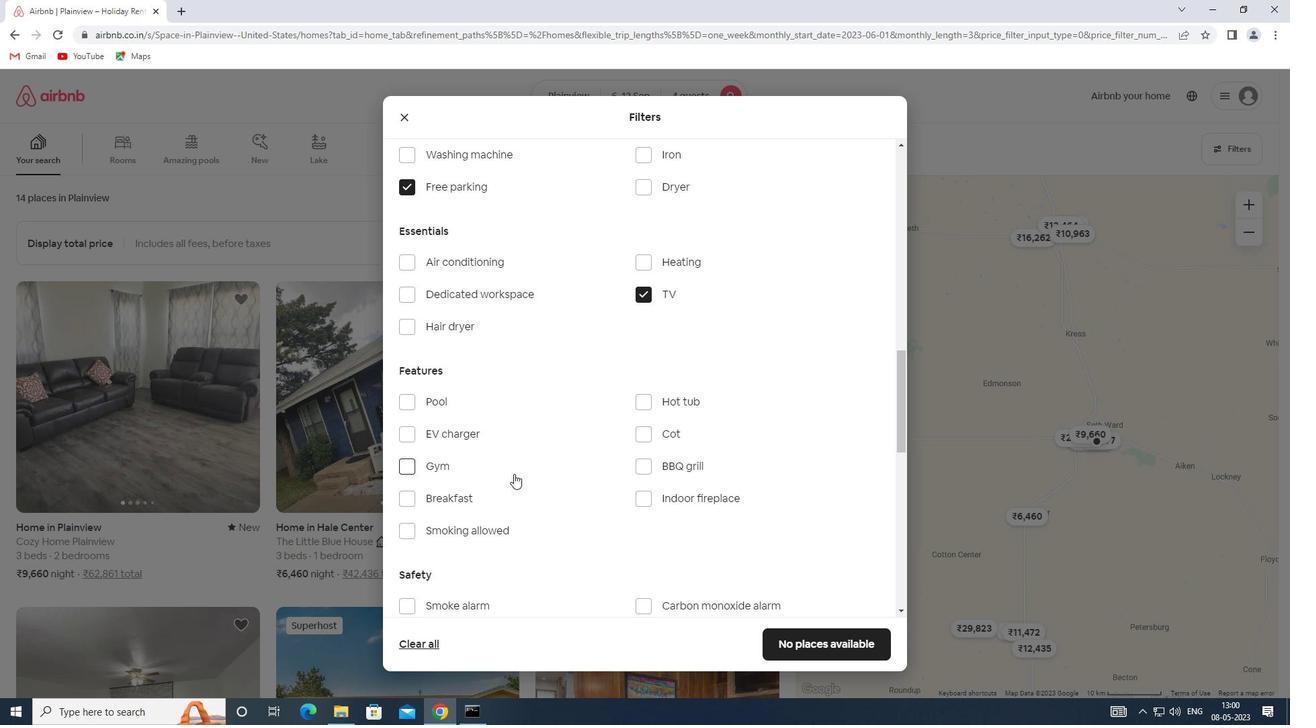 
Action: Mouse moved to (403, 430)
Screenshot: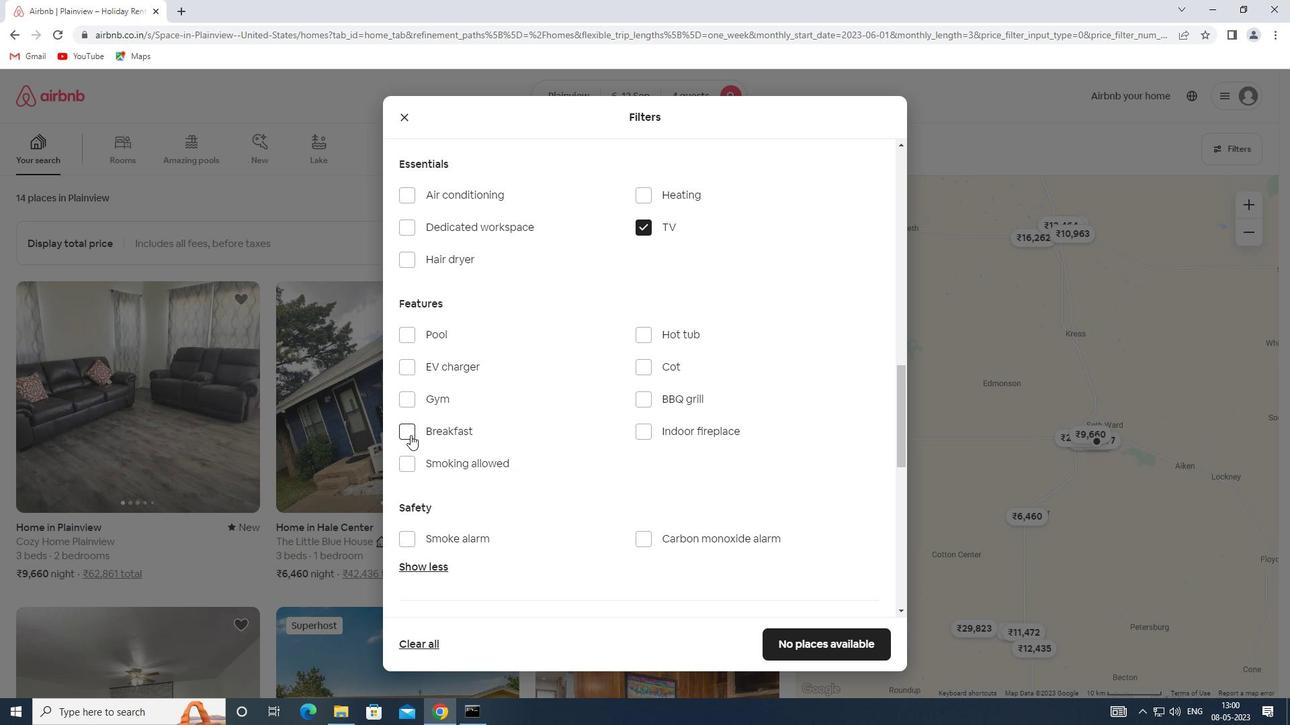 
Action: Mouse pressed left at (403, 430)
Screenshot: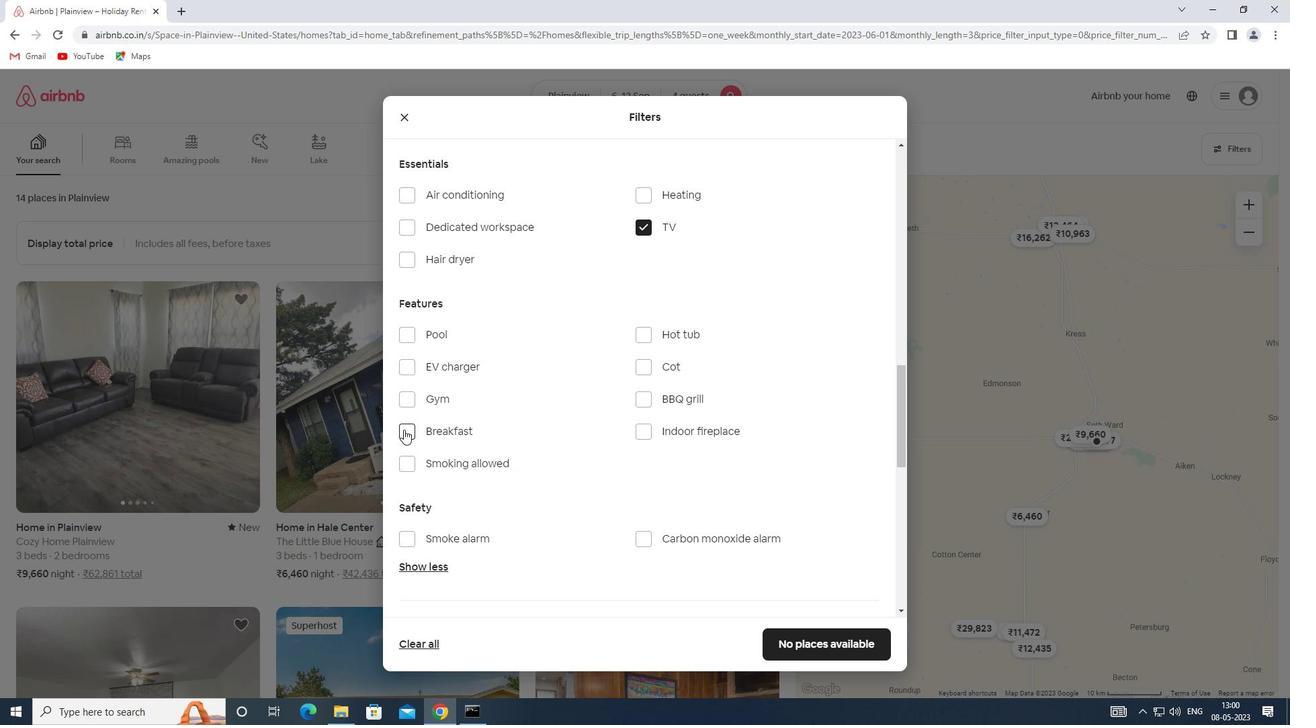 
Action: Mouse moved to (406, 398)
Screenshot: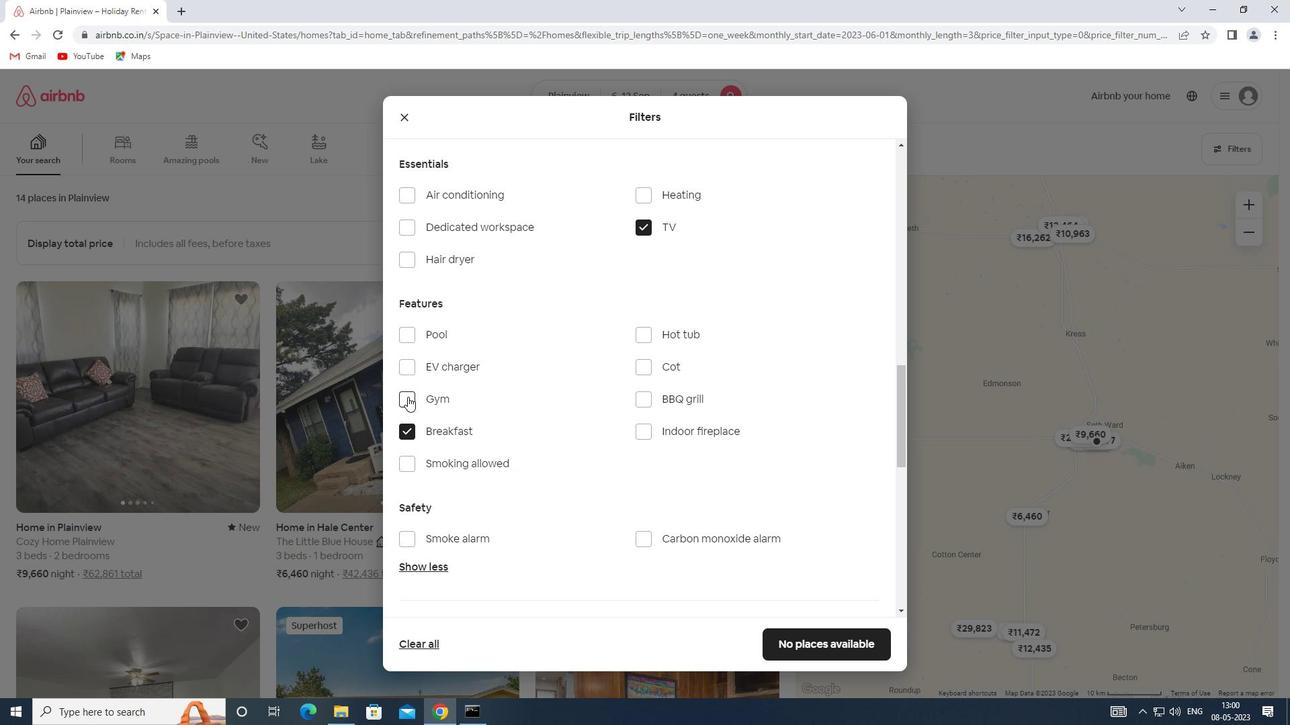 
Action: Mouse pressed left at (406, 398)
Screenshot: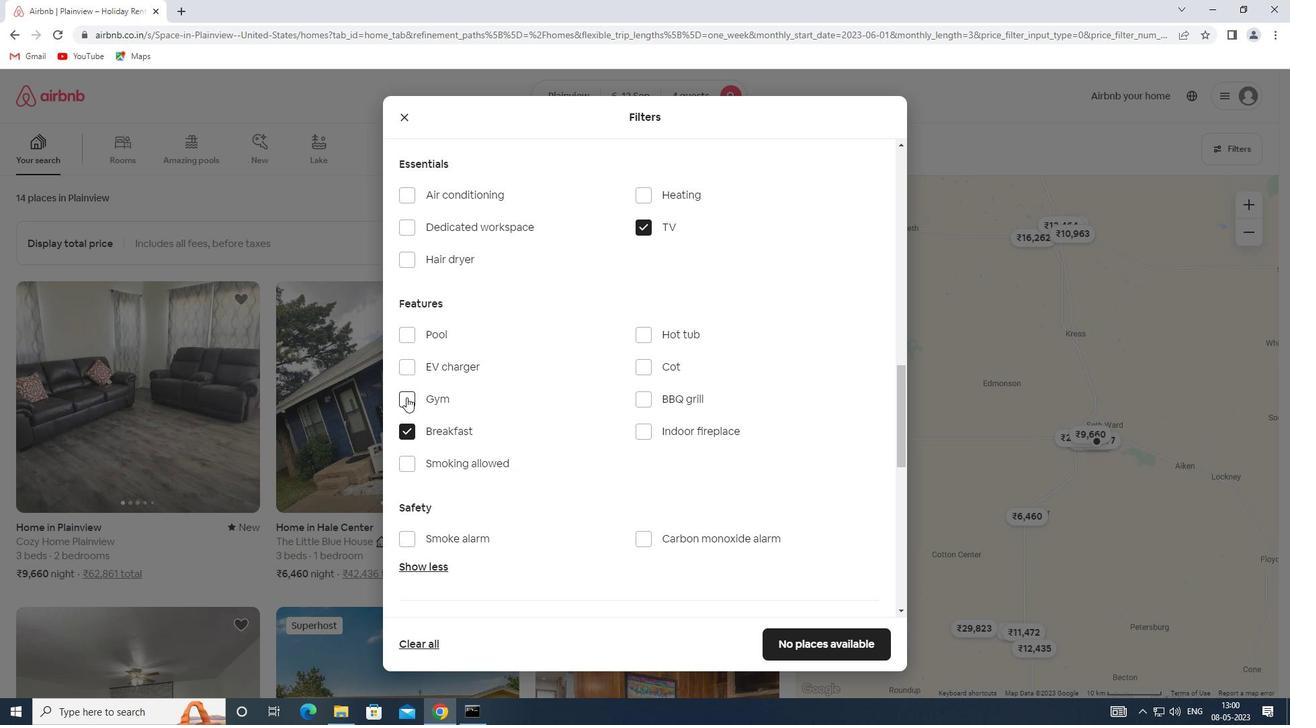 
Action: Mouse moved to (540, 474)
Screenshot: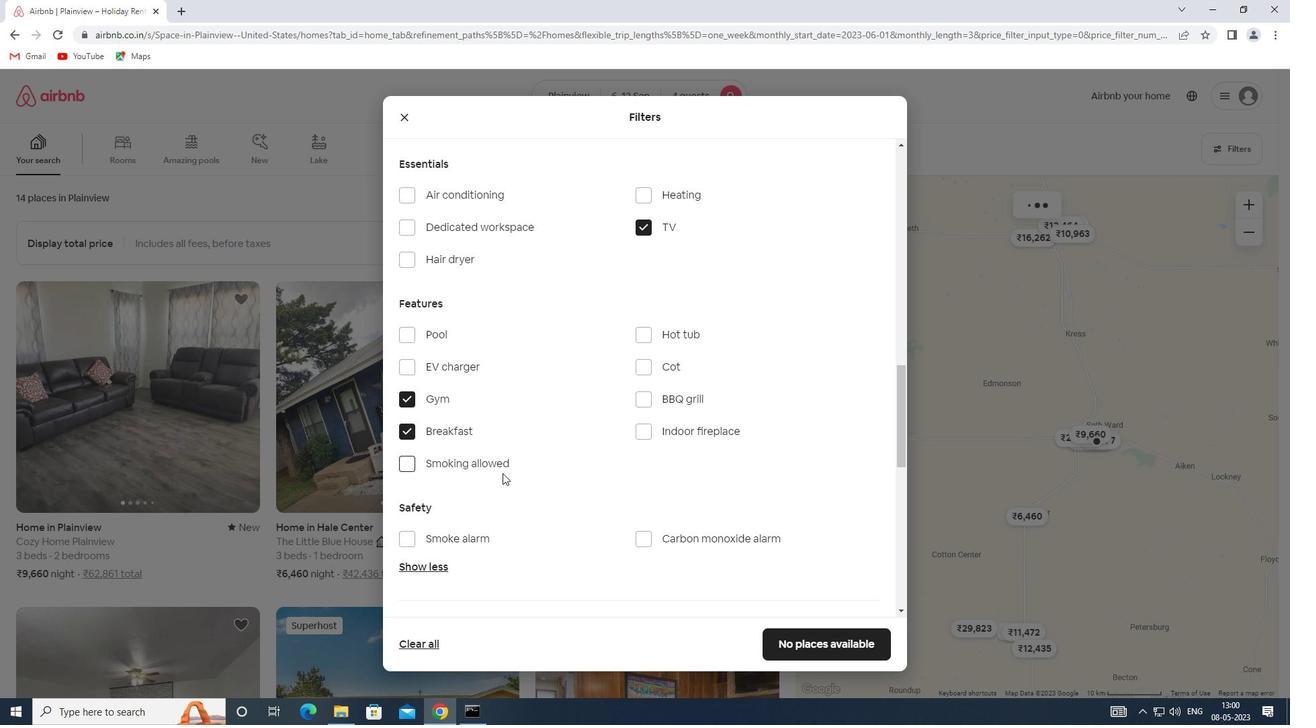 
Action: Mouse scrolled (540, 473) with delta (0, 0)
Screenshot: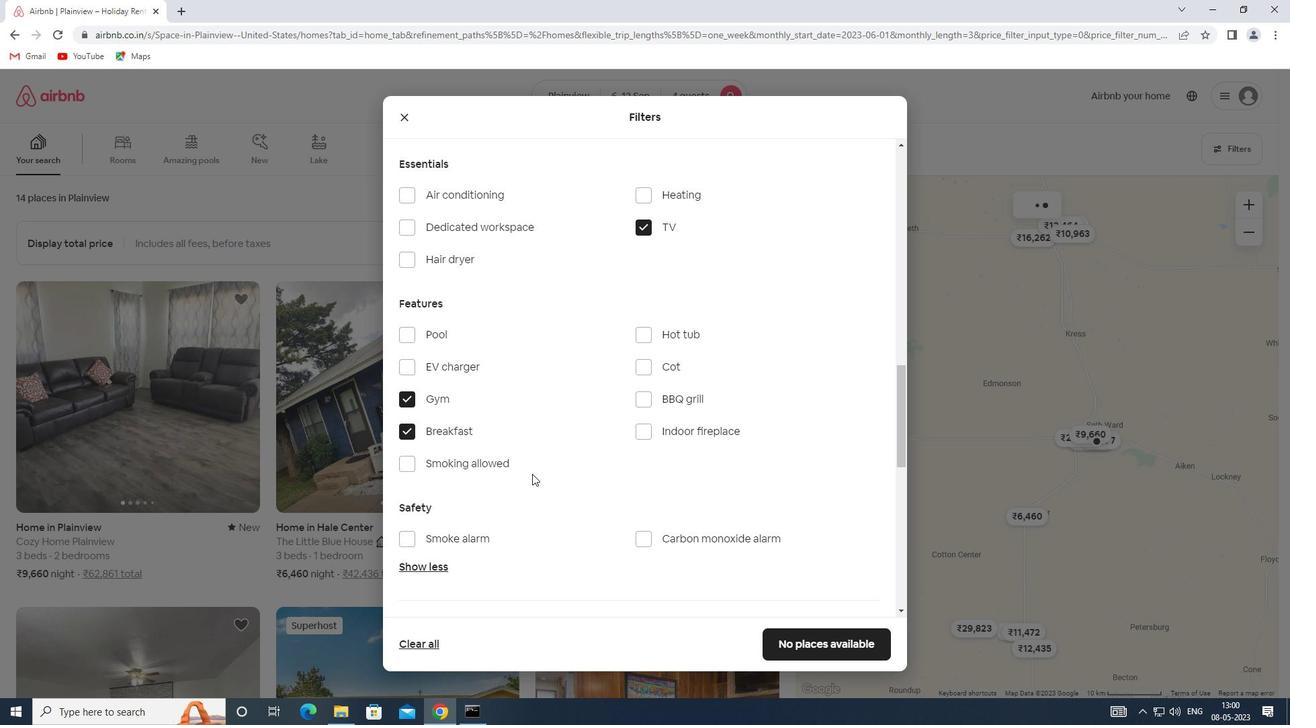 
Action: Mouse scrolled (540, 473) with delta (0, 0)
Screenshot: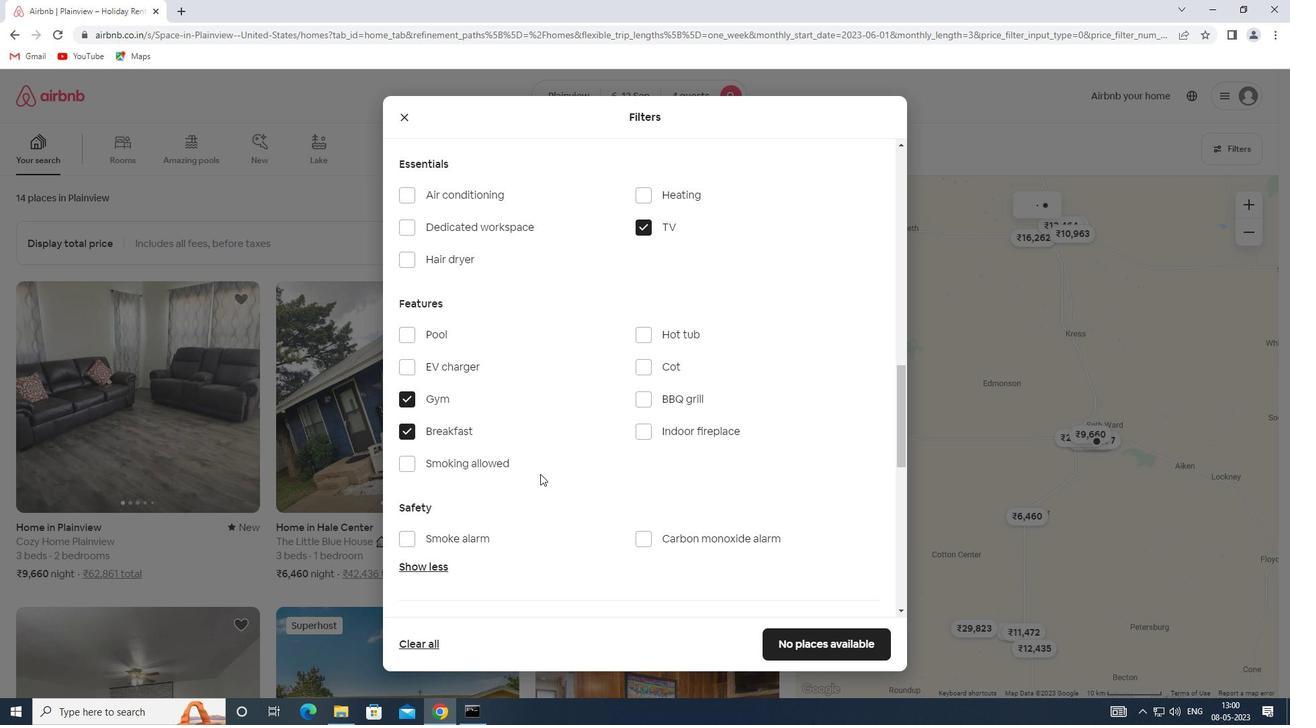 
Action: Mouse scrolled (540, 473) with delta (0, 0)
Screenshot: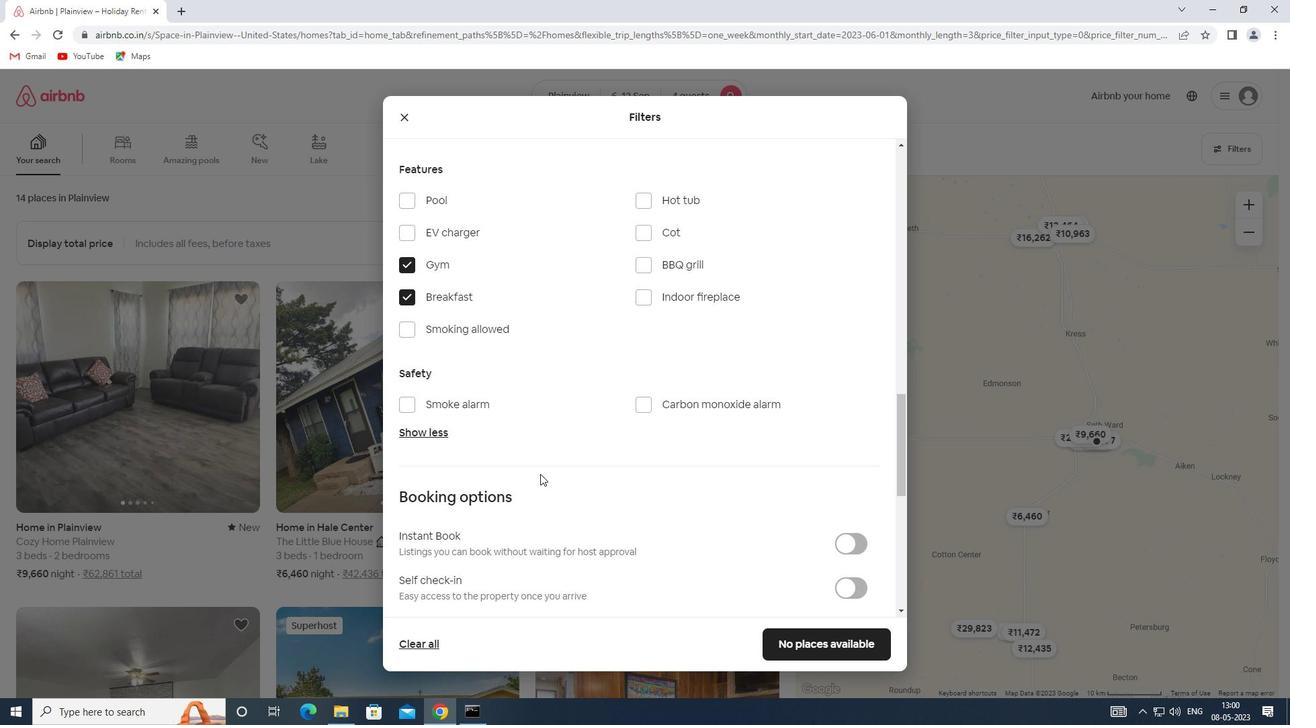 
Action: Mouse scrolled (540, 473) with delta (0, 0)
Screenshot: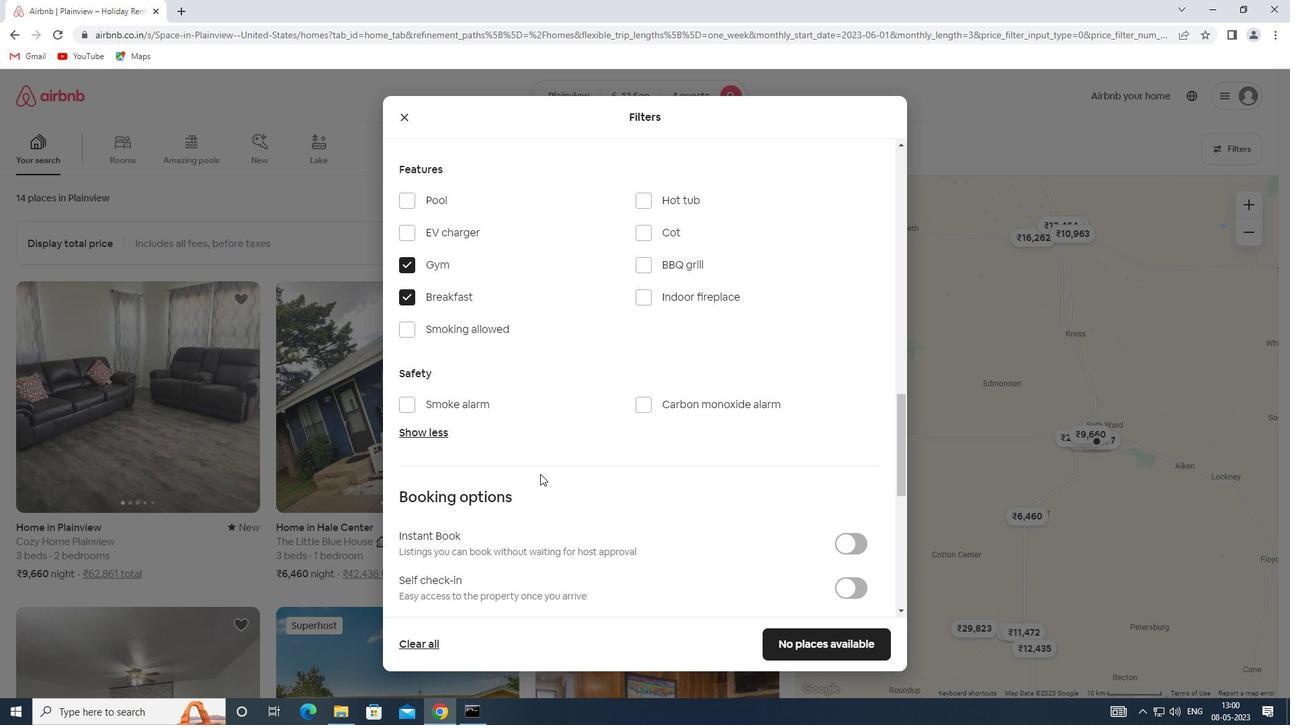 
Action: Mouse moved to (868, 448)
Screenshot: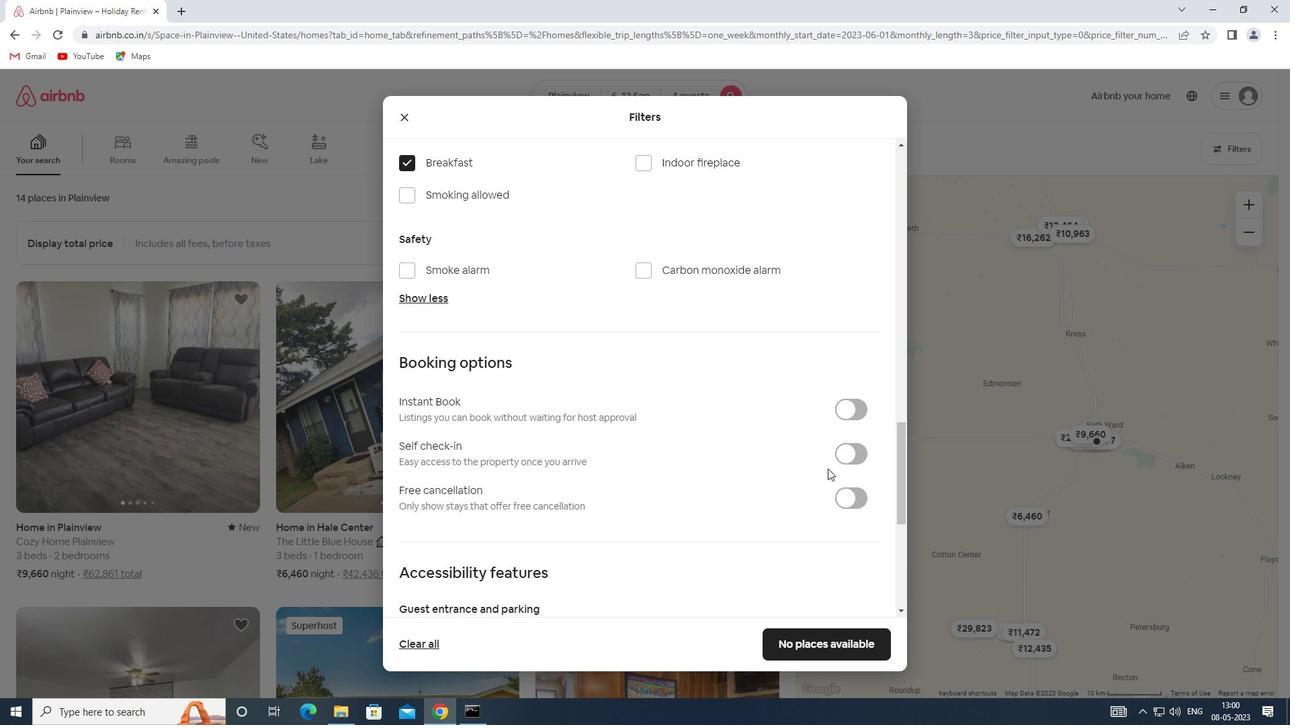 
Action: Mouse pressed left at (868, 448)
Screenshot: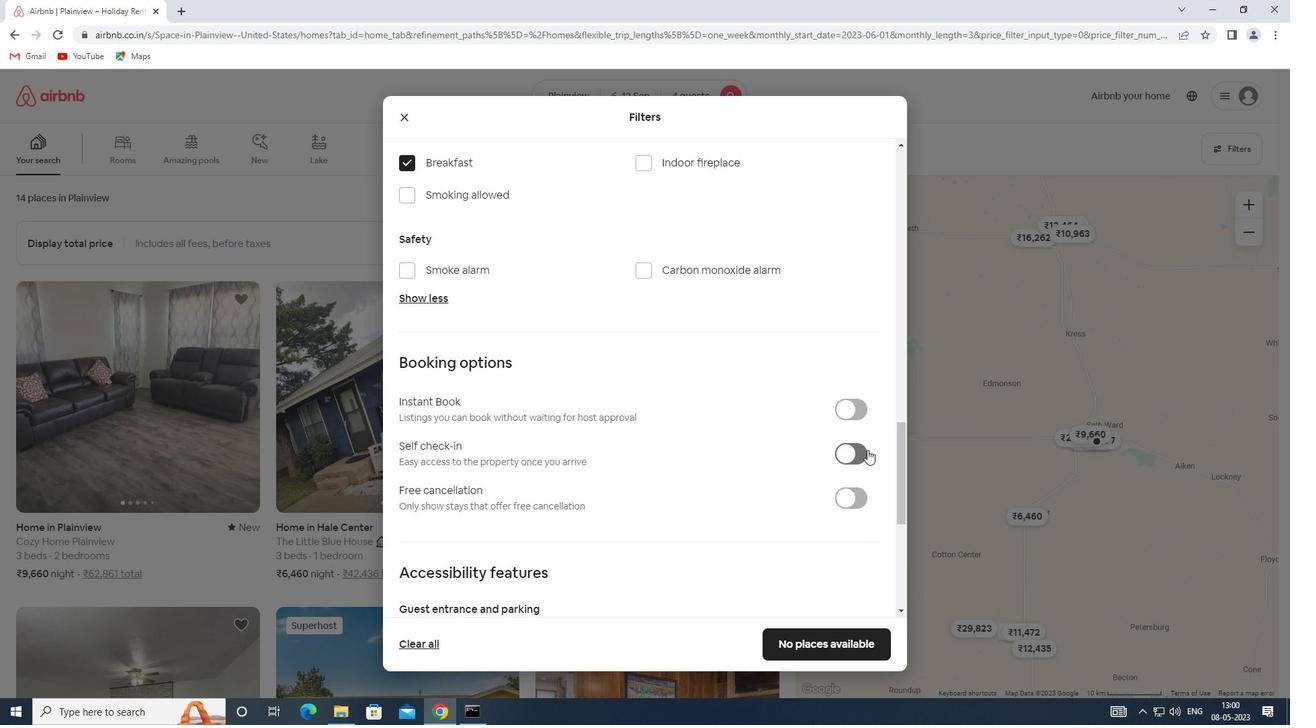
Action: Mouse moved to (841, 452)
Screenshot: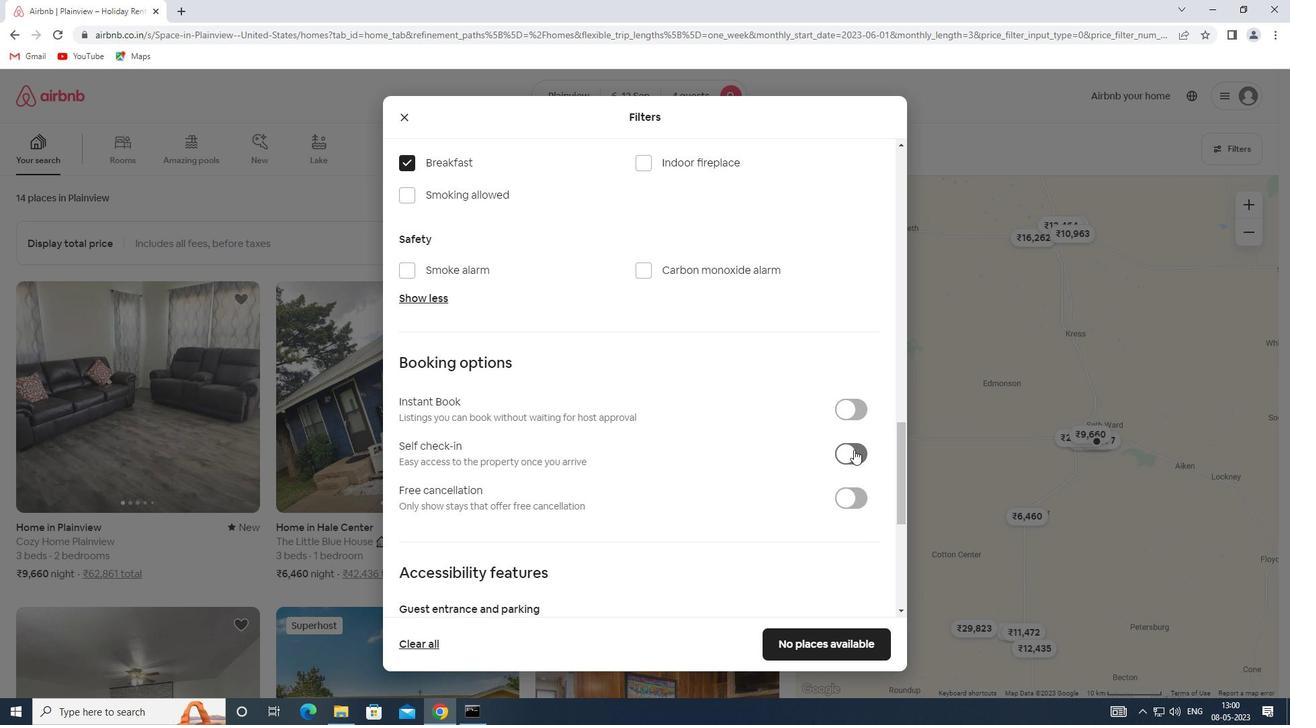 
Action: Mouse pressed left at (841, 452)
Screenshot: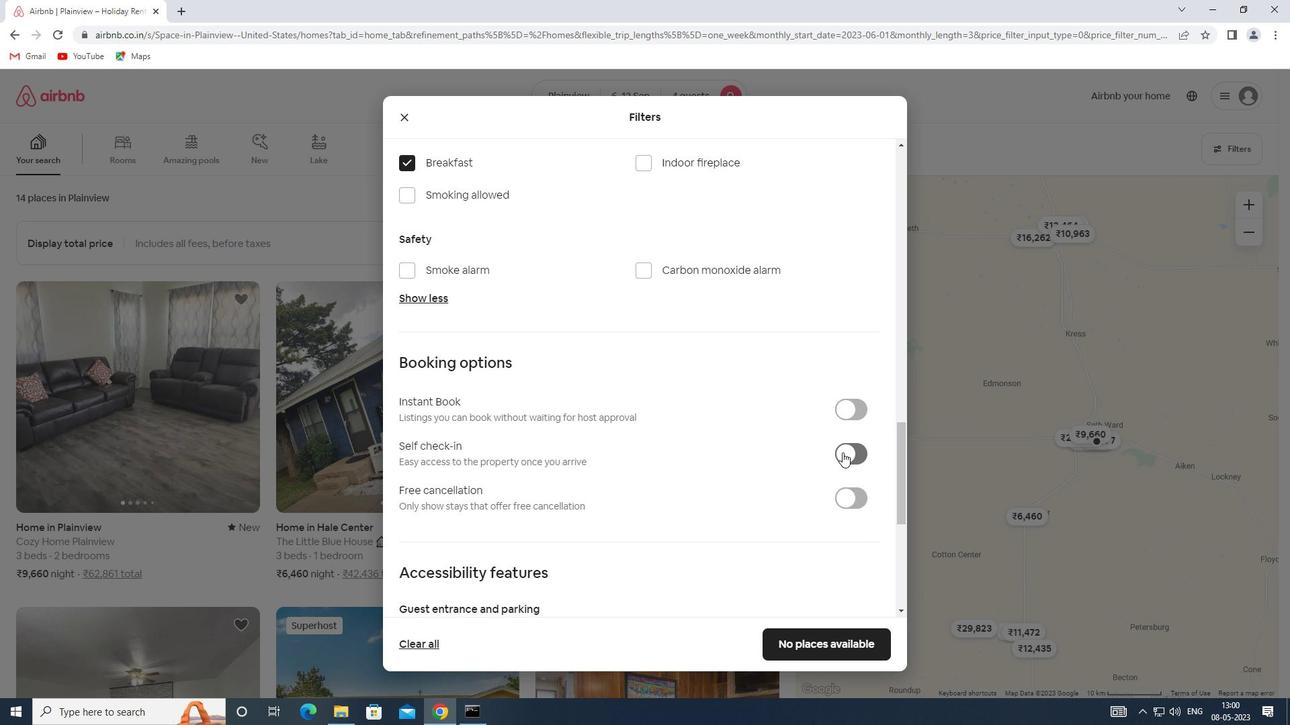 
Action: Mouse moved to (554, 477)
Screenshot: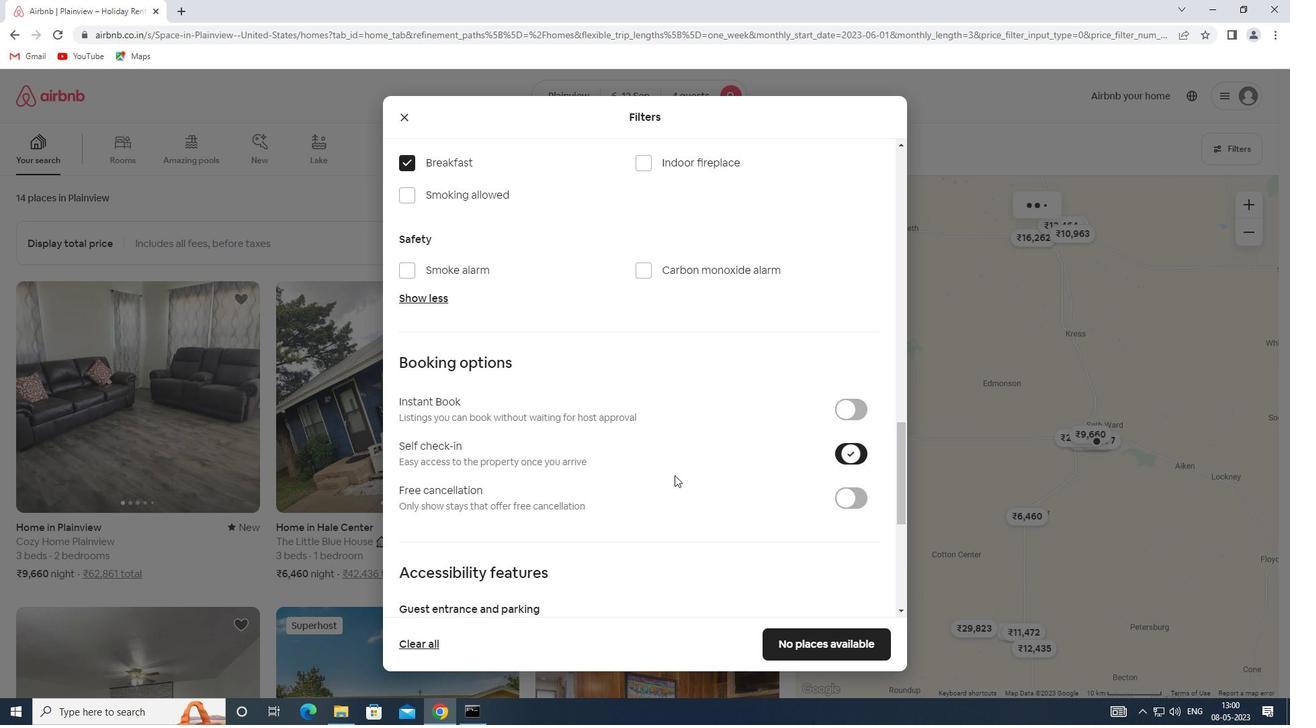
Action: Mouse scrolled (554, 477) with delta (0, 0)
Screenshot: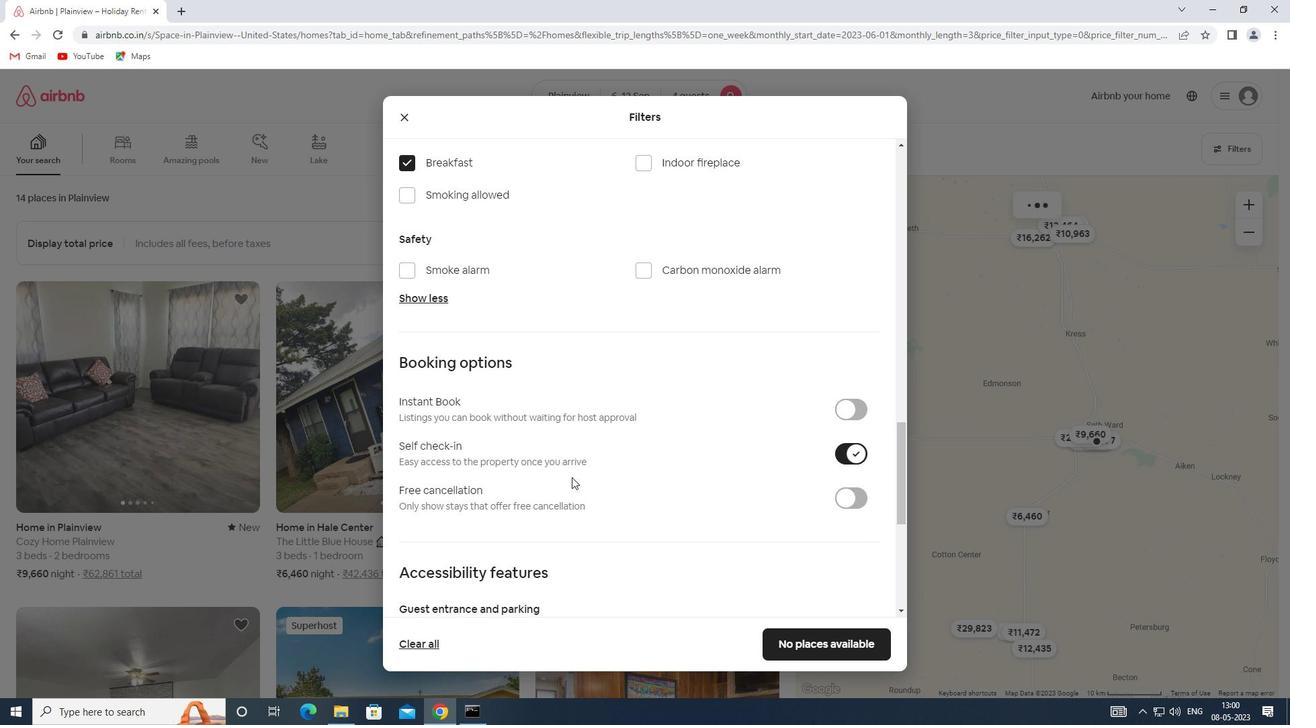 
Action: Mouse scrolled (554, 477) with delta (0, 0)
Screenshot: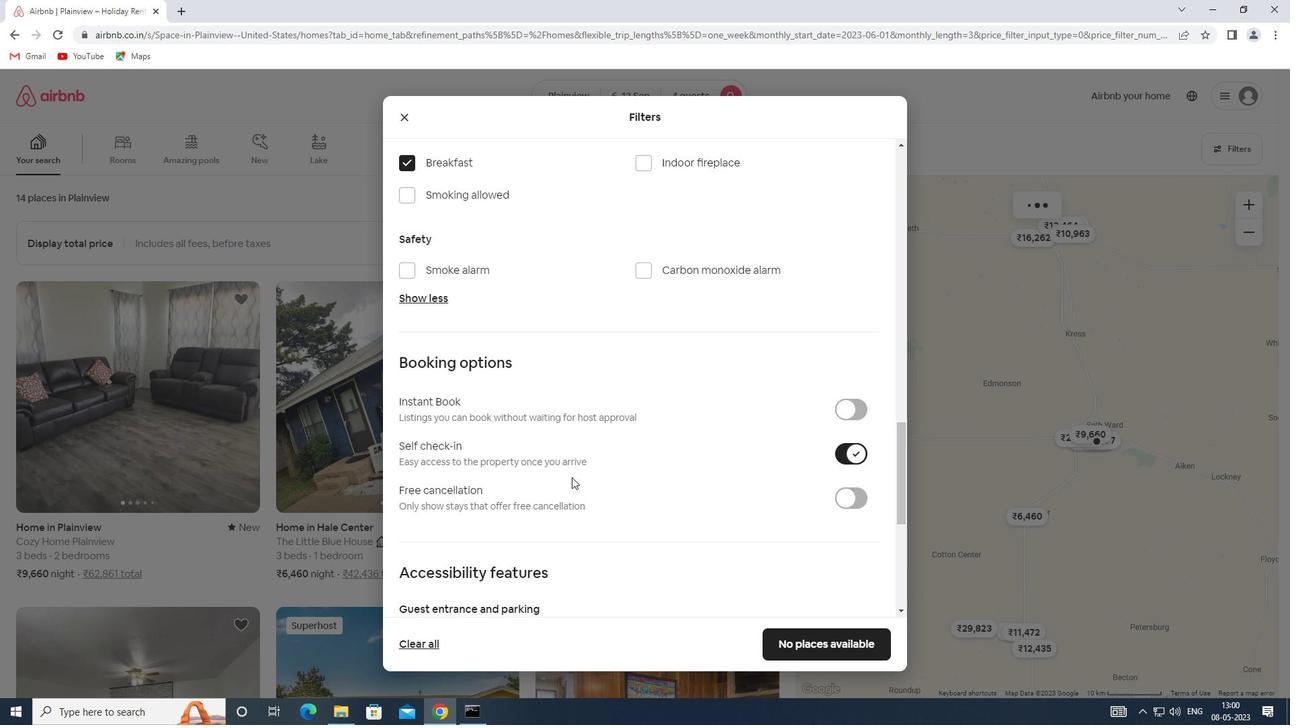 
Action: Mouse scrolled (554, 477) with delta (0, 0)
Screenshot: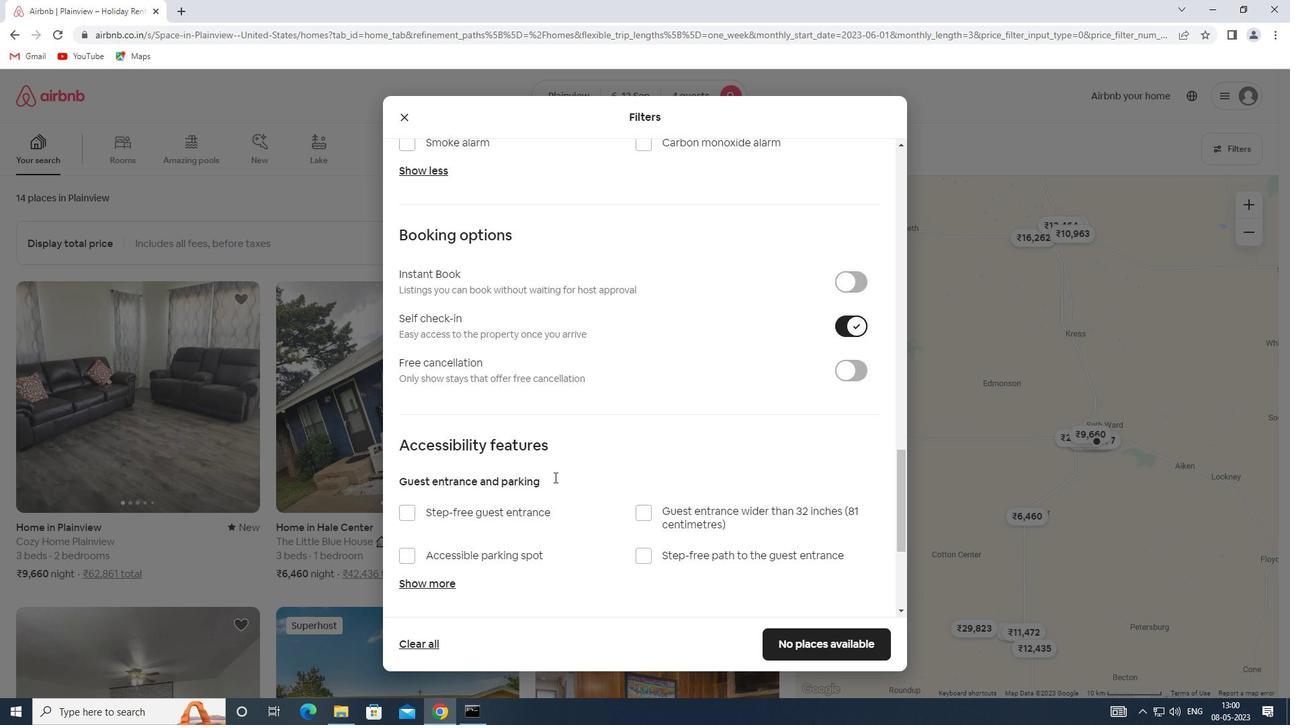 
Action: Mouse scrolled (554, 477) with delta (0, 0)
Screenshot: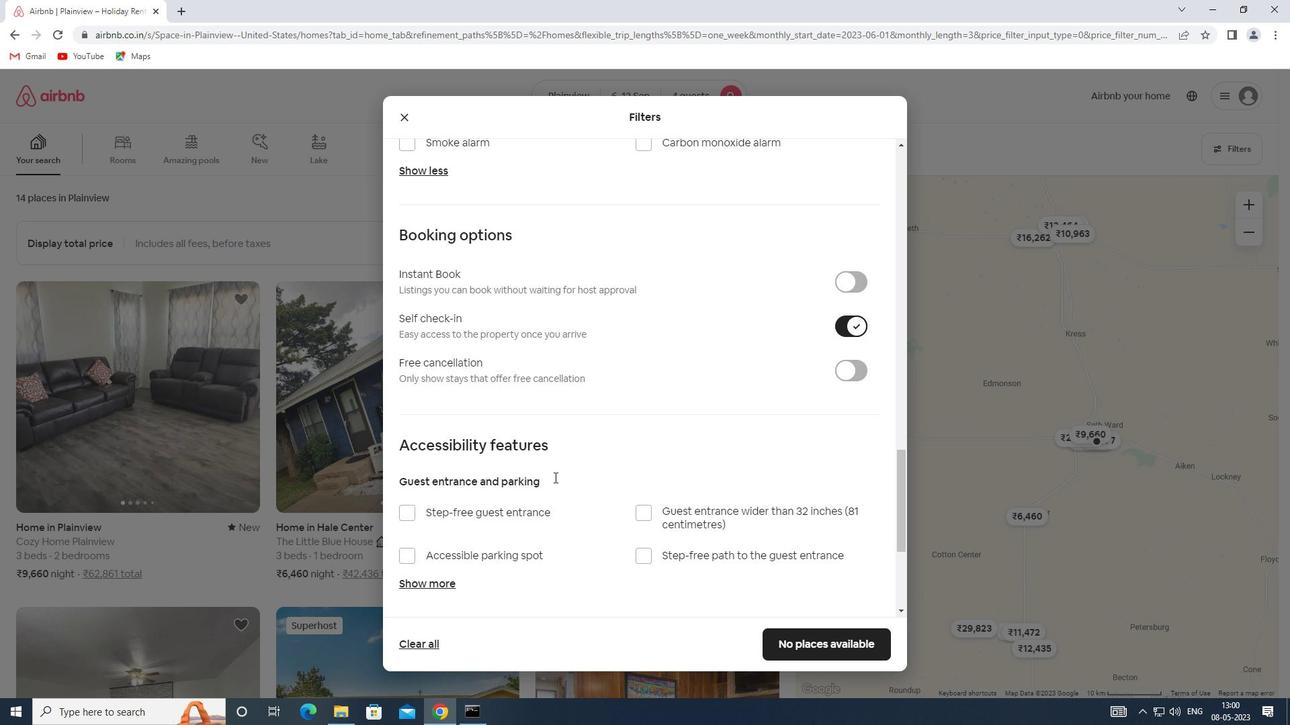 
Action: Mouse scrolled (554, 477) with delta (0, 0)
Screenshot: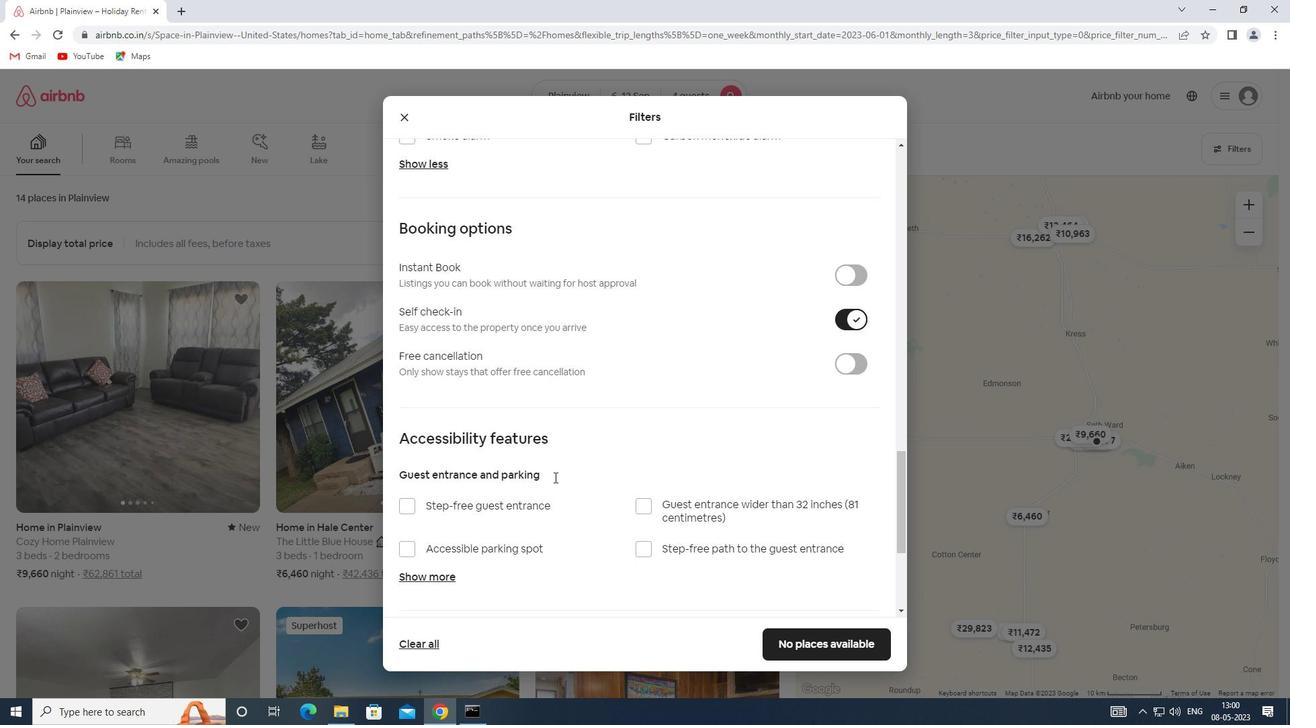 
Action: Mouse scrolled (554, 477) with delta (0, 0)
Screenshot: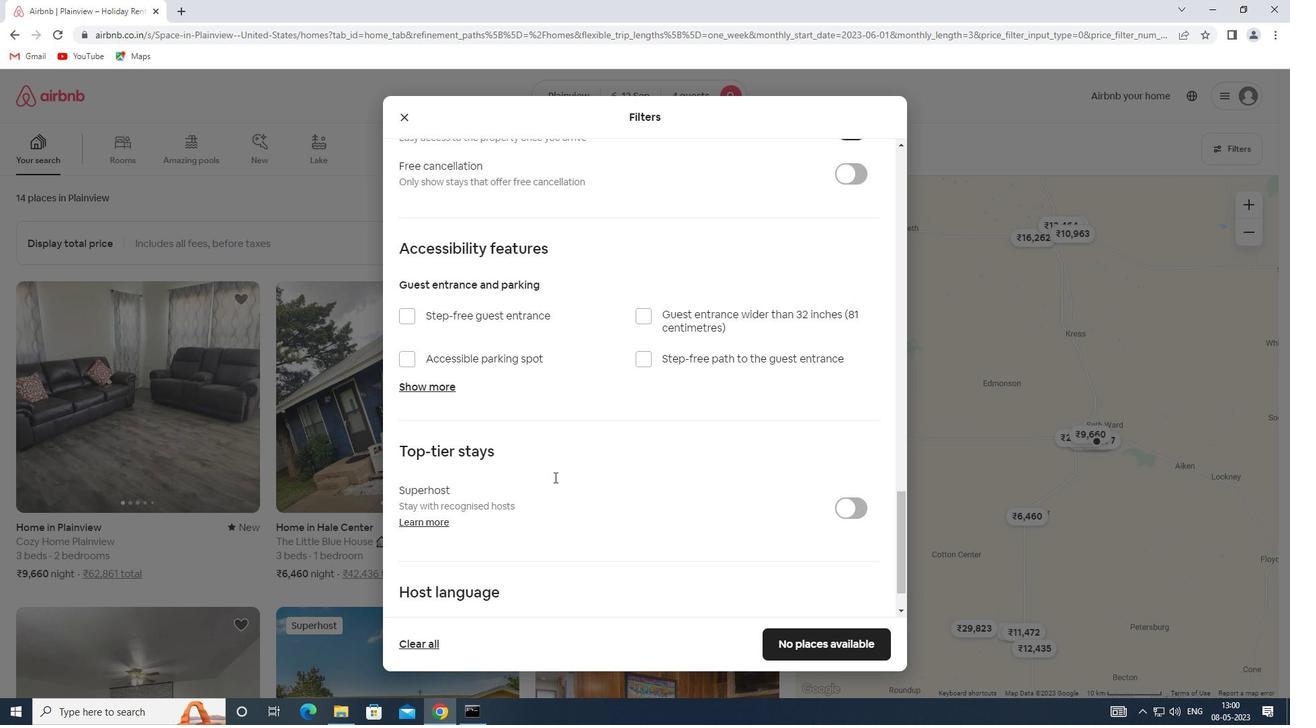 
Action: Mouse scrolled (554, 477) with delta (0, 0)
Screenshot: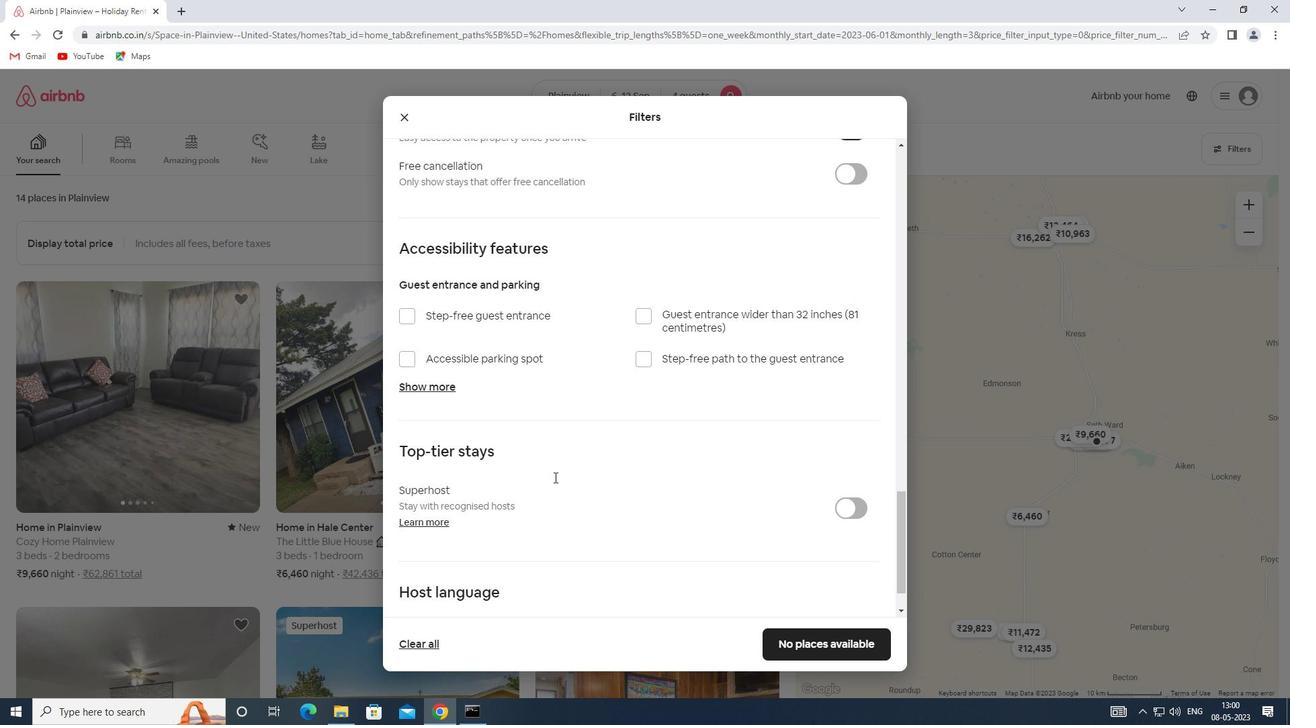 
Action: Mouse moved to (409, 579)
Screenshot: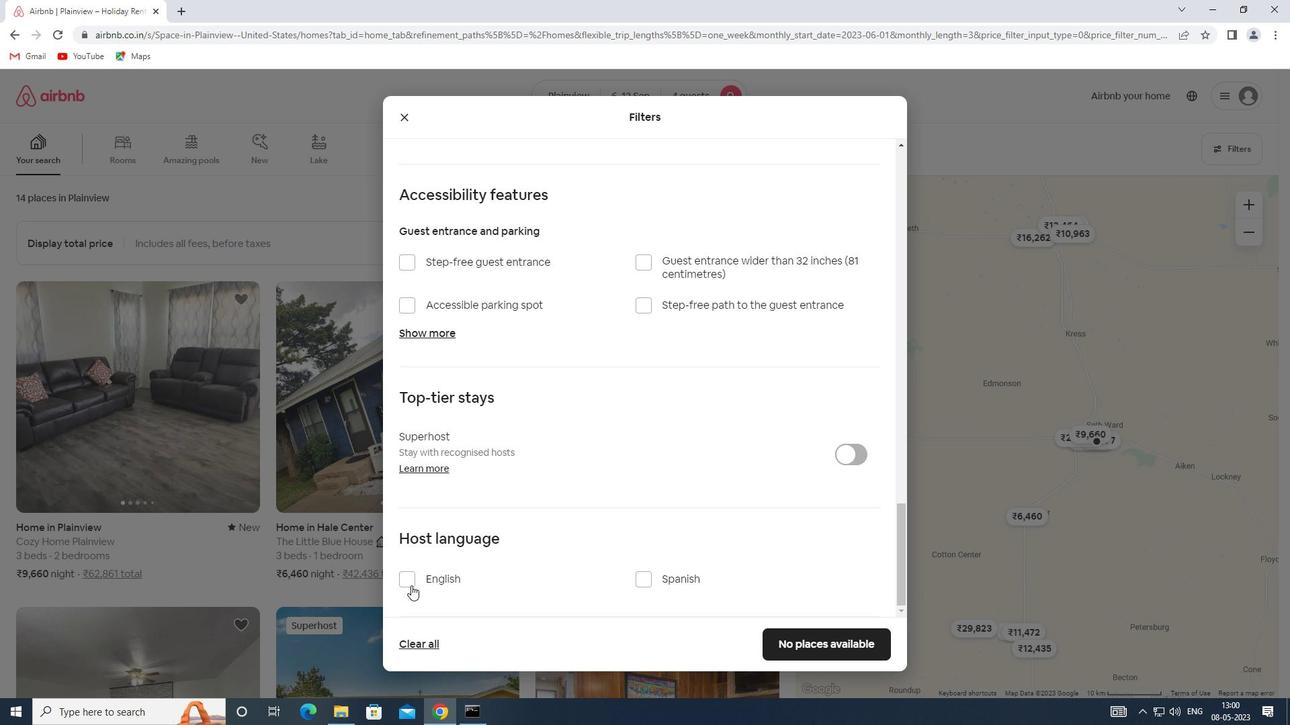 
Action: Mouse pressed left at (409, 579)
Screenshot: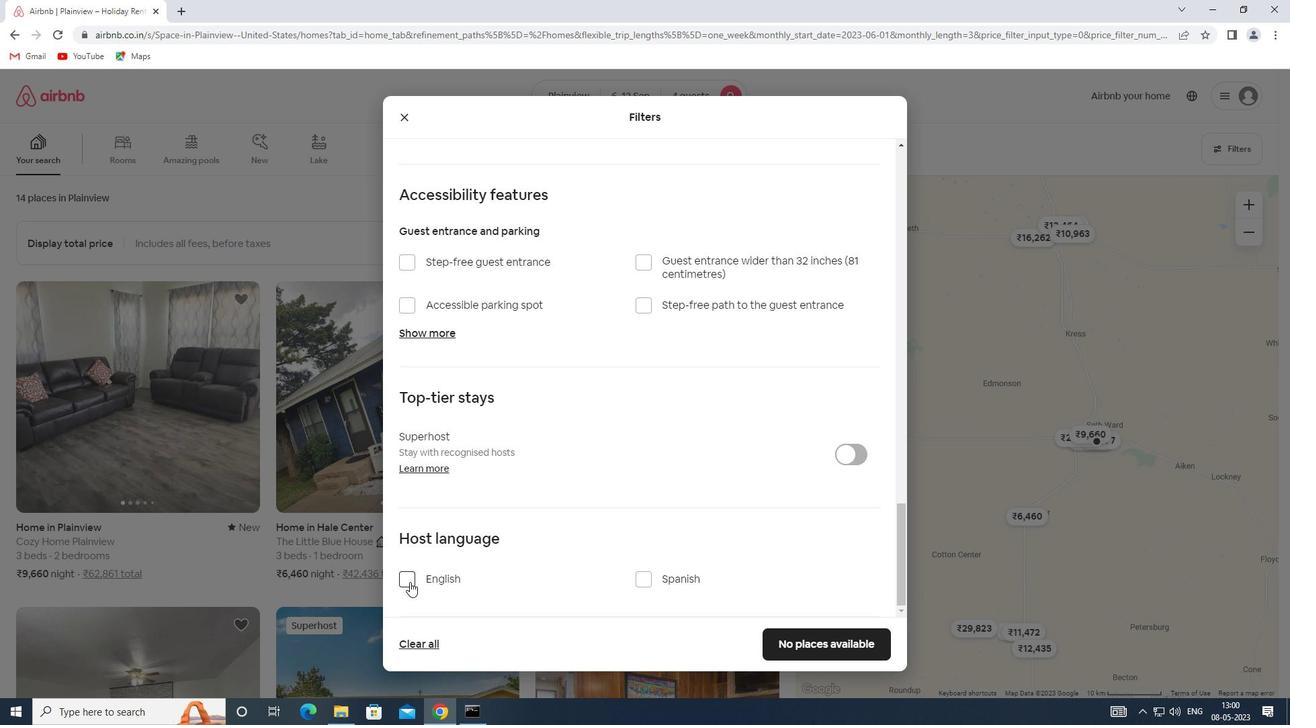 
Action: Mouse moved to (838, 643)
Screenshot: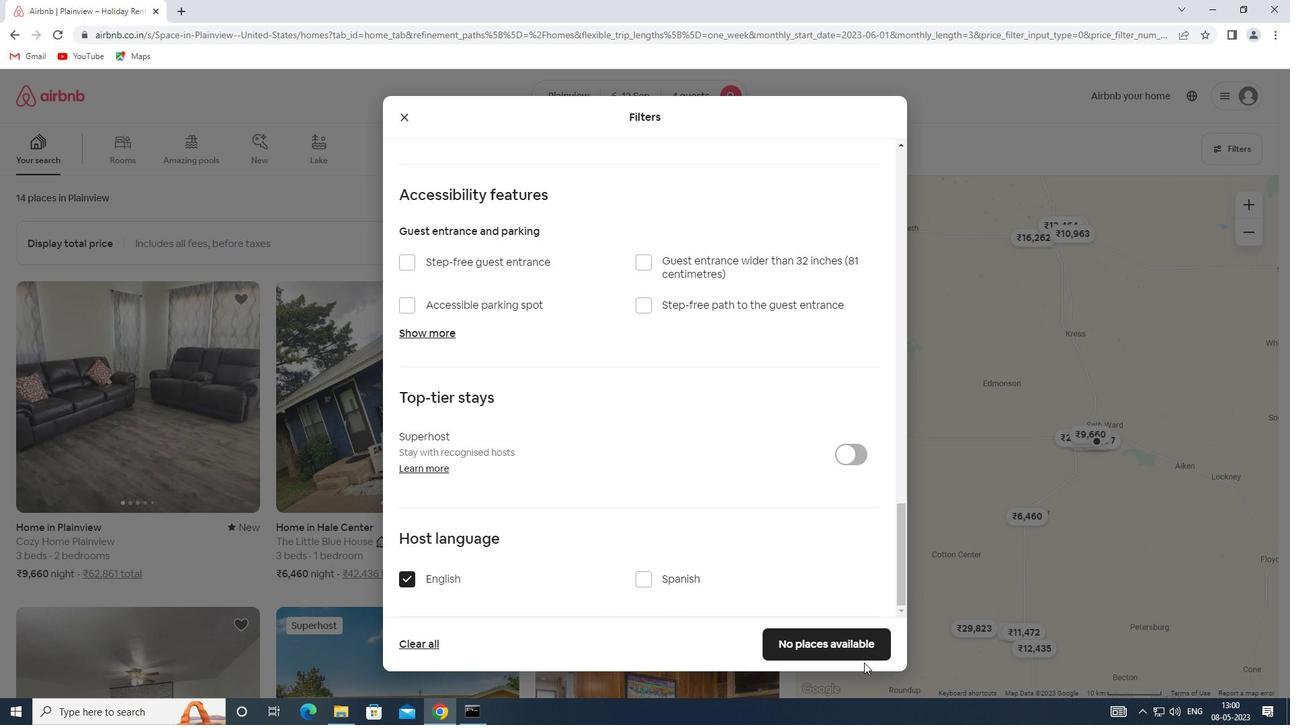 
Action: Mouse pressed left at (838, 643)
Screenshot: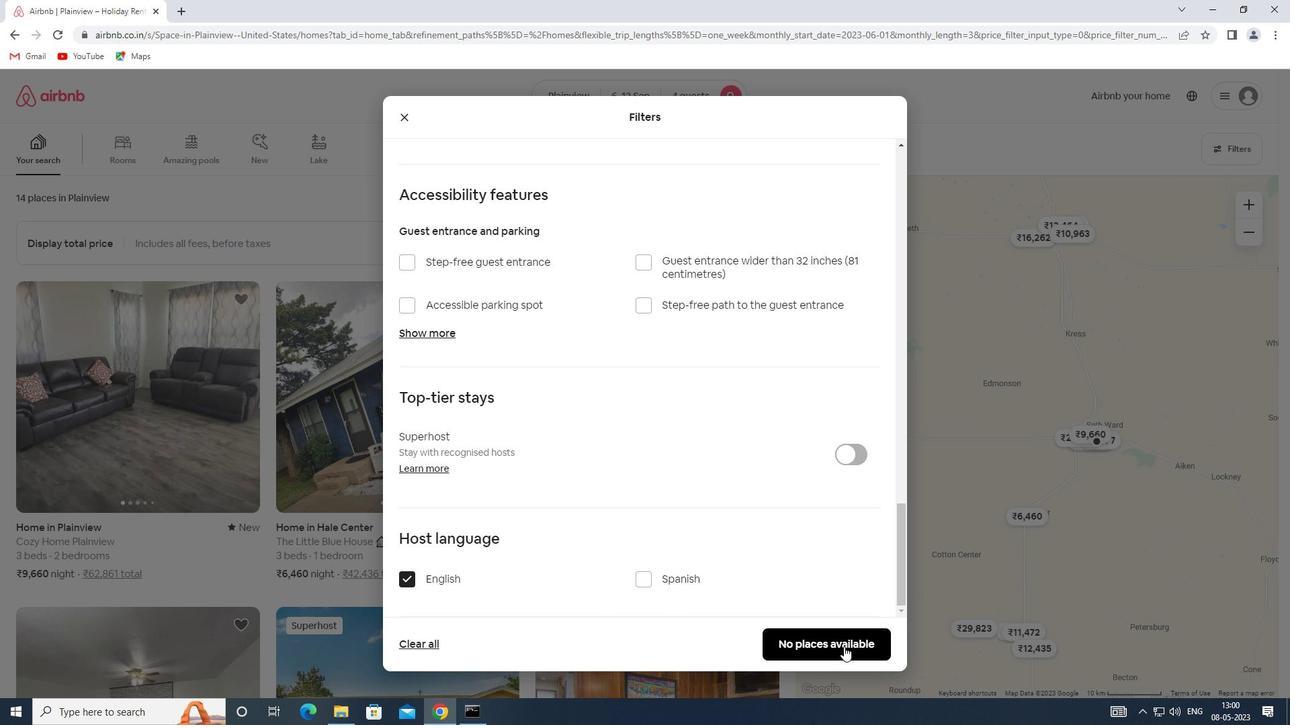 
